 Task: For heading  Tahoma with underline.  font size for heading20,  'Change the font style of data to'Arial.  and font size to 12,  Change the alignment of both headline & data to Align left.  In the sheet  Alpha Sales 
Action: Mouse moved to (38, 136)
Screenshot: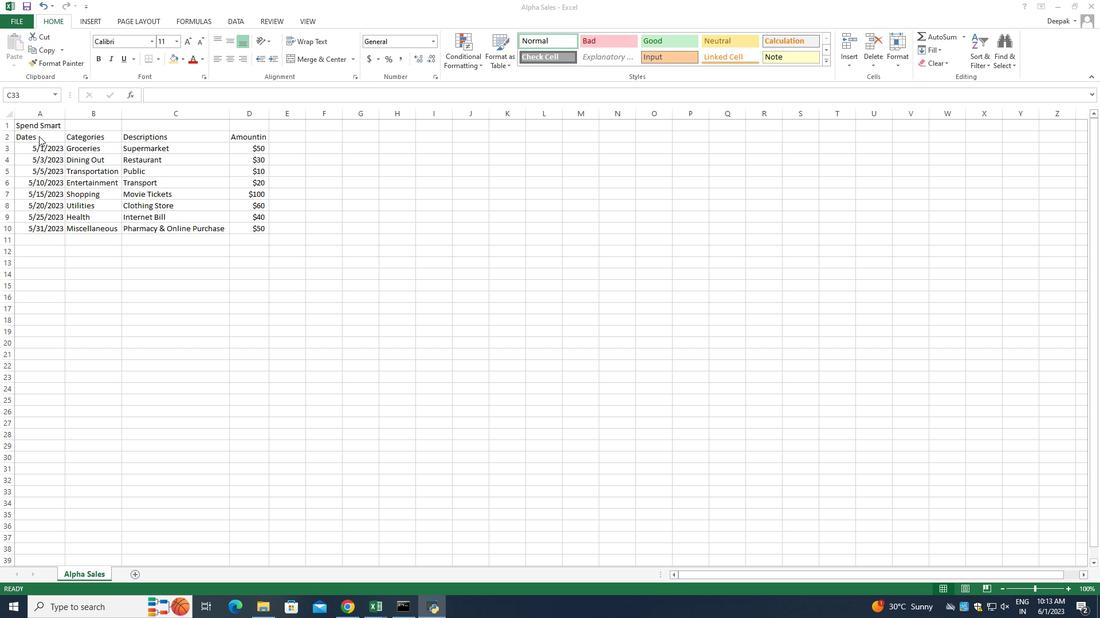 
Action: Mouse pressed left at (38, 136)
Screenshot: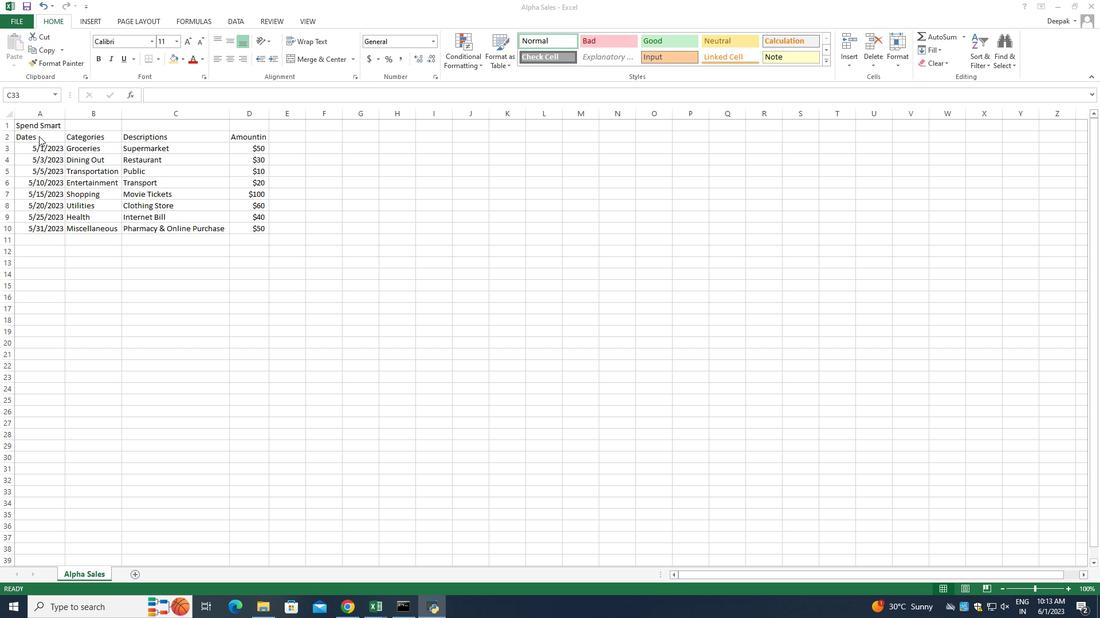 
Action: Mouse pressed left at (38, 136)
Screenshot: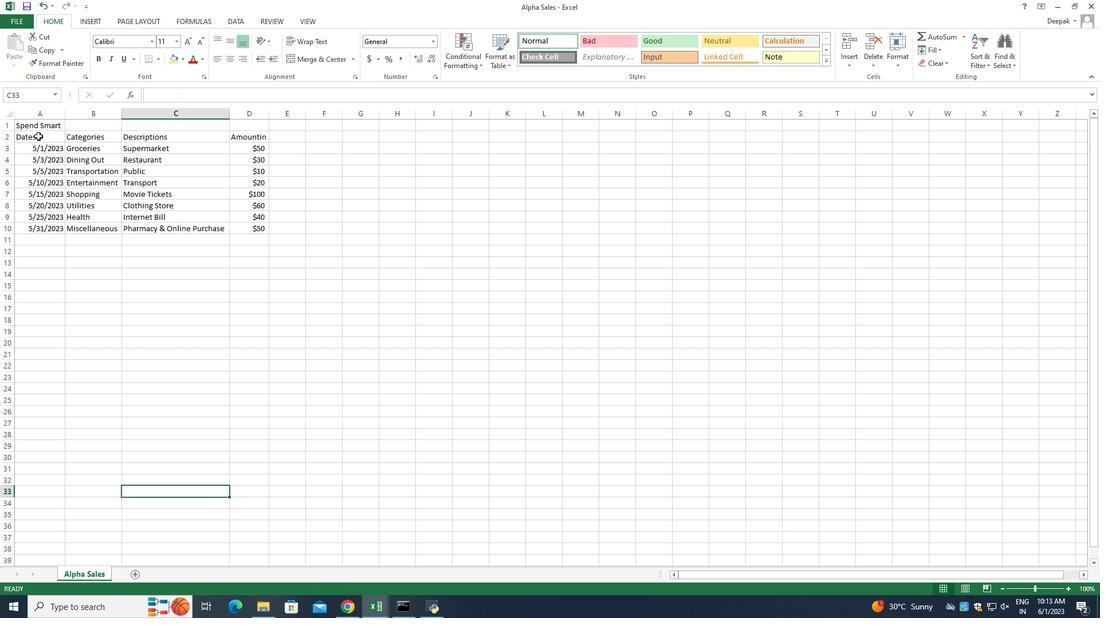 
Action: Mouse pressed left at (38, 136)
Screenshot: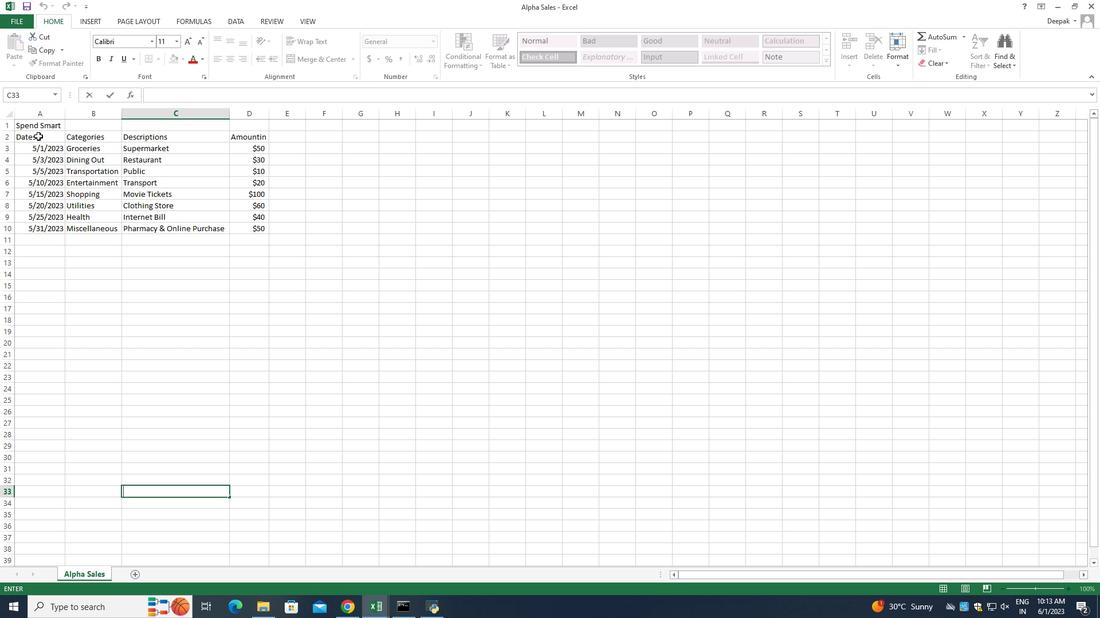
Action: Mouse pressed left at (38, 136)
Screenshot: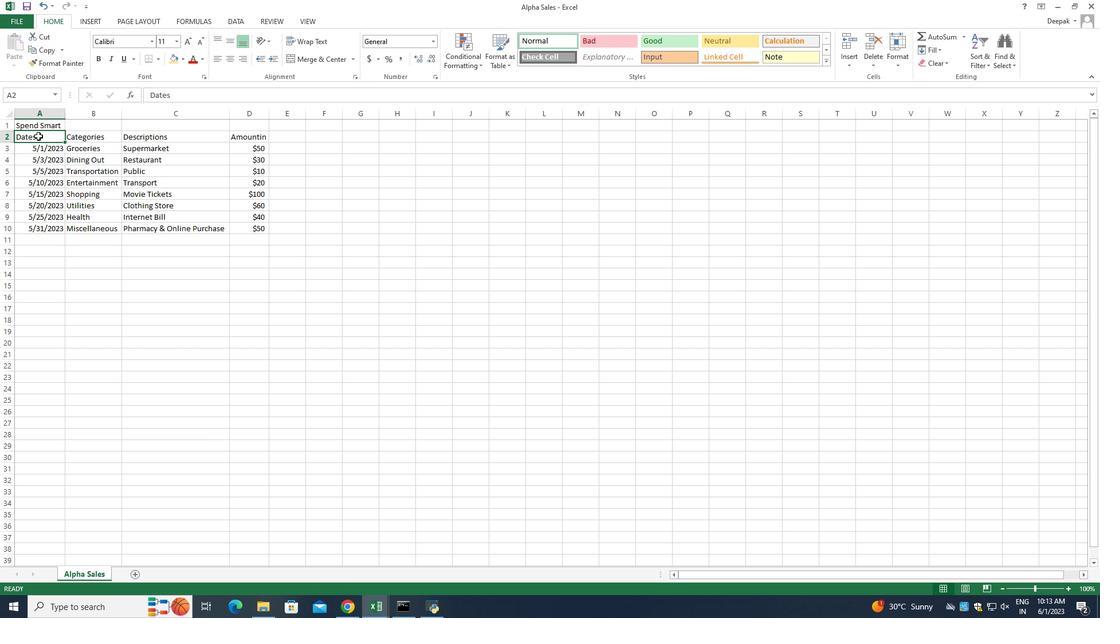 
Action: Mouse moved to (153, 42)
Screenshot: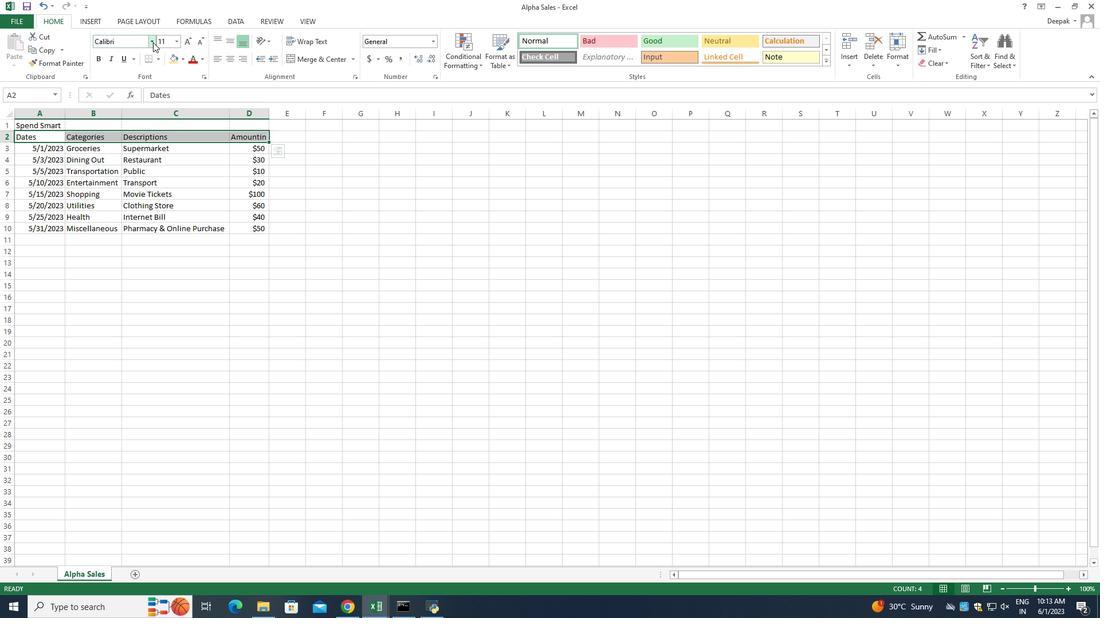 
Action: Mouse pressed left at (153, 42)
Screenshot: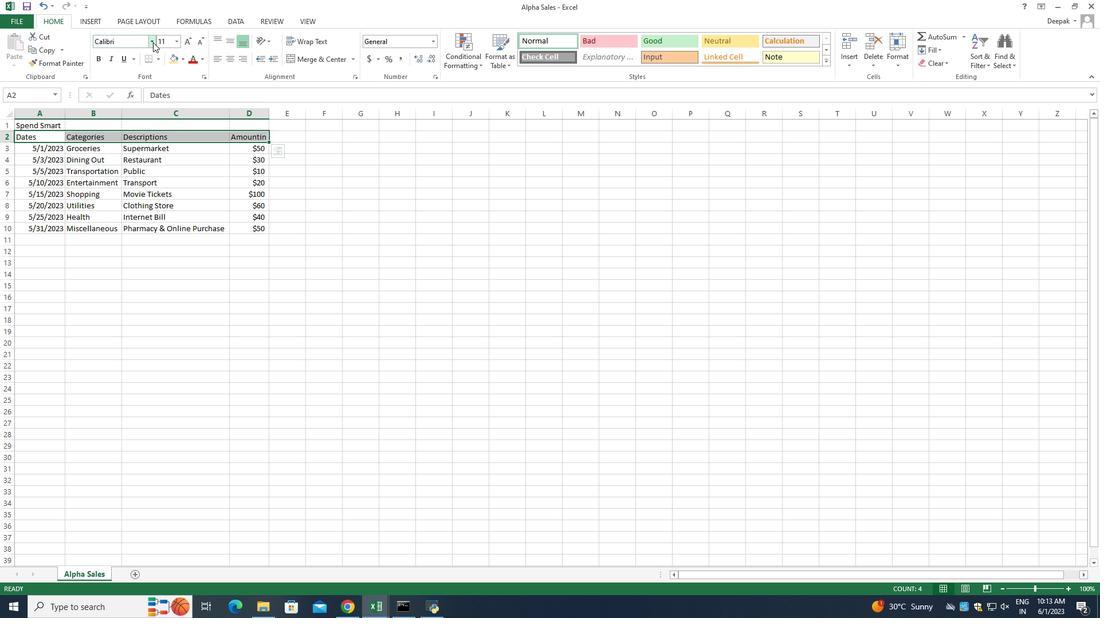 
Action: Mouse moved to (145, 286)
Screenshot: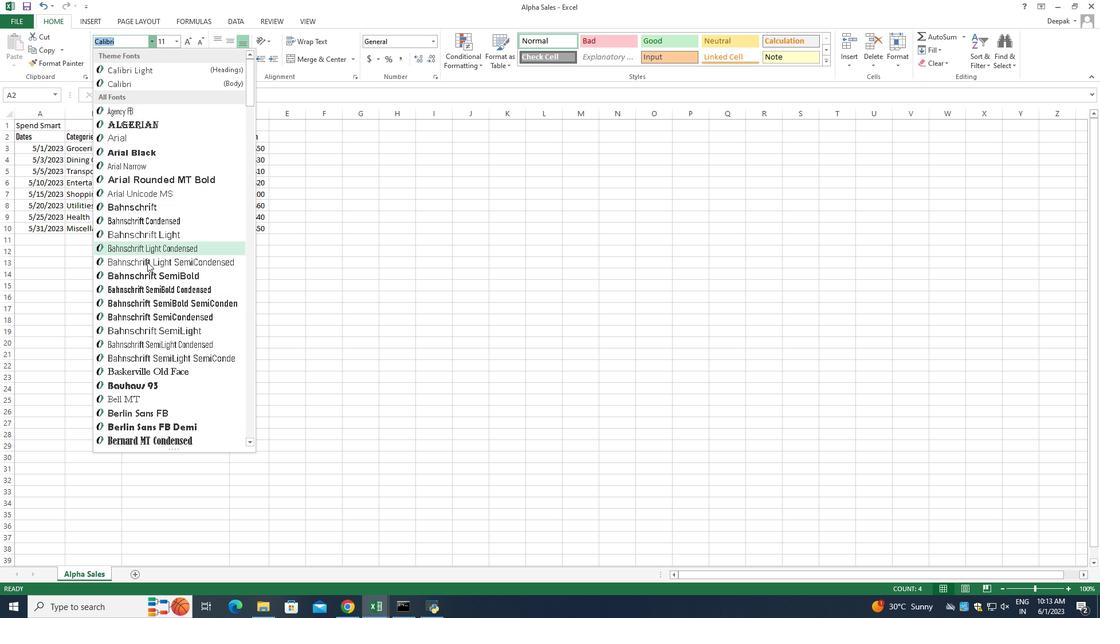 
Action: Mouse scrolled (145, 285) with delta (0, 0)
Screenshot: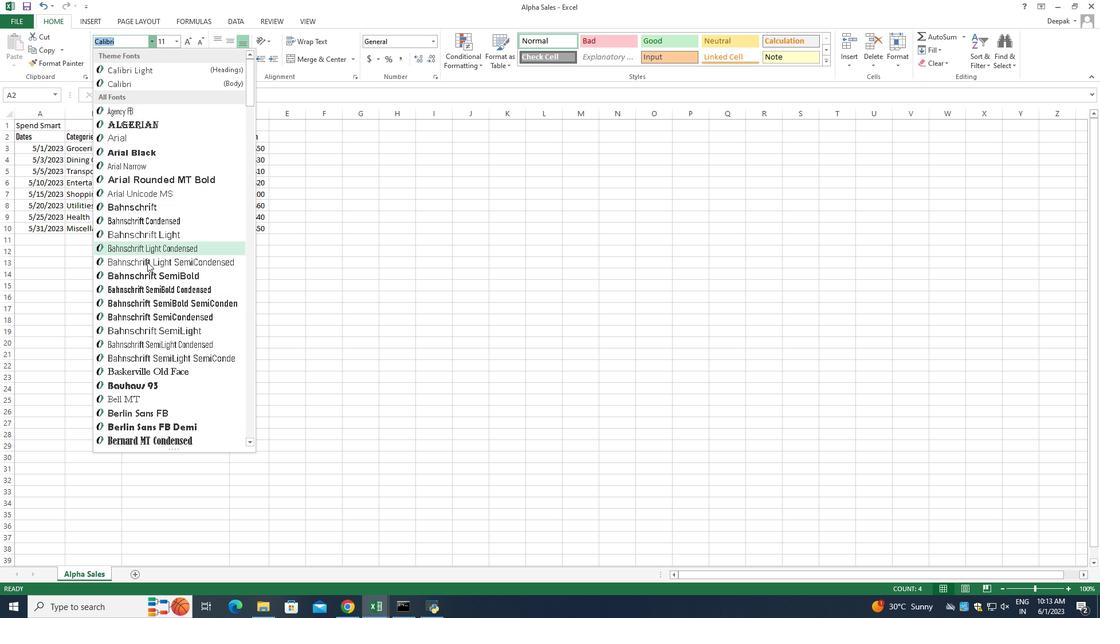 
Action: Mouse scrolled (145, 285) with delta (0, 0)
Screenshot: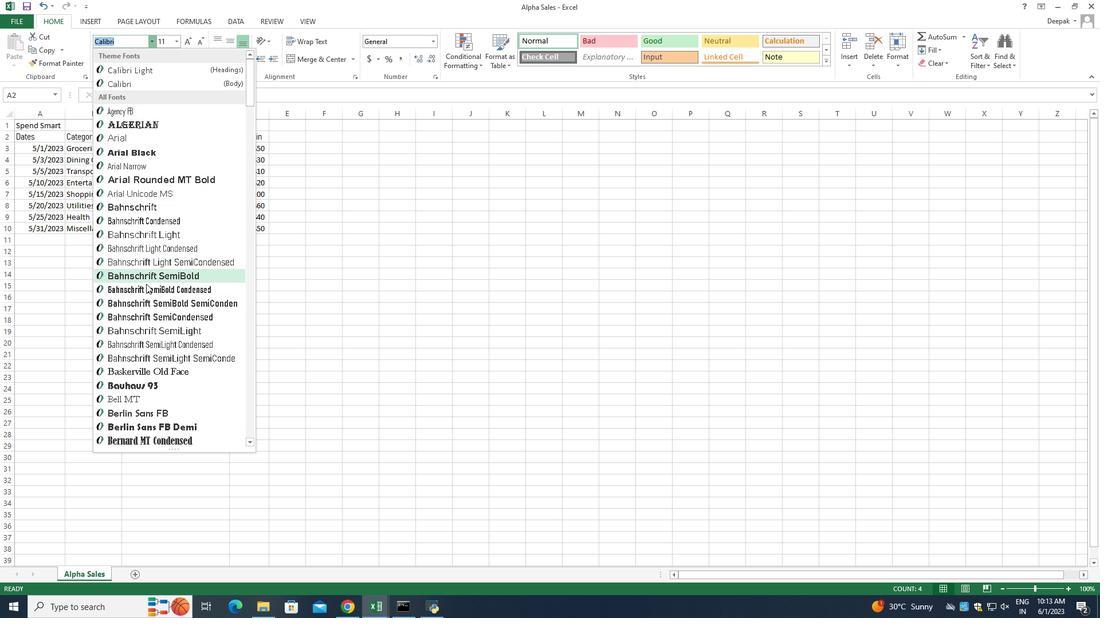 
Action: Mouse moved to (145, 286)
Screenshot: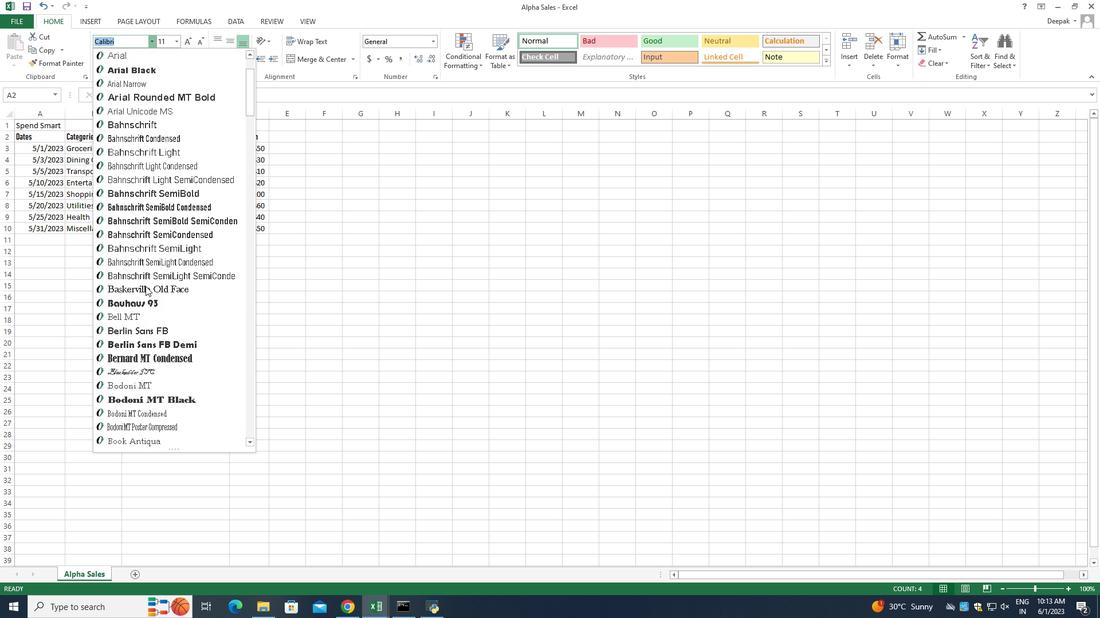 
Action: Mouse scrolled (145, 285) with delta (0, 0)
Screenshot: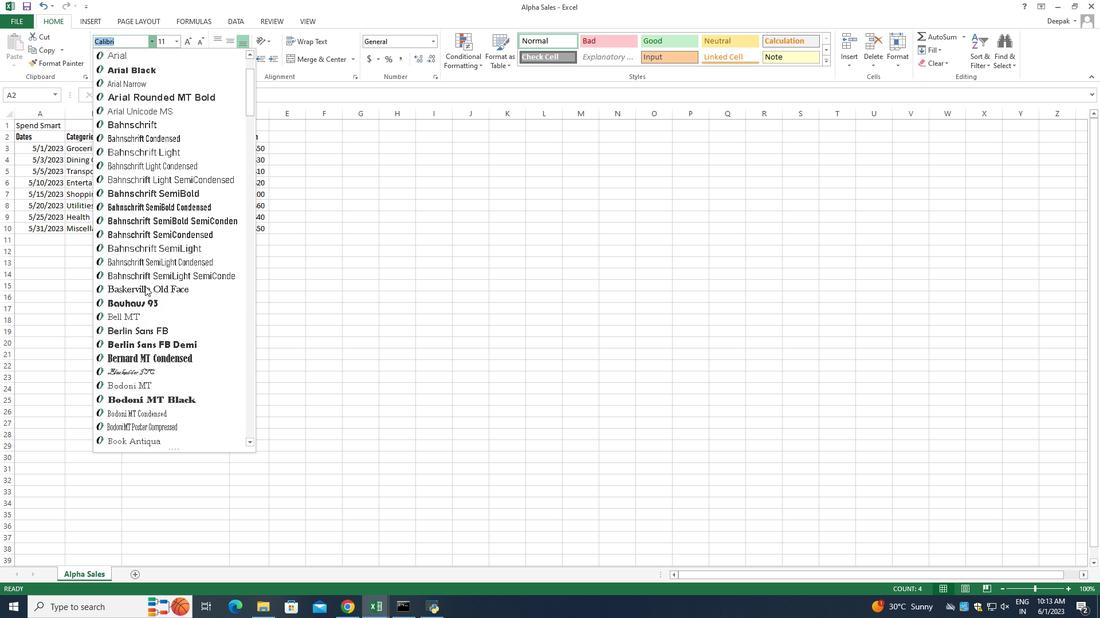 
Action: Mouse scrolled (145, 285) with delta (0, 0)
Screenshot: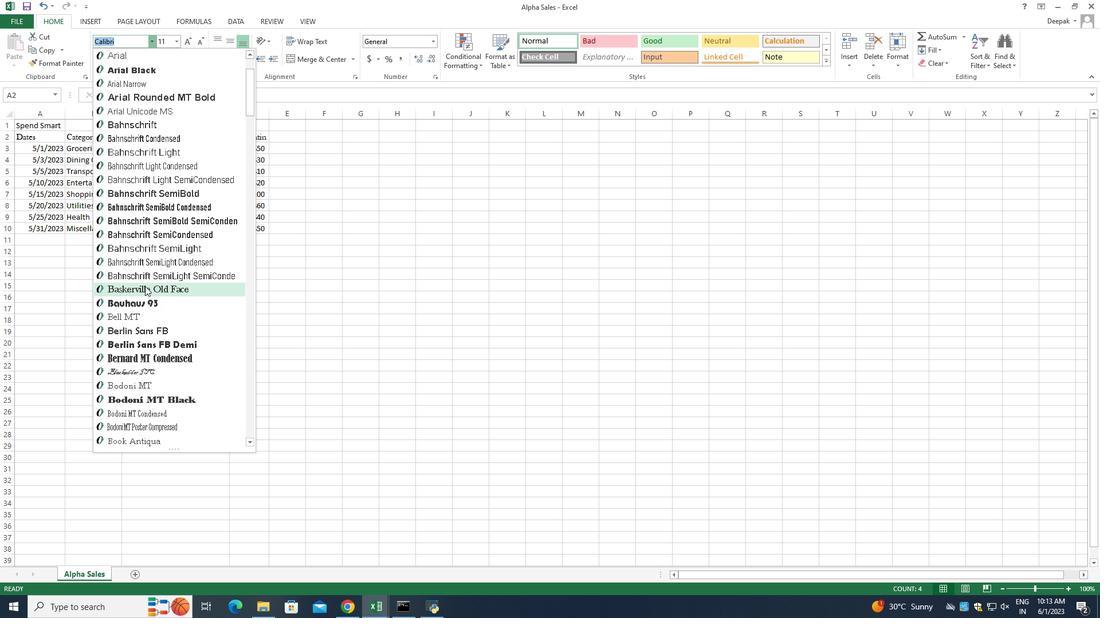 
Action: Mouse scrolled (145, 285) with delta (0, 0)
Screenshot: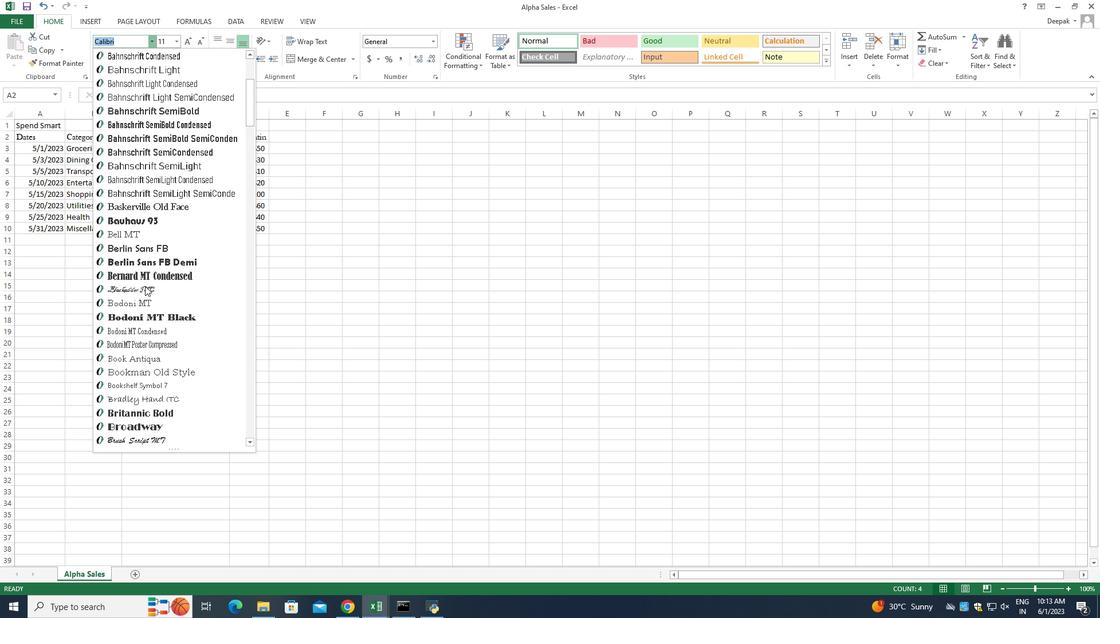 
Action: Mouse scrolled (145, 285) with delta (0, 0)
Screenshot: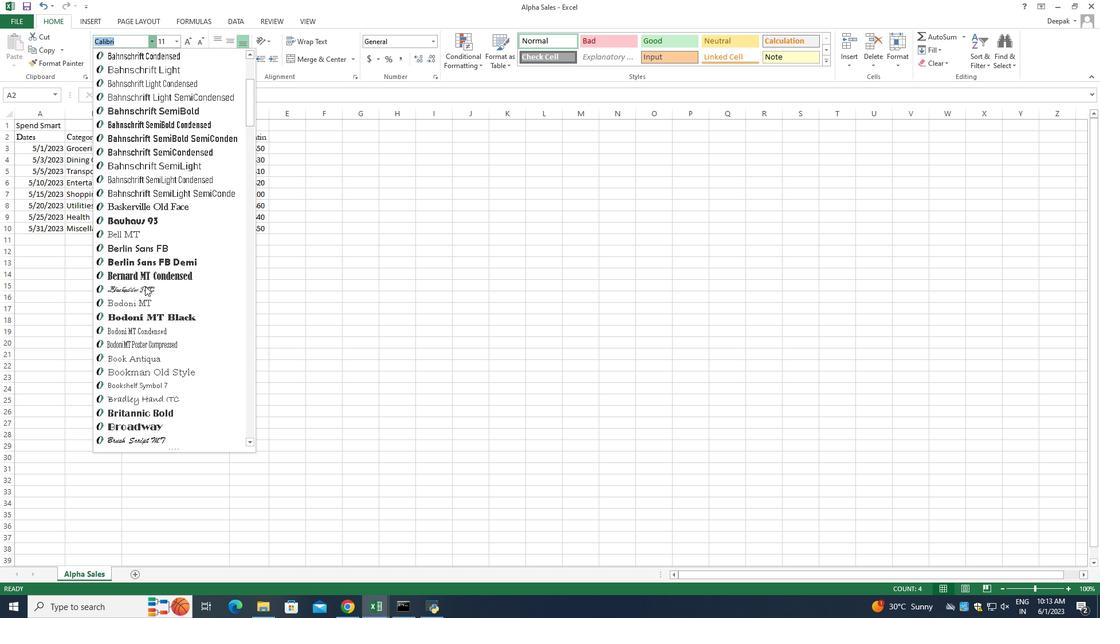 
Action: Mouse moved to (153, 291)
Screenshot: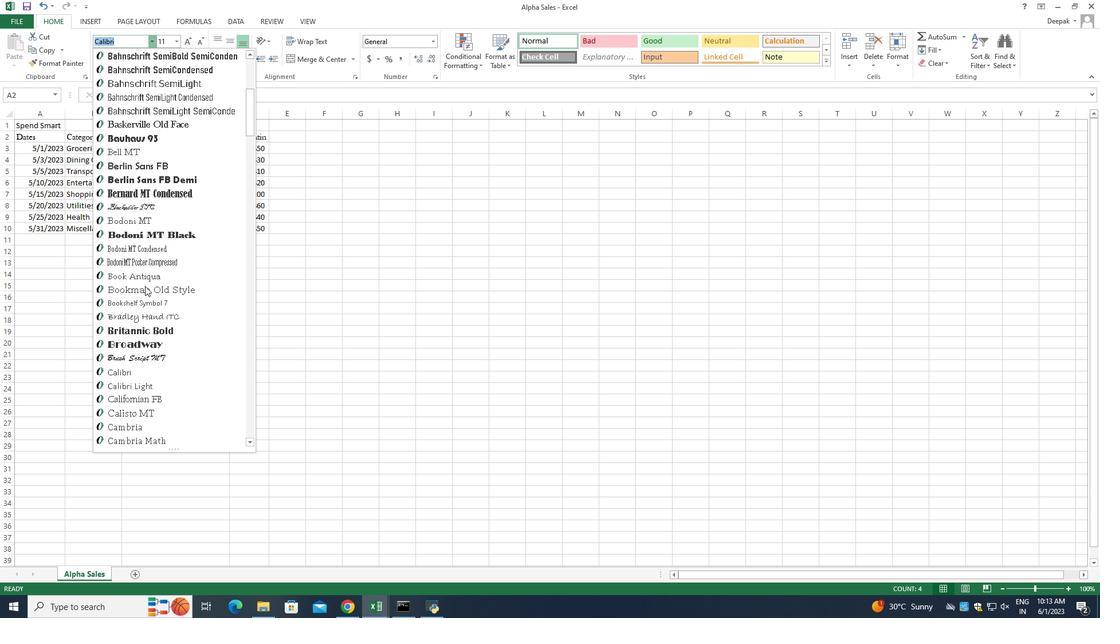 
Action: Mouse scrolled (153, 291) with delta (0, 0)
Screenshot: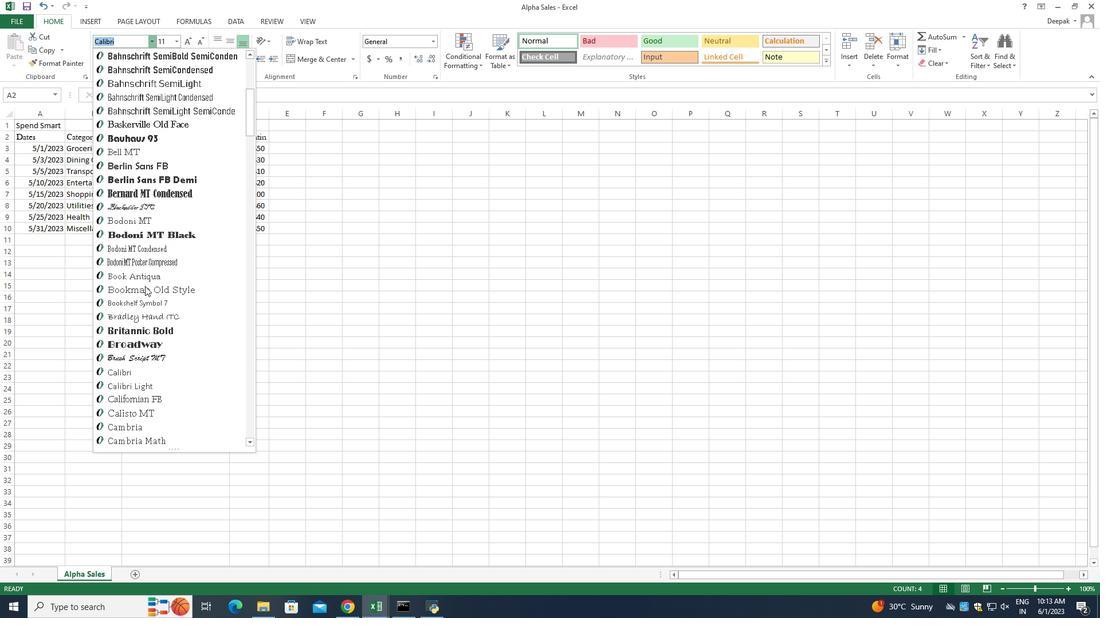 
Action: Mouse moved to (171, 286)
Screenshot: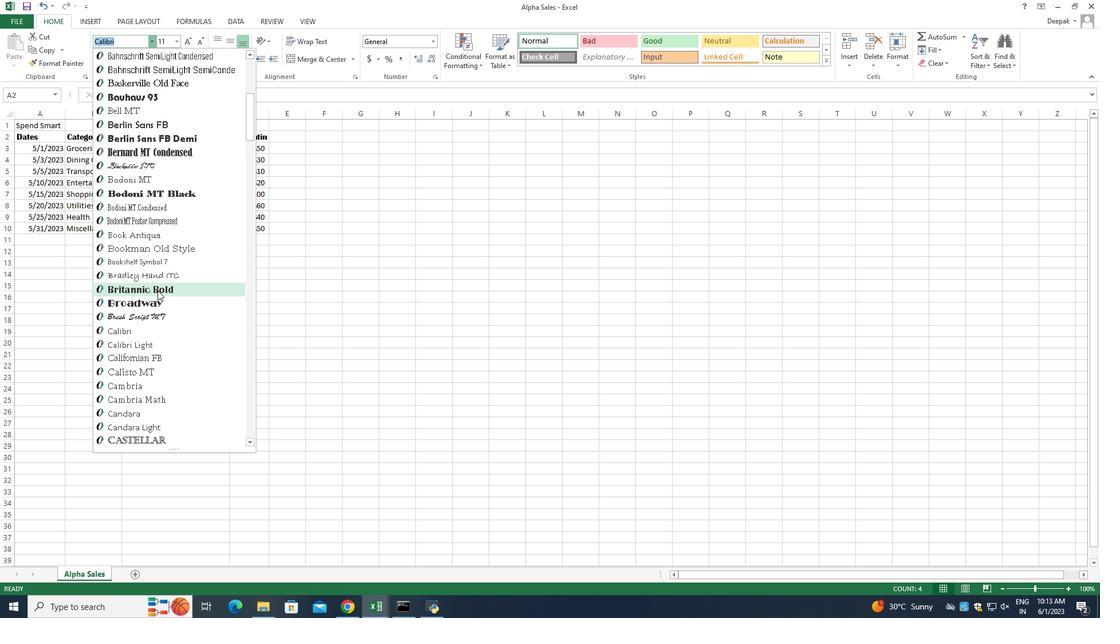 
Action: Mouse scrolled (171, 285) with delta (0, 0)
Screenshot: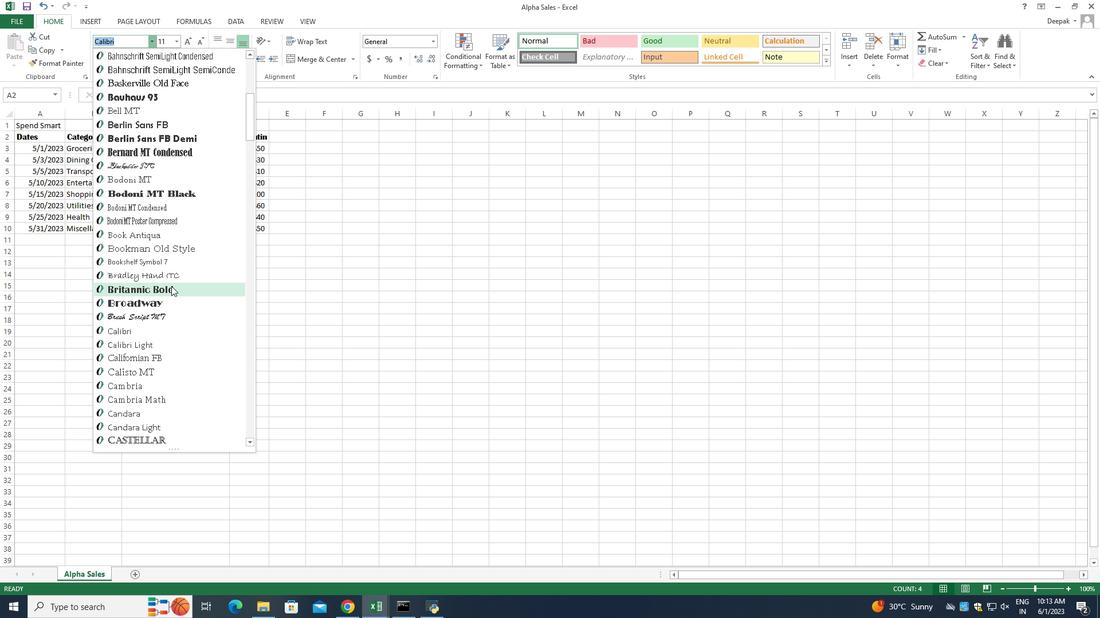 
Action: Mouse moved to (171, 285)
Screenshot: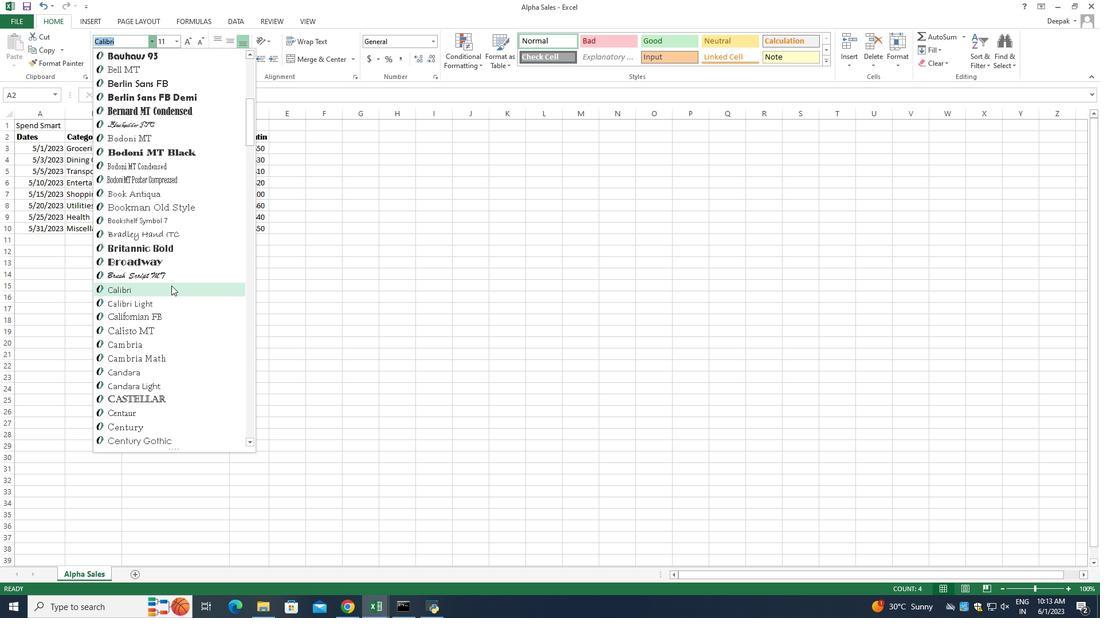 
Action: Mouse scrolled (171, 284) with delta (0, 0)
Screenshot: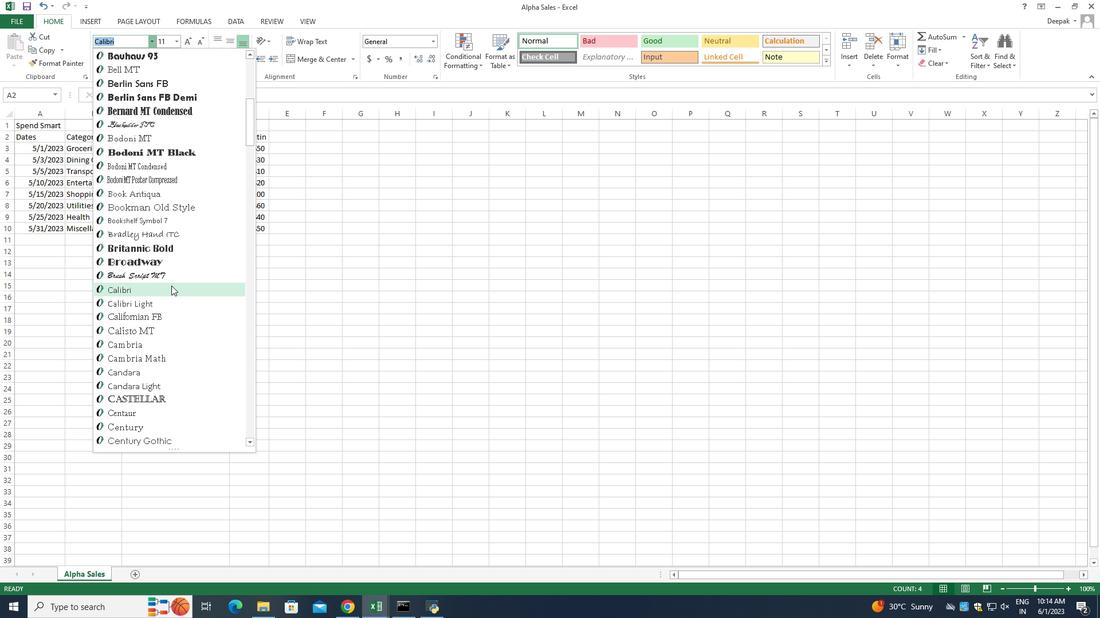 
Action: Mouse scrolled (171, 284) with delta (0, 0)
Screenshot: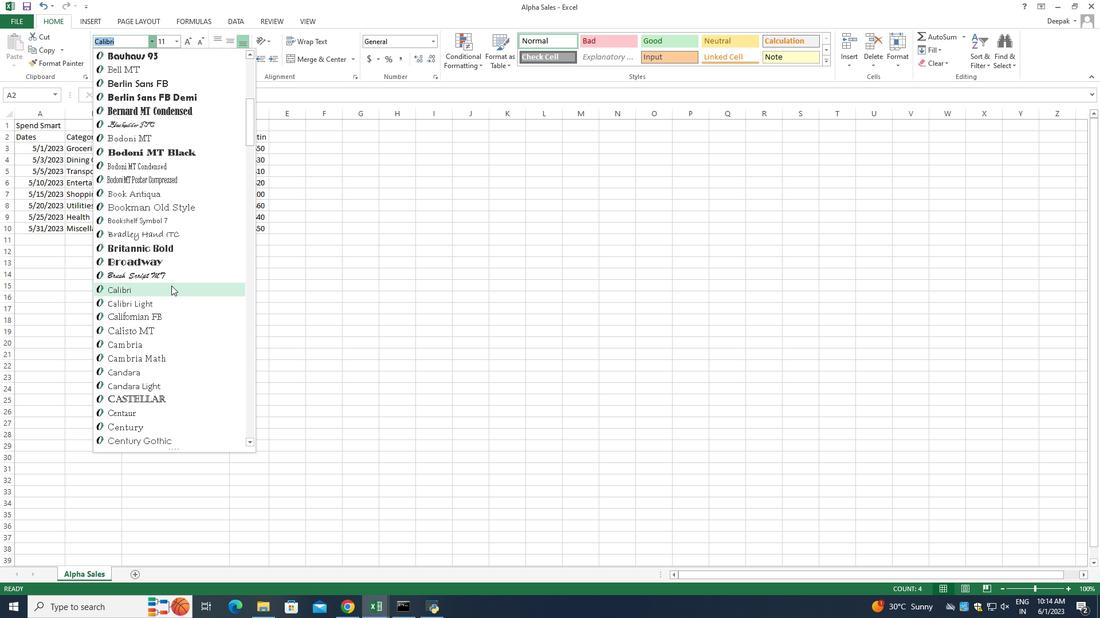 
Action: Mouse scrolled (171, 284) with delta (0, 0)
Screenshot: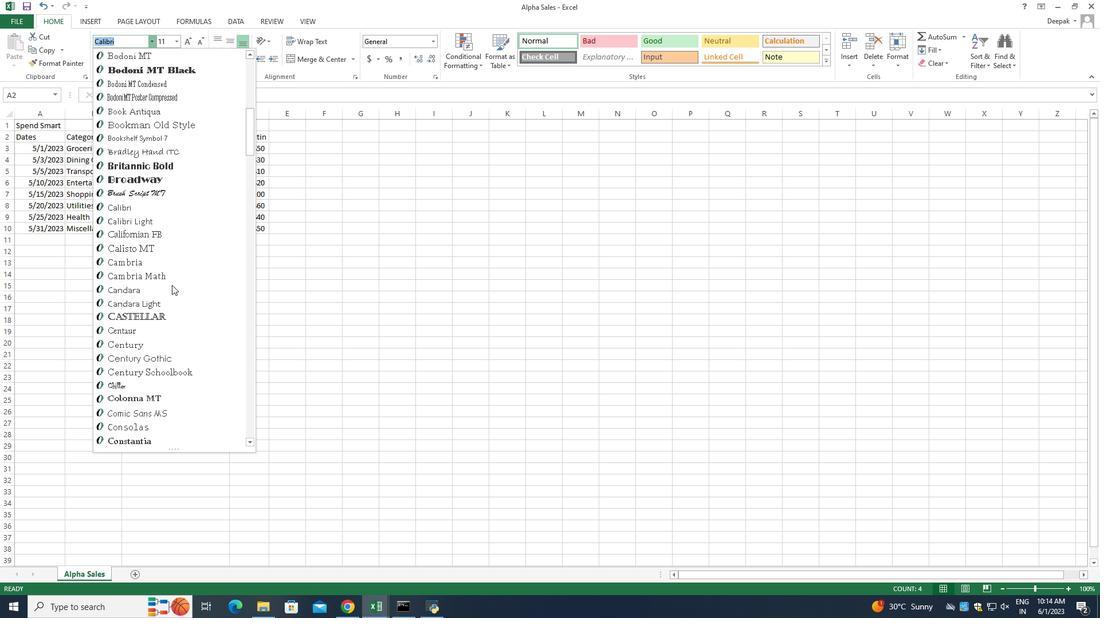
Action: Mouse moved to (173, 285)
Screenshot: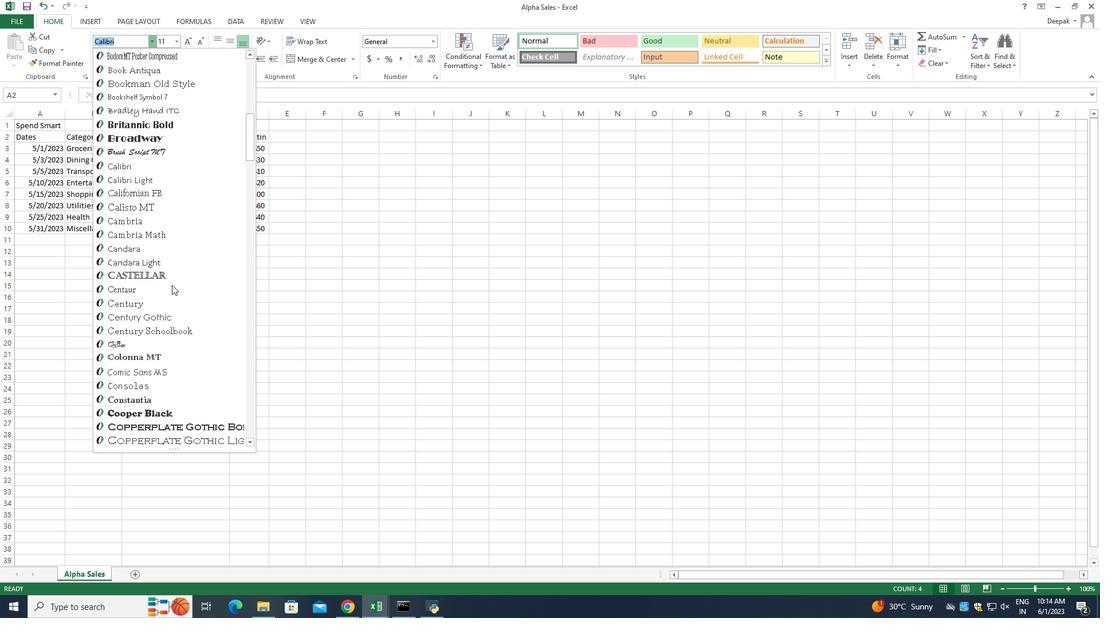 
Action: Mouse scrolled (173, 284) with delta (0, 0)
Screenshot: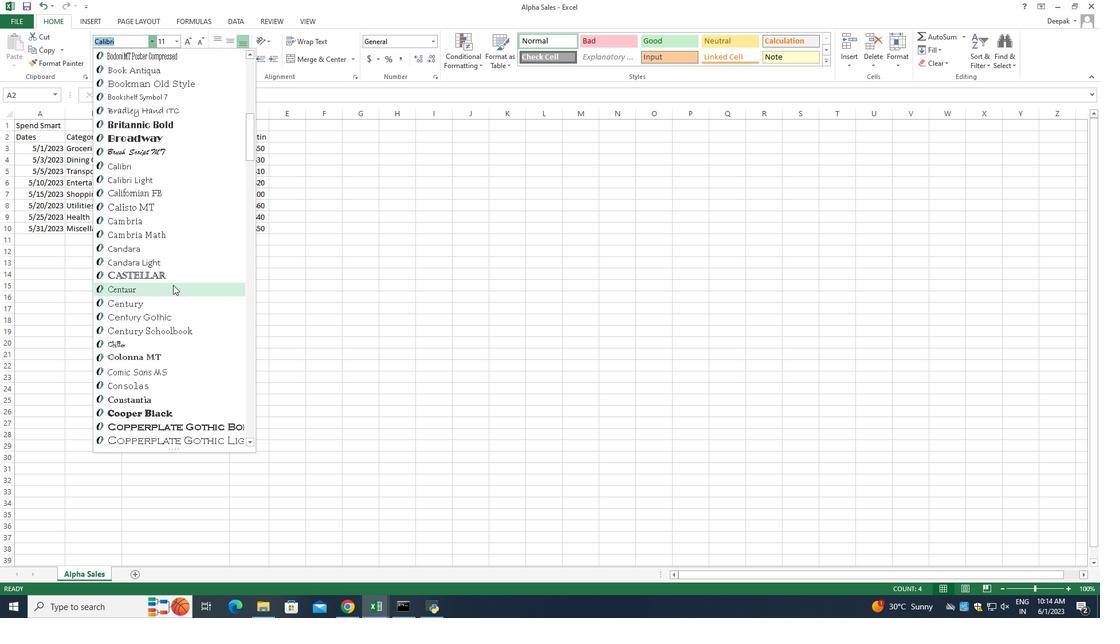 
Action: Mouse scrolled (173, 284) with delta (0, 0)
Screenshot: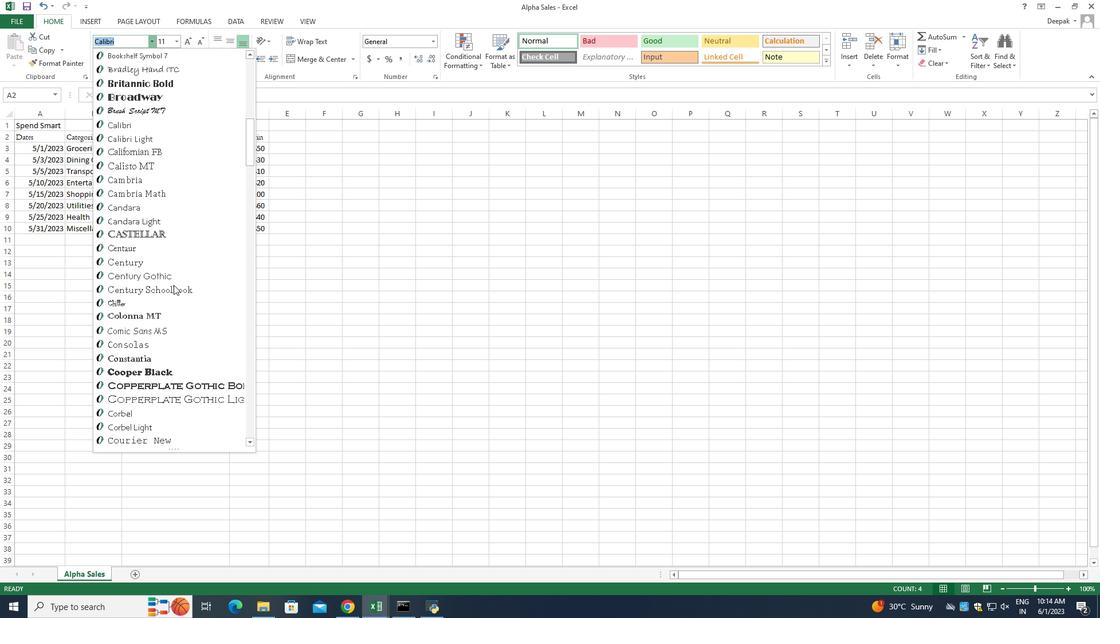
Action: Mouse scrolled (173, 284) with delta (0, 0)
Screenshot: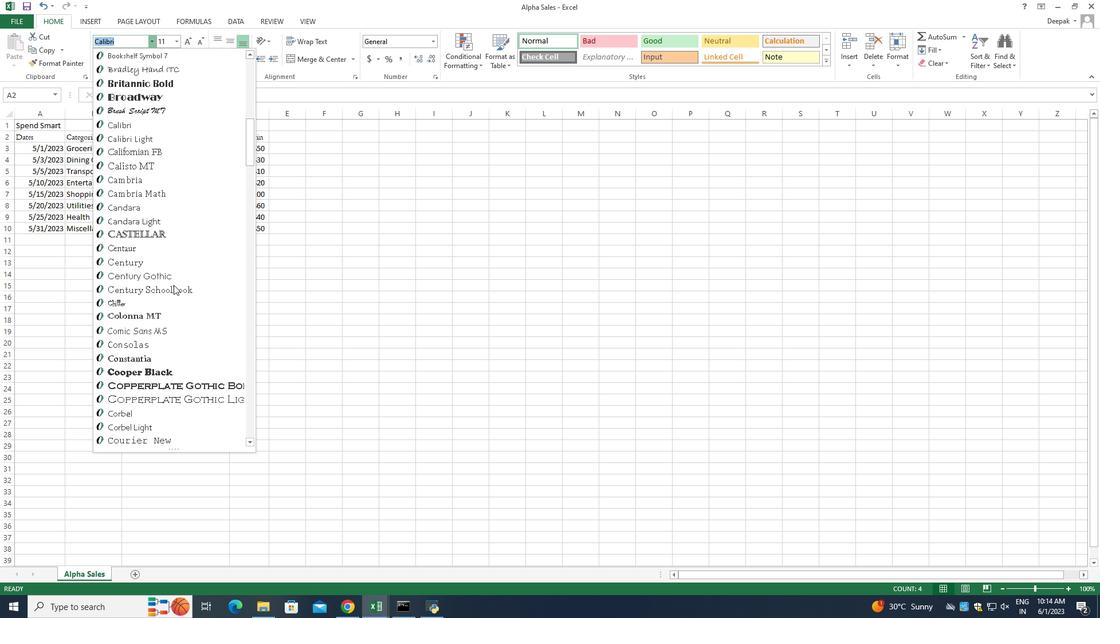 
Action: Mouse scrolled (173, 284) with delta (0, 0)
Screenshot: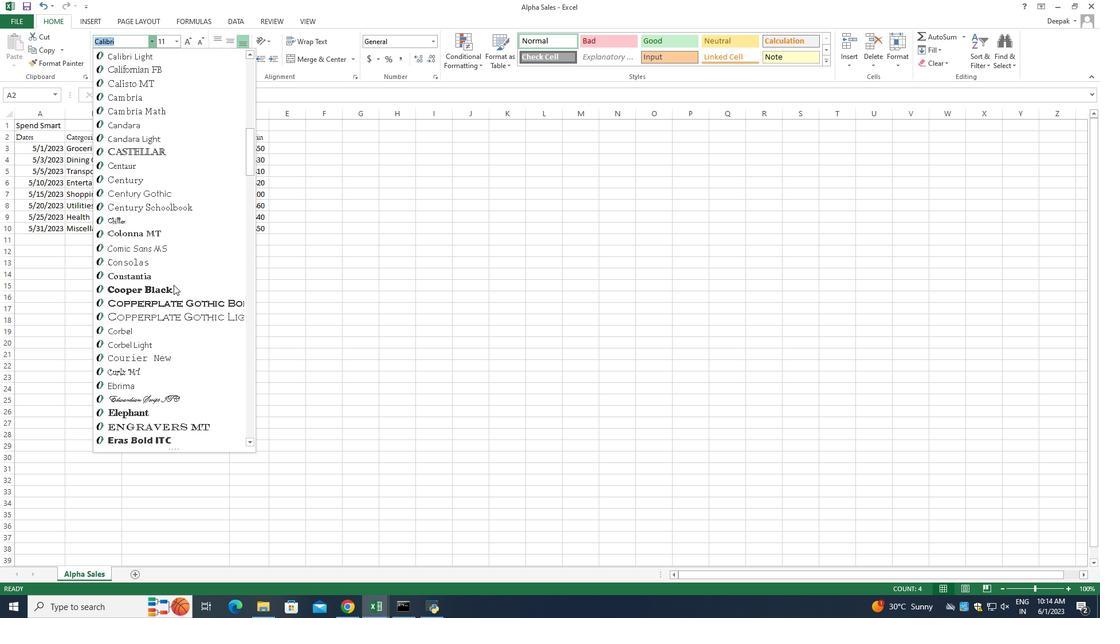 
Action: Mouse scrolled (173, 284) with delta (0, 0)
Screenshot: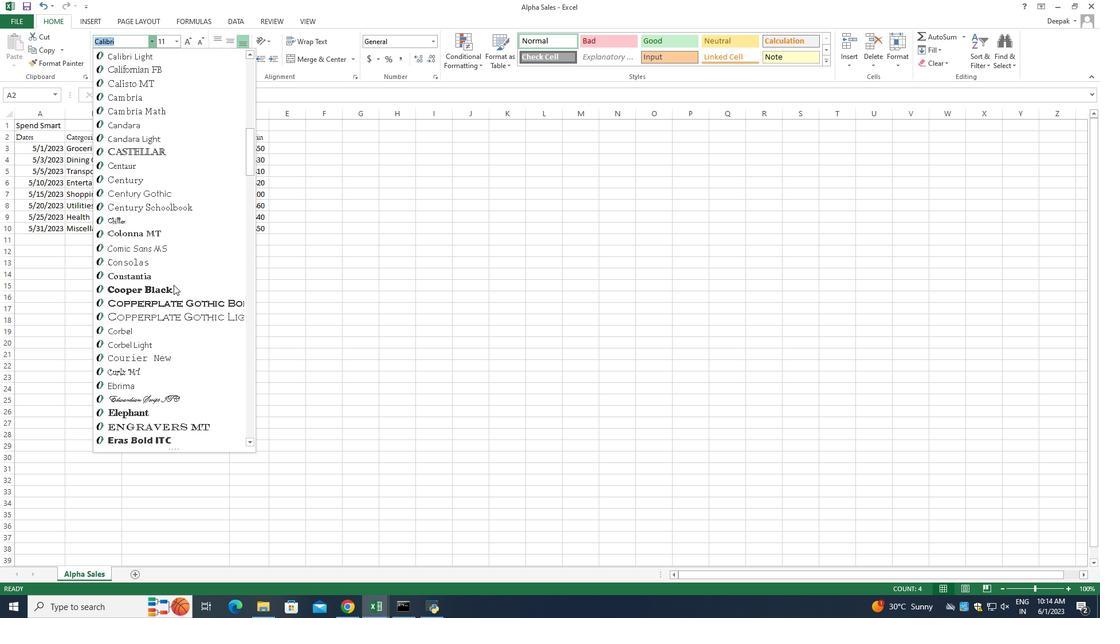 
Action: Mouse scrolled (173, 284) with delta (0, 0)
Screenshot: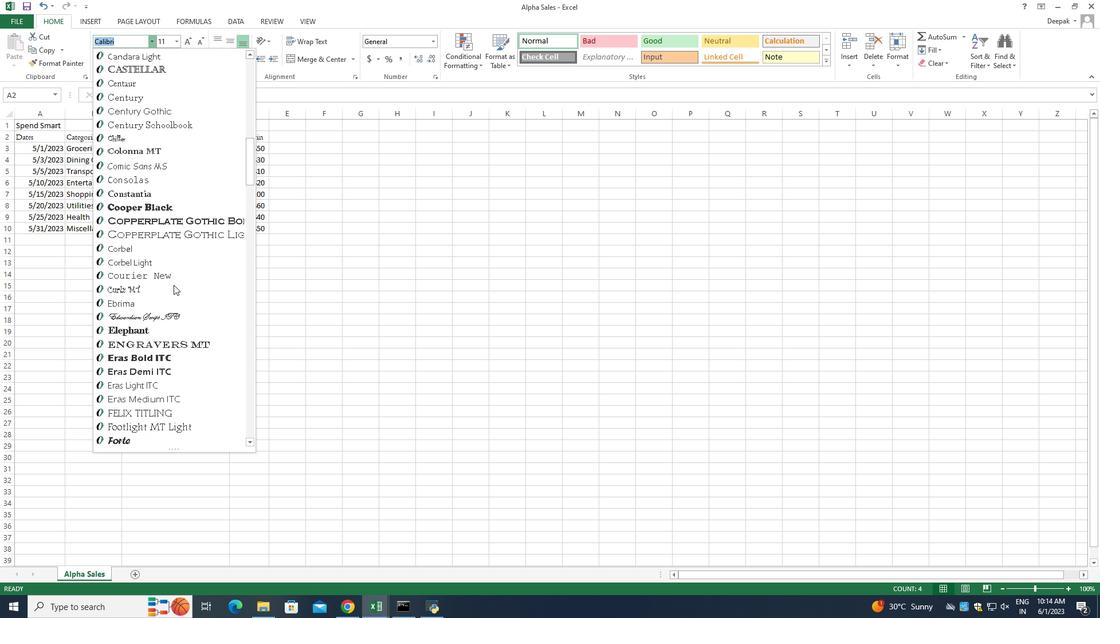 
Action: Mouse scrolled (173, 284) with delta (0, 0)
Screenshot: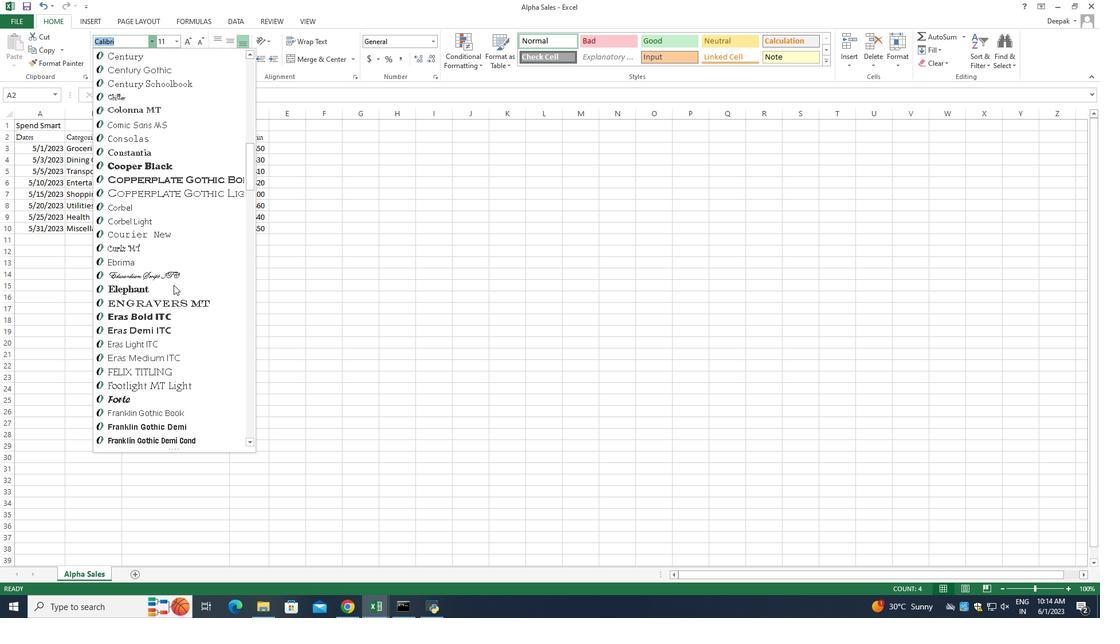 
Action: Mouse scrolled (173, 284) with delta (0, 0)
Screenshot: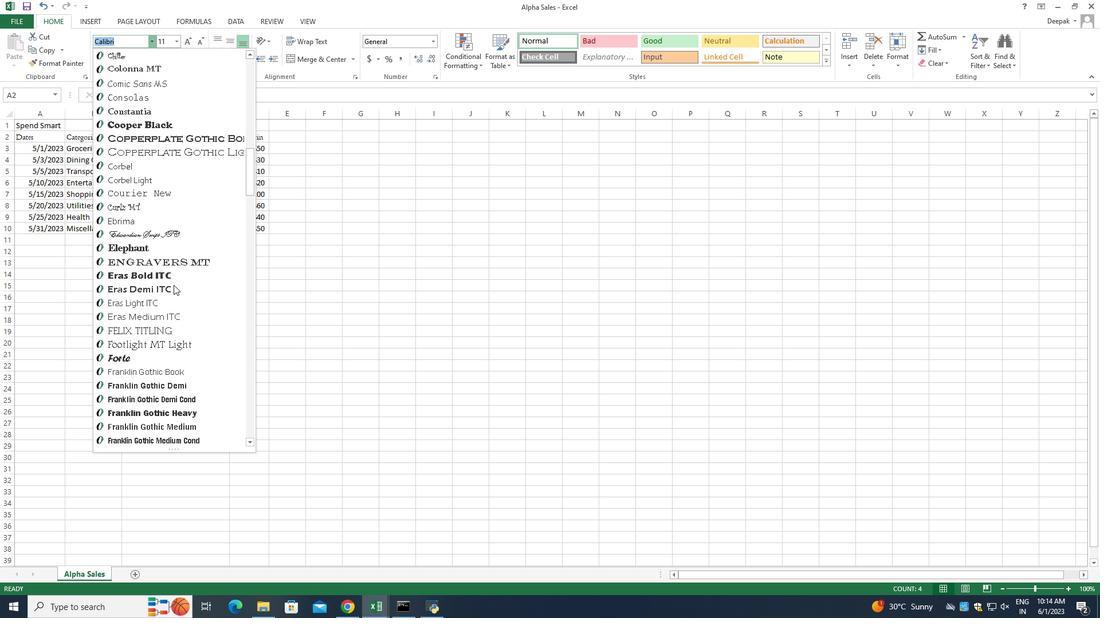 
Action: Mouse scrolled (173, 284) with delta (0, 0)
Screenshot: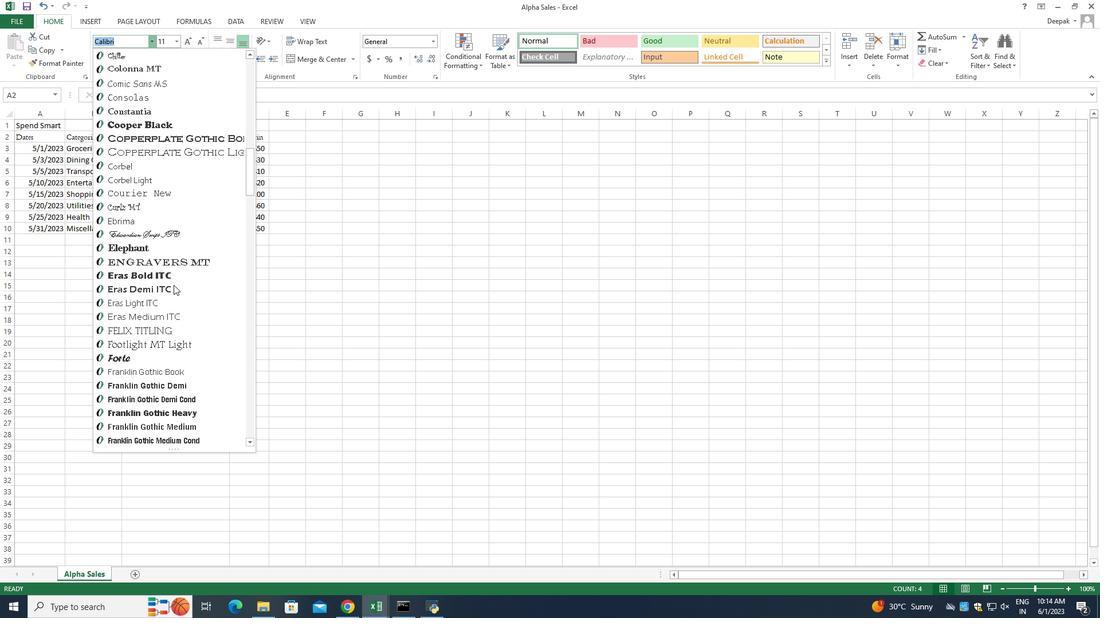 
Action: Mouse scrolled (173, 284) with delta (0, 0)
Screenshot: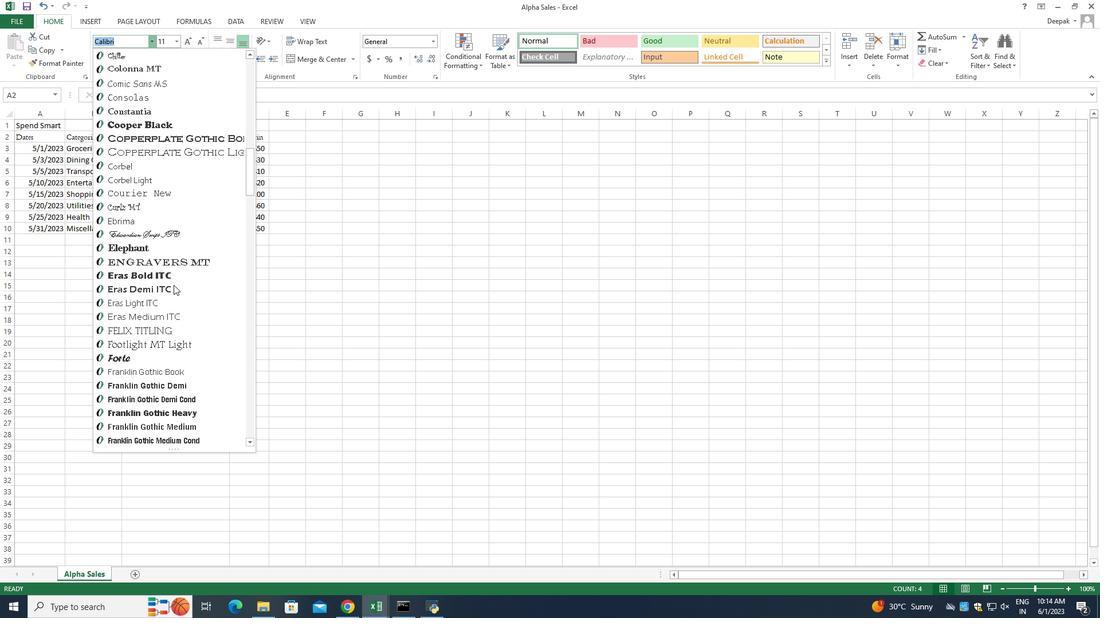 
Action: Mouse scrolled (173, 284) with delta (0, 0)
Screenshot: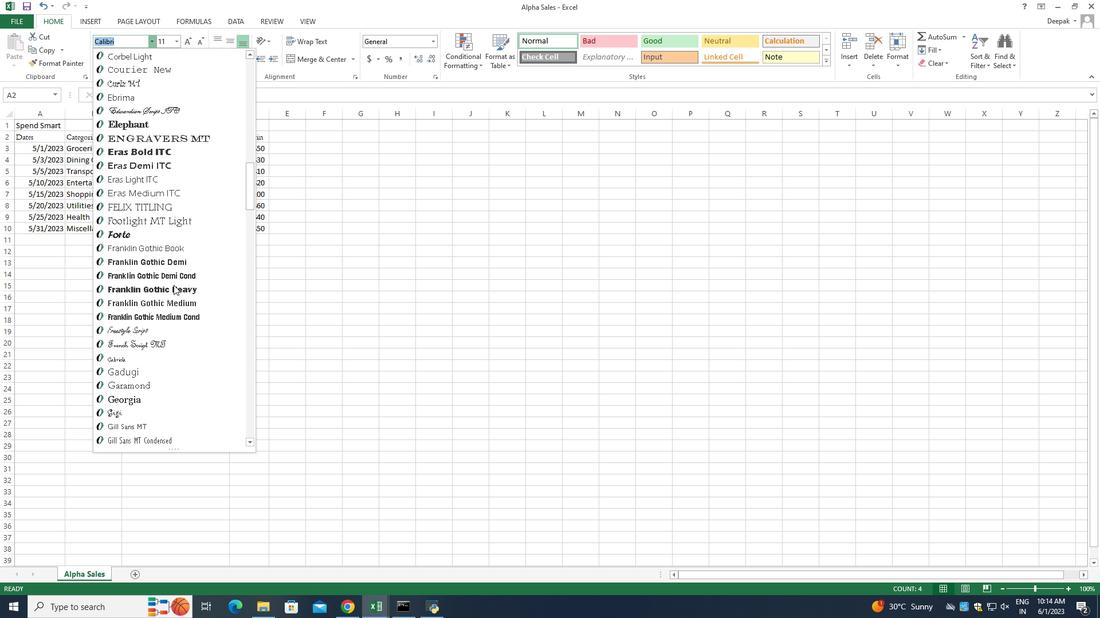 
Action: Mouse scrolled (173, 284) with delta (0, 0)
Screenshot: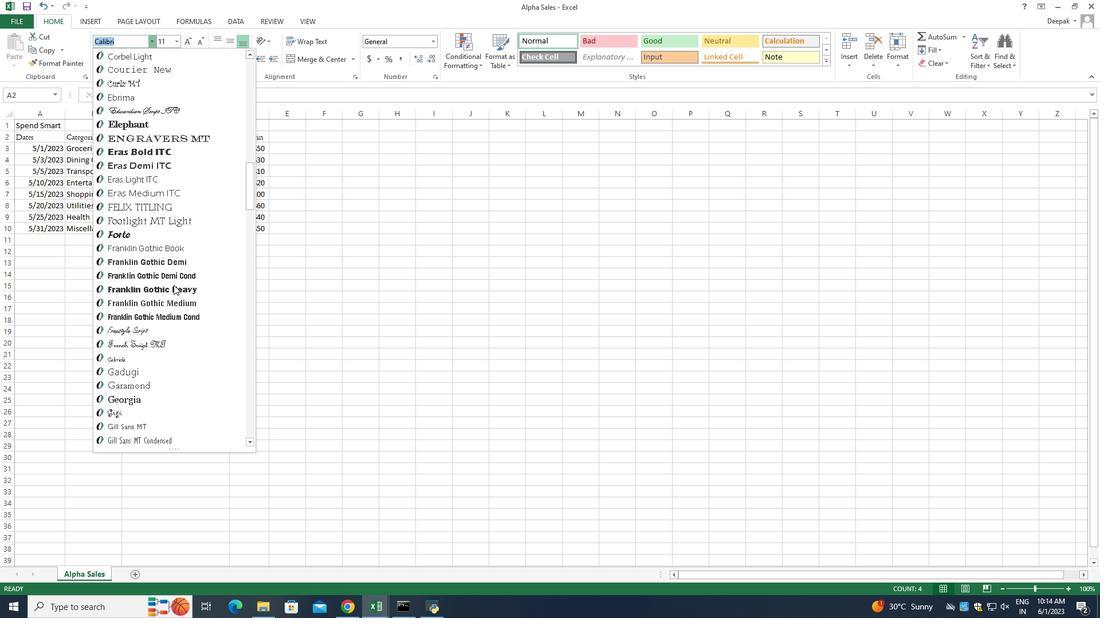 
Action: Mouse scrolled (173, 284) with delta (0, 0)
Screenshot: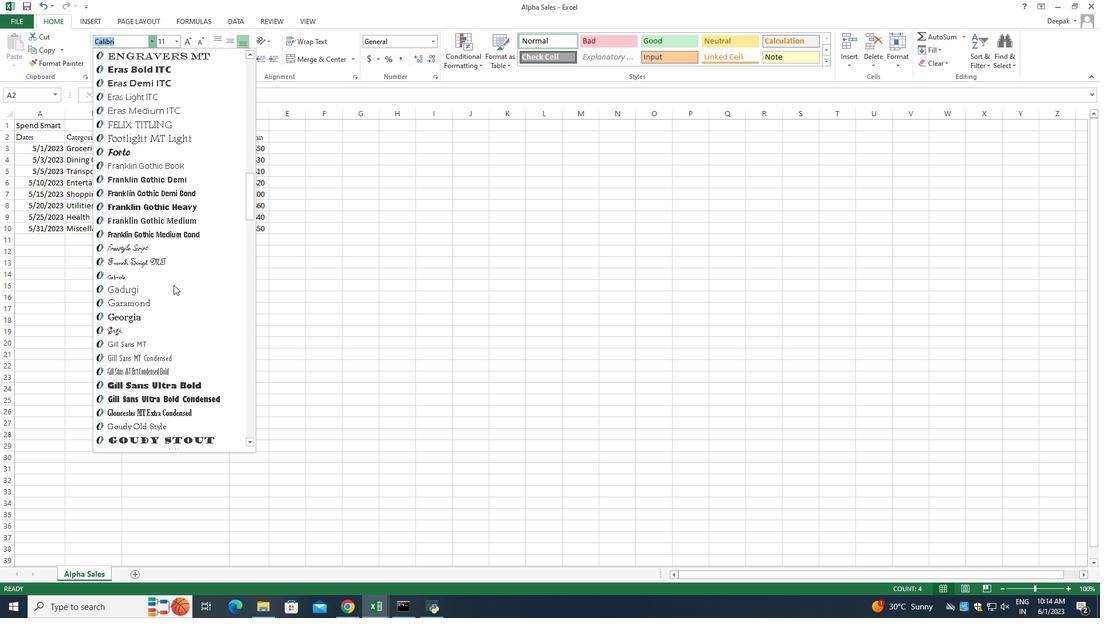 
Action: Mouse scrolled (173, 284) with delta (0, 0)
Screenshot: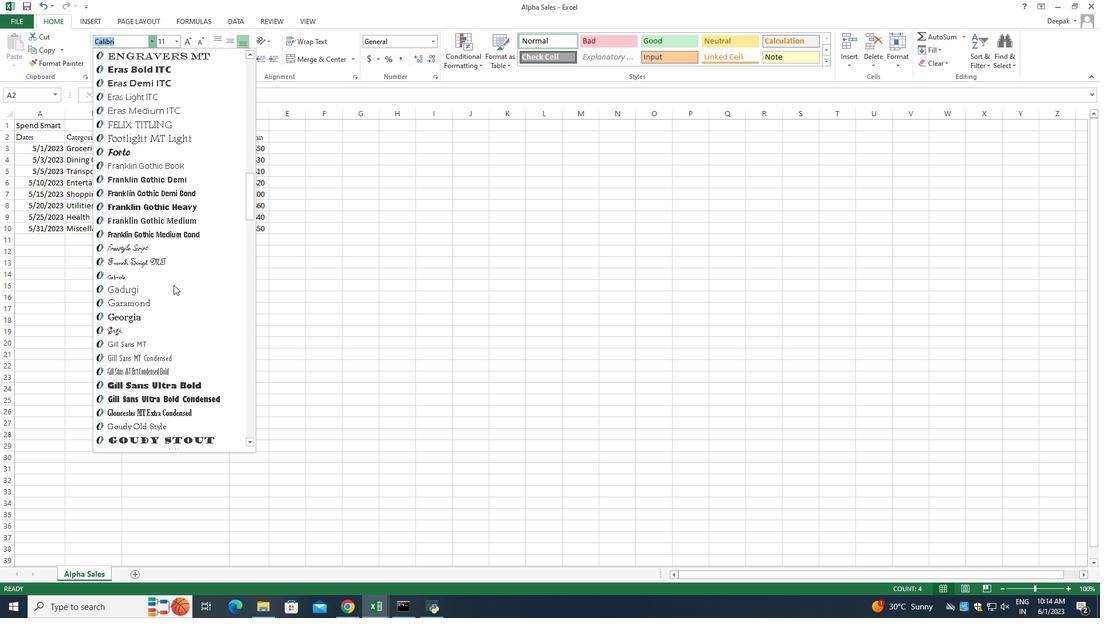 
Action: Mouse scrolled (173, 284) with delta (0, 0)
Screenshot: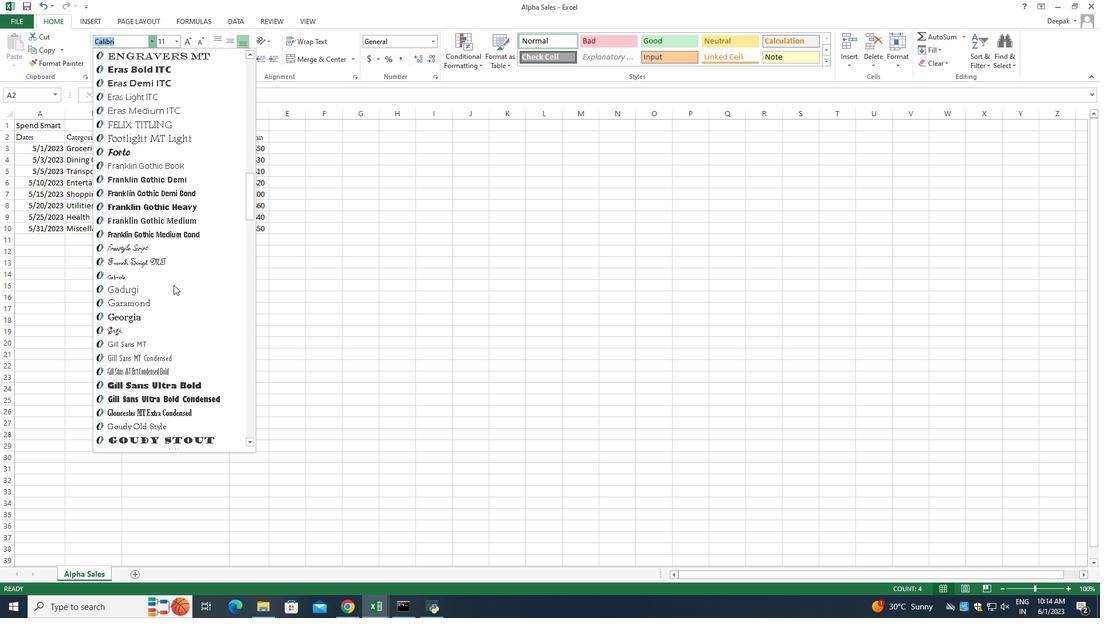 
Action: Mouse scrolled (173, 284) with delta (0, 0)
Screenshot: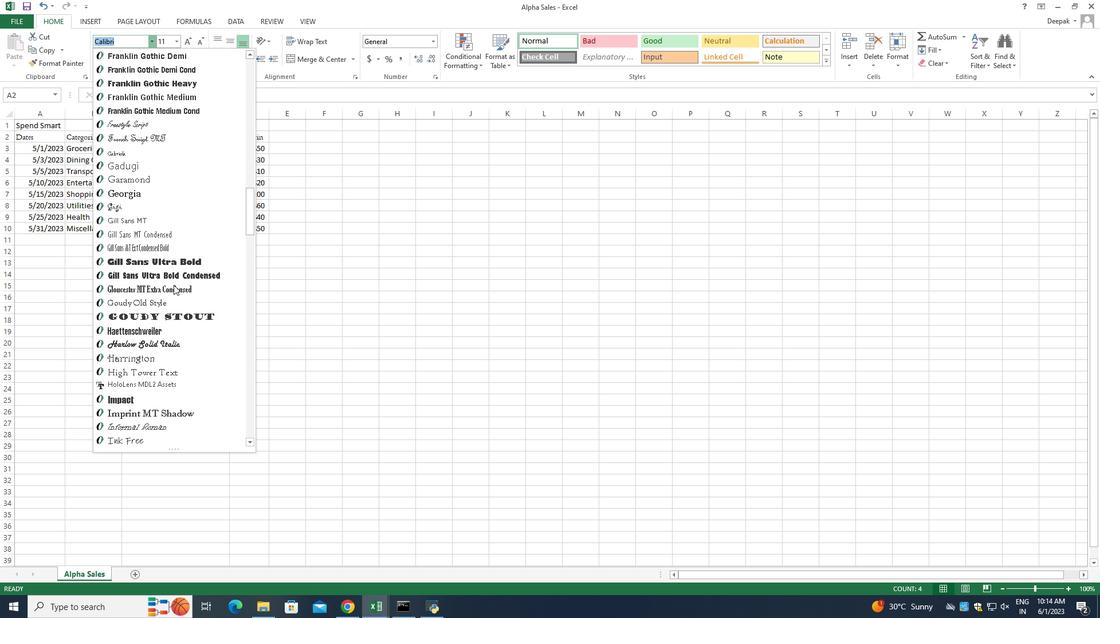 
Action: Mouse scrolled (173, 284) with delta (0, 0)
Screenshot: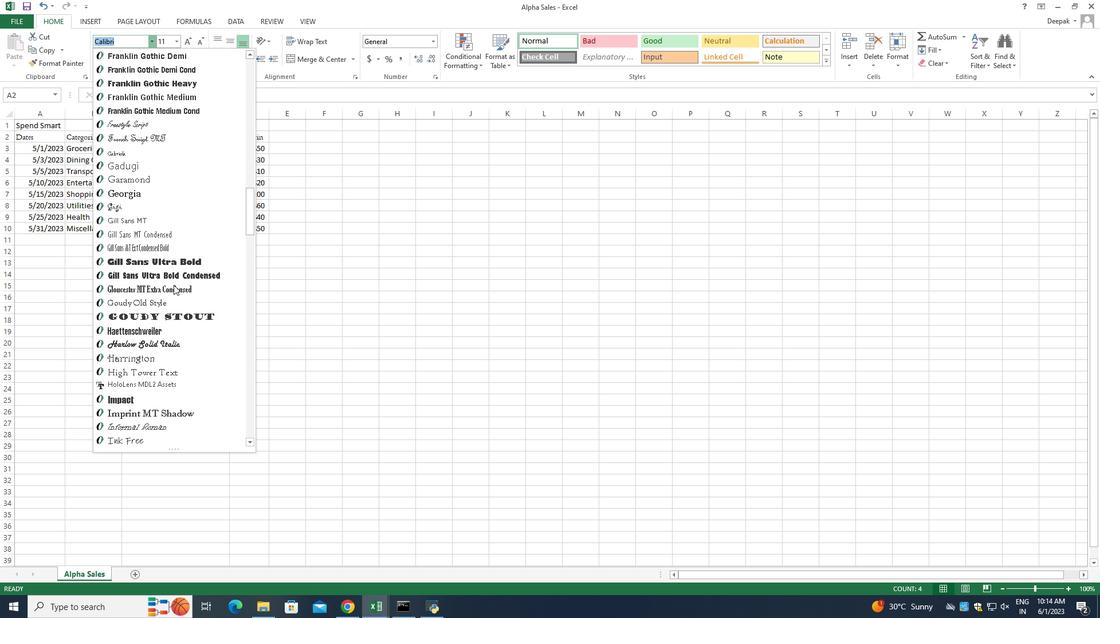 
Action: Mouse scrolled (173, 284) with delta (0, 0)
Screenshot: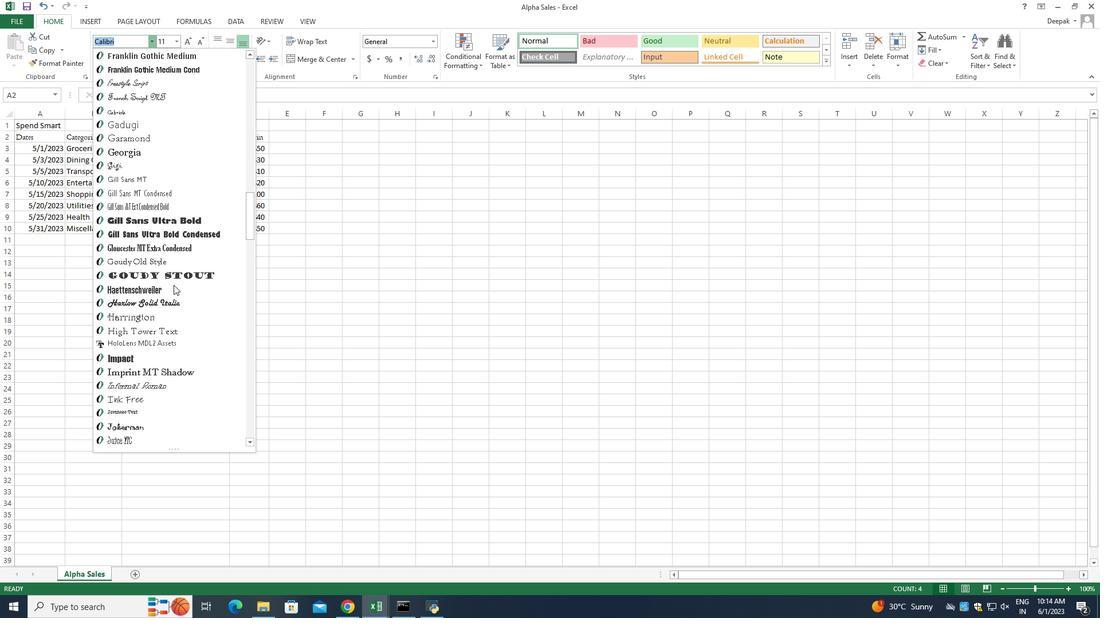 
Action: Mouse scrolled (173, 284) with delta (0, 0)
Screenshot: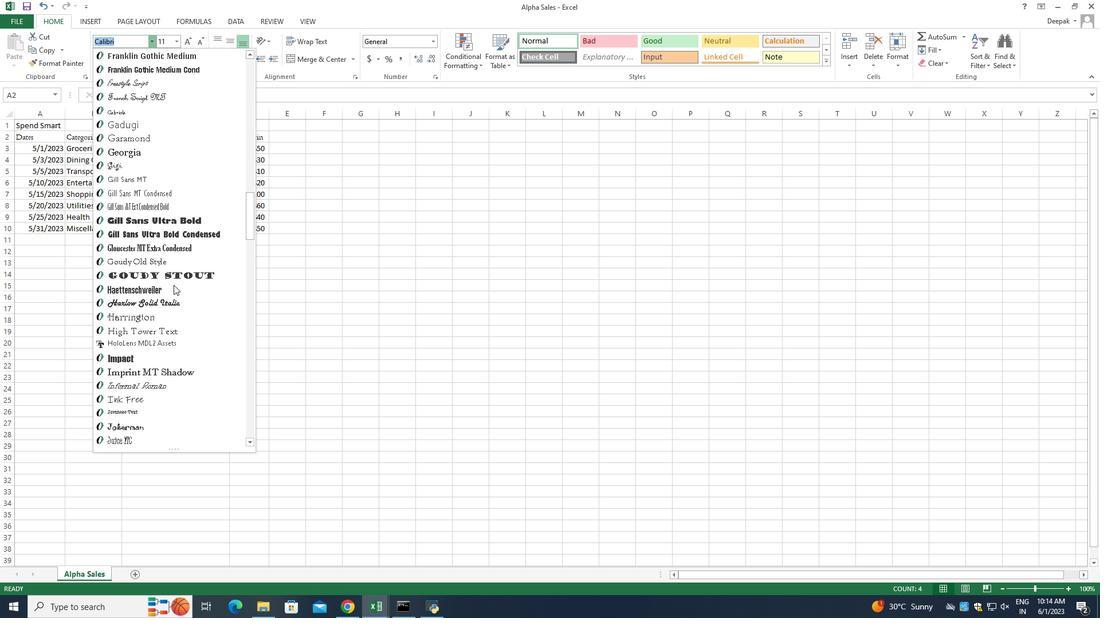 
Action: Mouse scrolled (173, 284) with delta (0, 0)
Screenshot: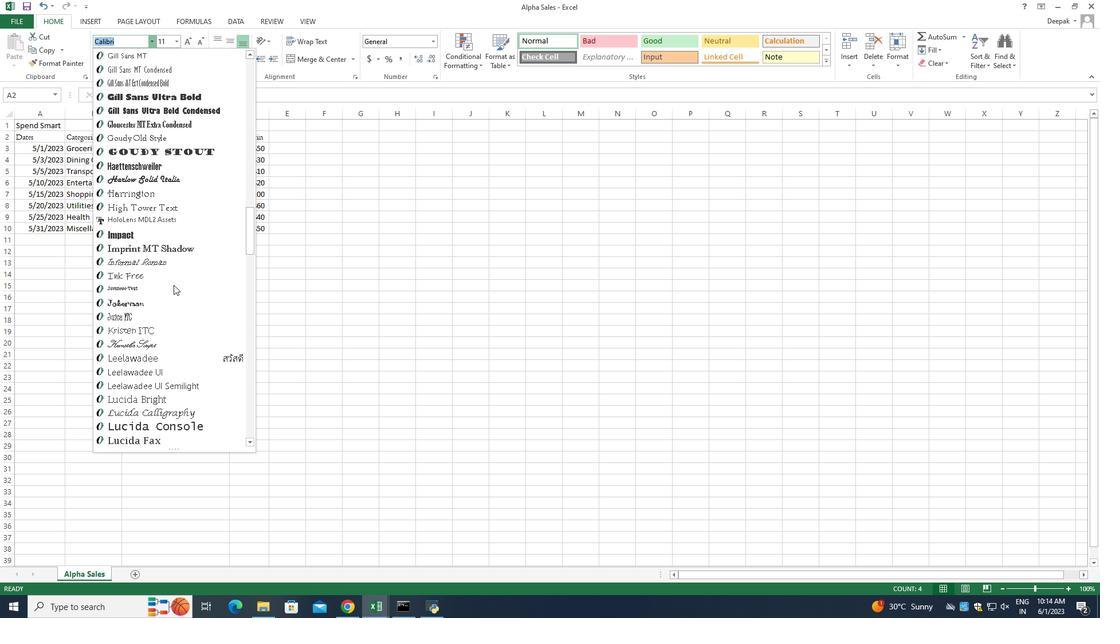 
Action: Mouse scrolled (173, 284) with delta (0, 0)
Screenshot: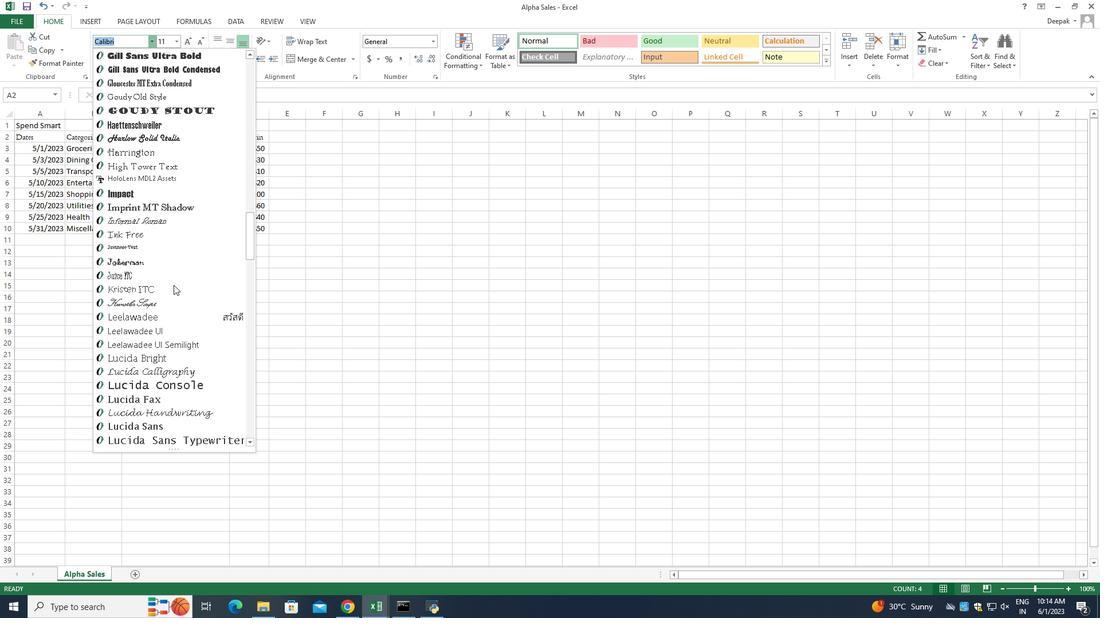 
Action: Mouse scrolled (173, 284) with delta (0, 0)
Screenshot: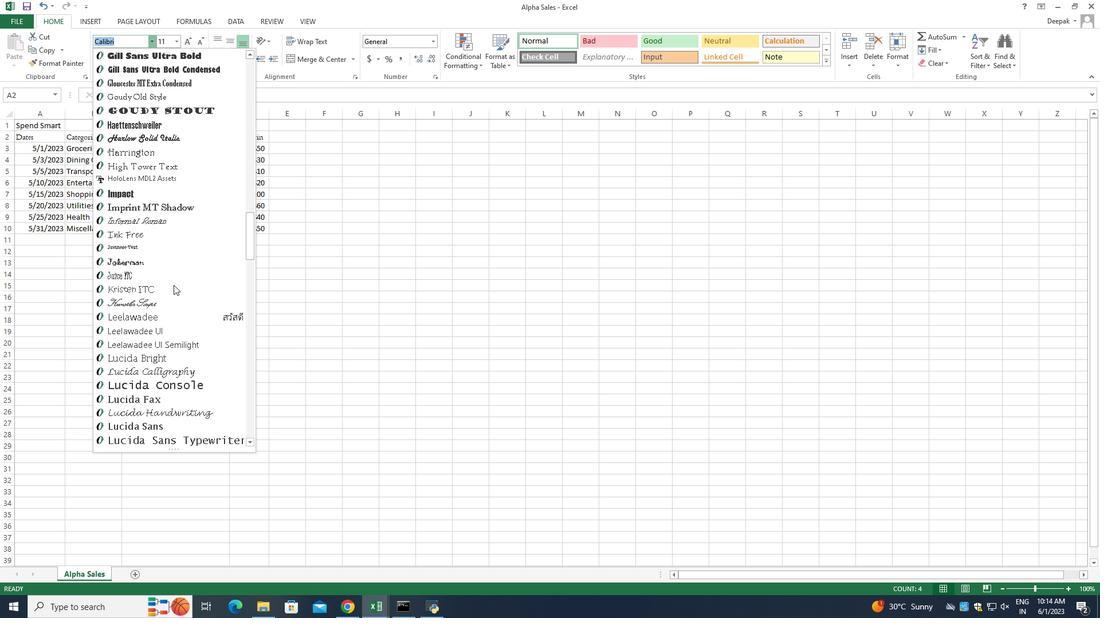 
Action: Mouse scrolled (173, 284) with delta (0, 0)
Screenshot: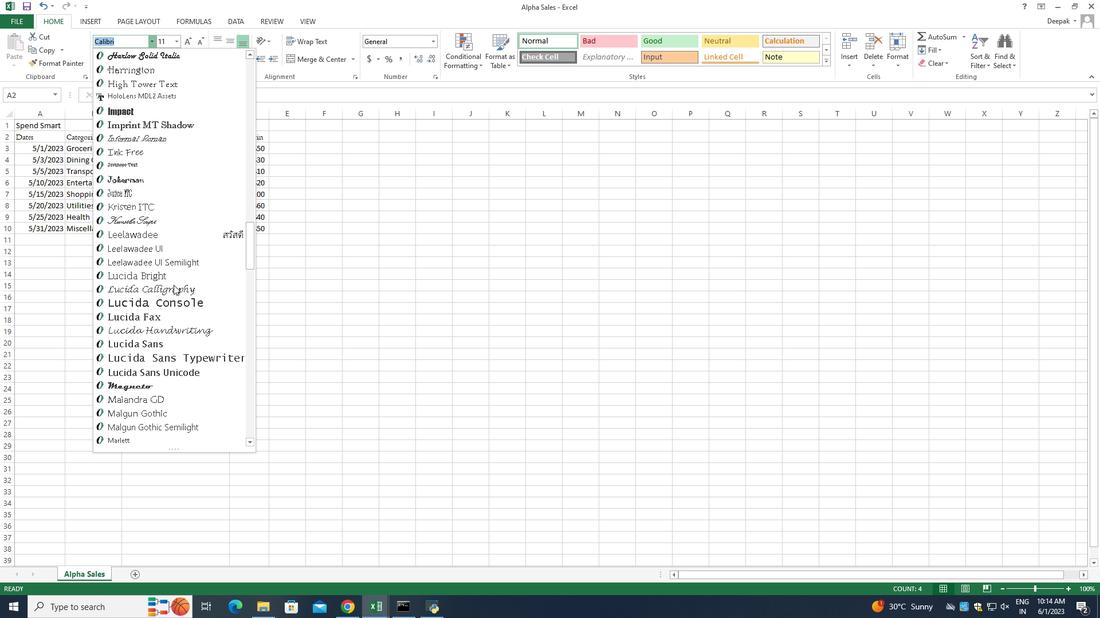 
Action: Mouse scrolled (173, 284) with delta (0, 0)
Screenshot: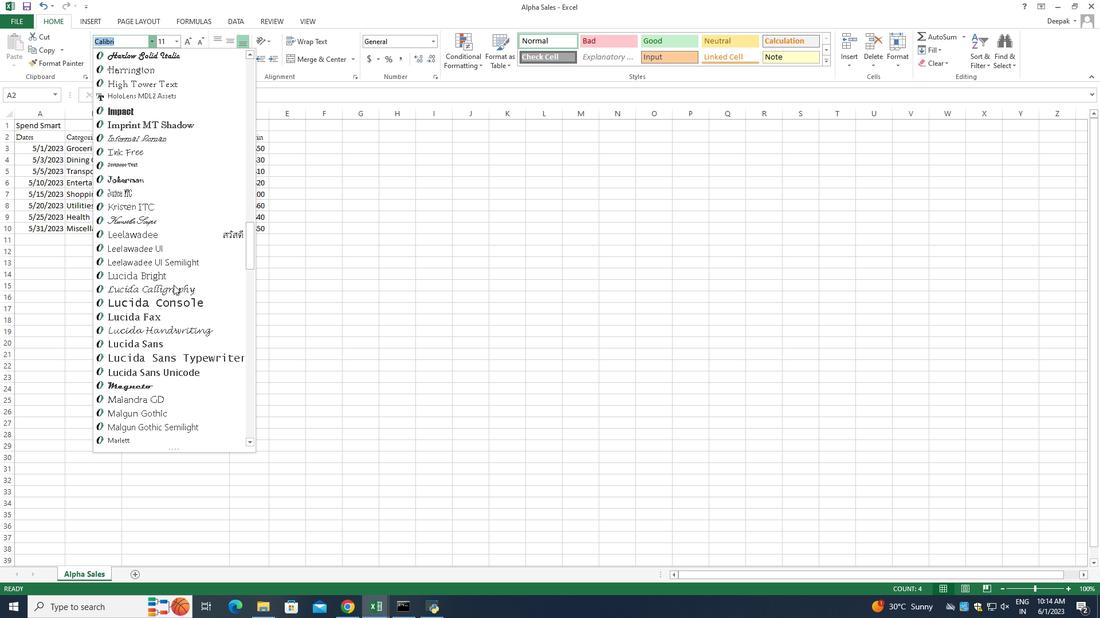 
Action: Mouse scrolled (173, 284) with delta (0, 0)
Screenshot: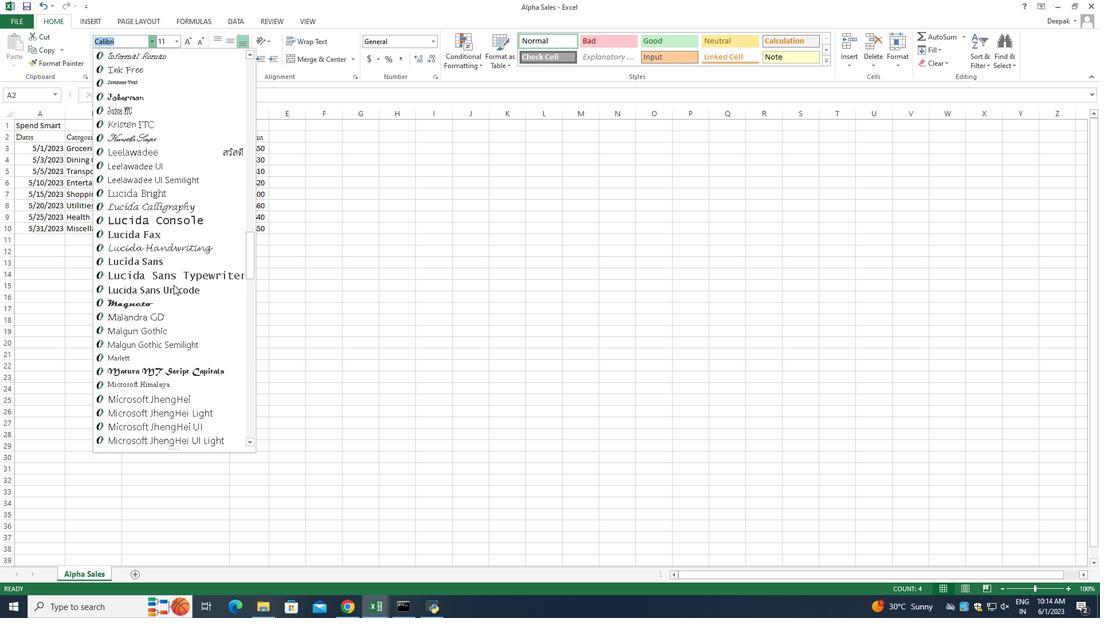 
Action: Mouse scrolled (173, 284) with delta (0, 0)
Screenshot: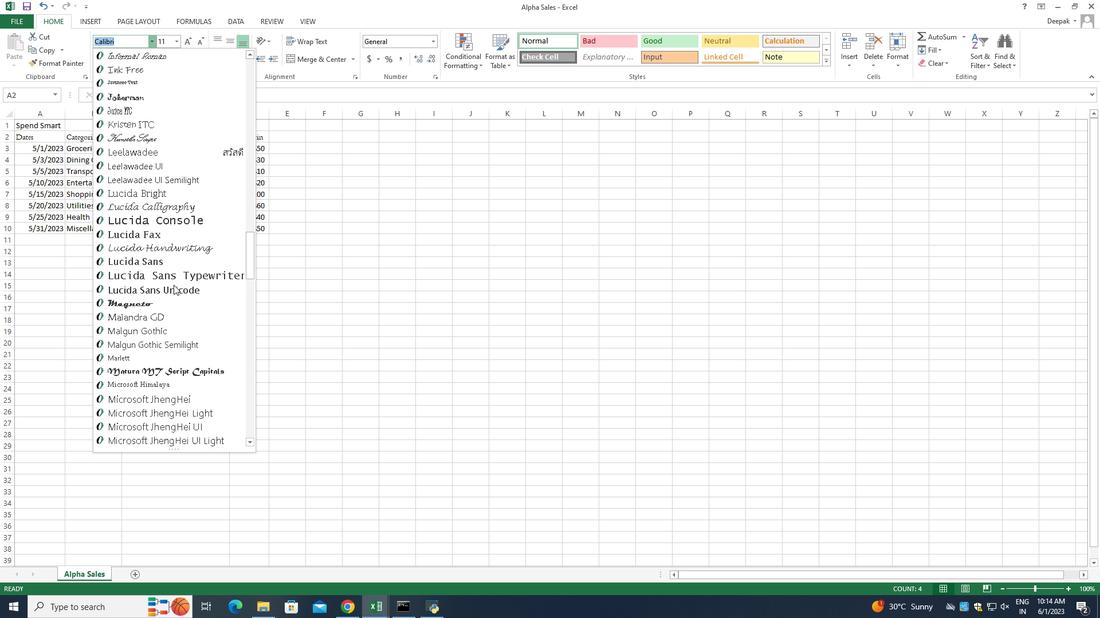
Action: Mouse scrolled (173, 284) with delta (0, 0)
Screenshot: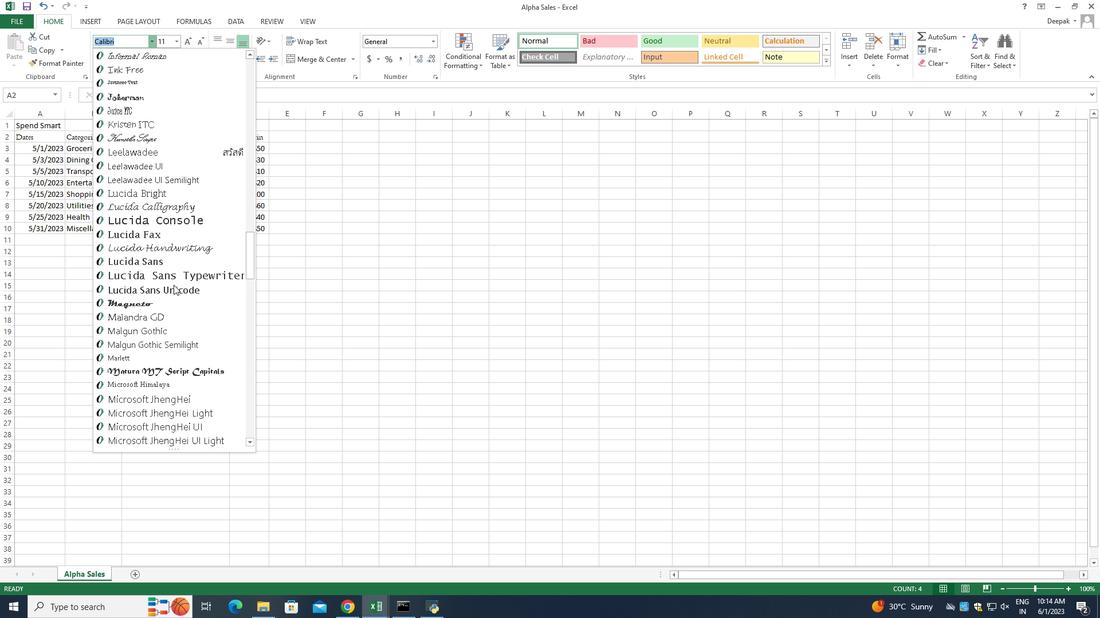 
Action: Mouse scrolled (173, 284) with delta (0, 0)
Screenshot: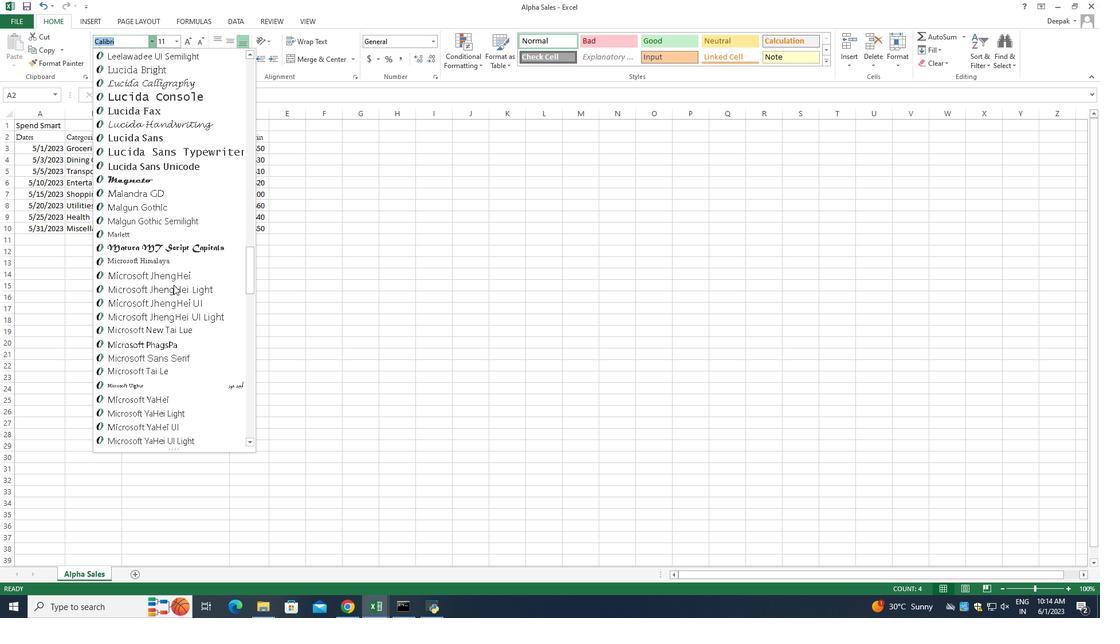 
Action: Mouse scrolled (173, 284) with delta (0, 0)
Screenshot: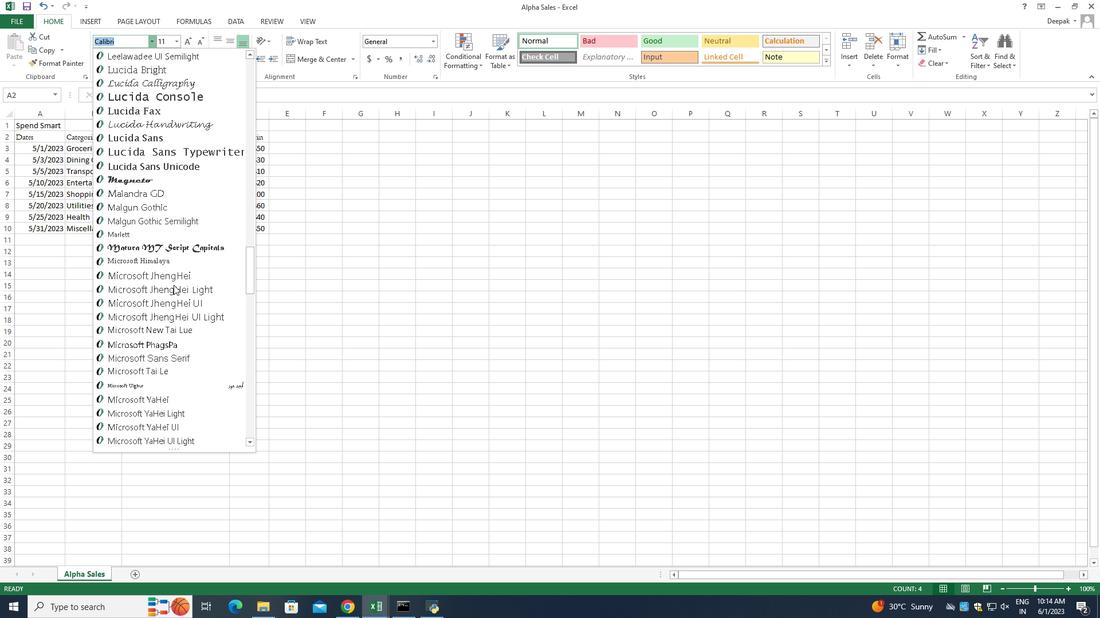 
Action: Mouse scrolled (173, 284) with delta (0, 0)
Screenshot: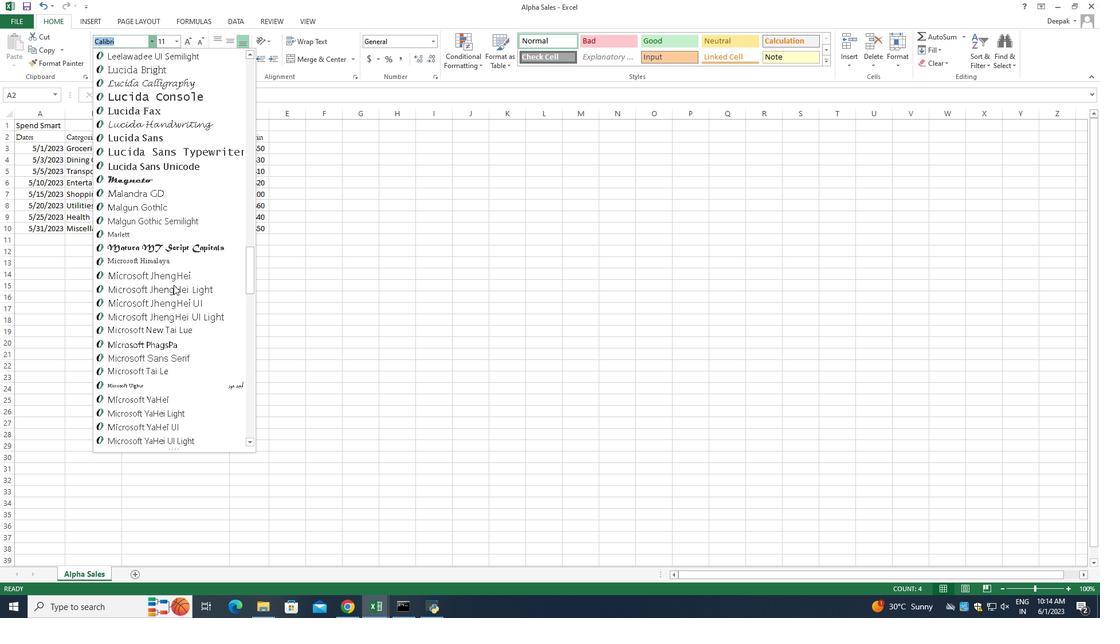 
Action: Mouse scrolled (173, 284) with delta (0, 0)
Screenshot: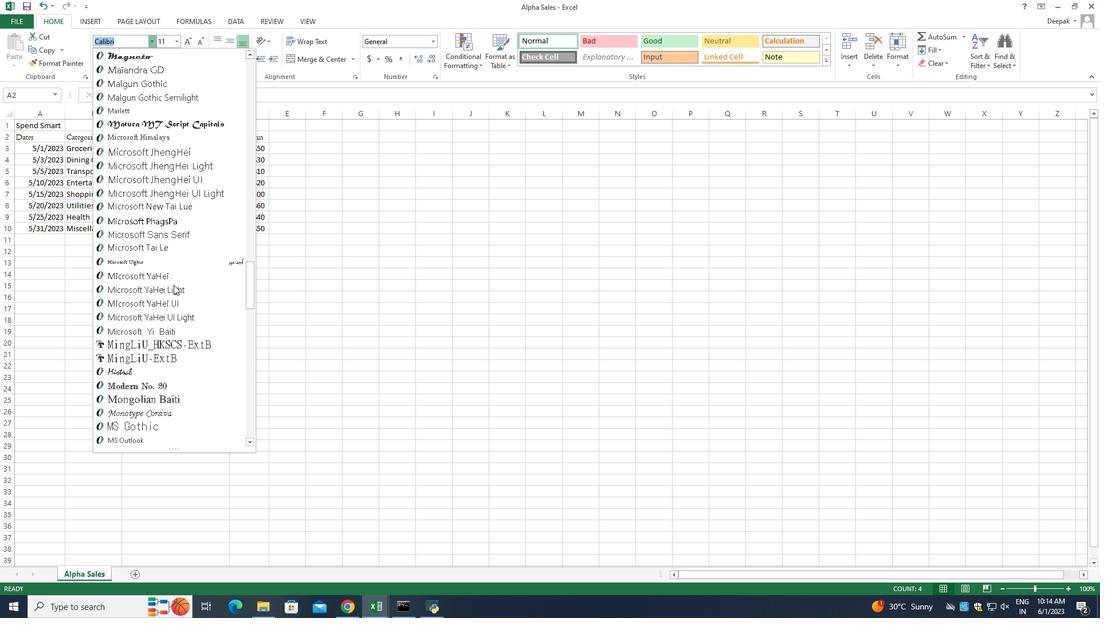 
Action: Mouse scrolled (173, 284) with delta (0, 0)
Screenshot: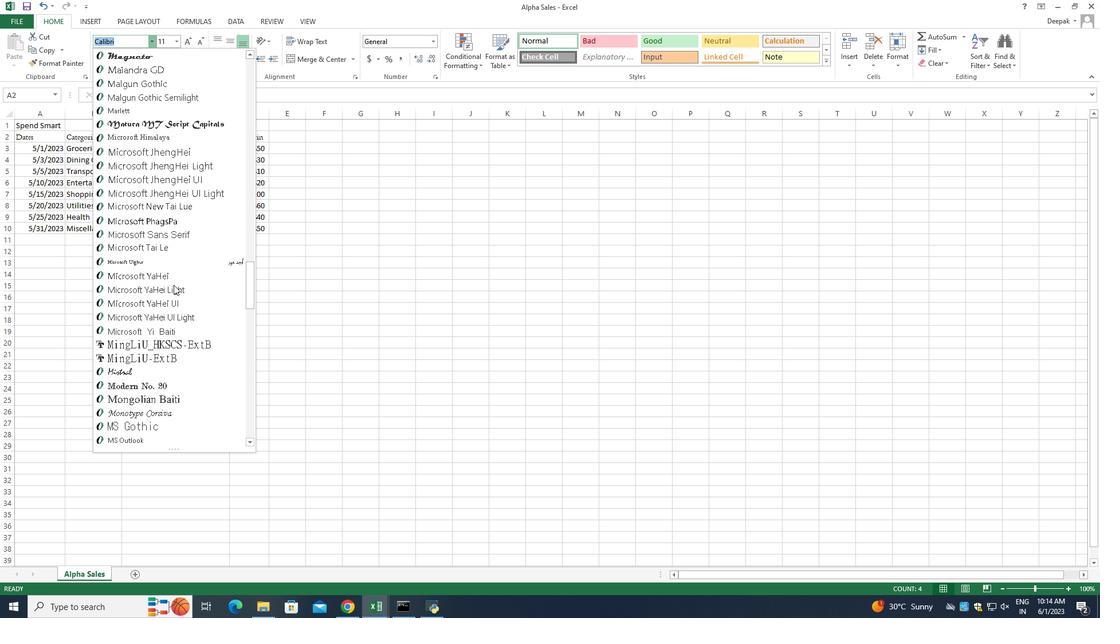 
Action: Mouse scrolled (173, 284) with delta (0, 0)
Screenshot: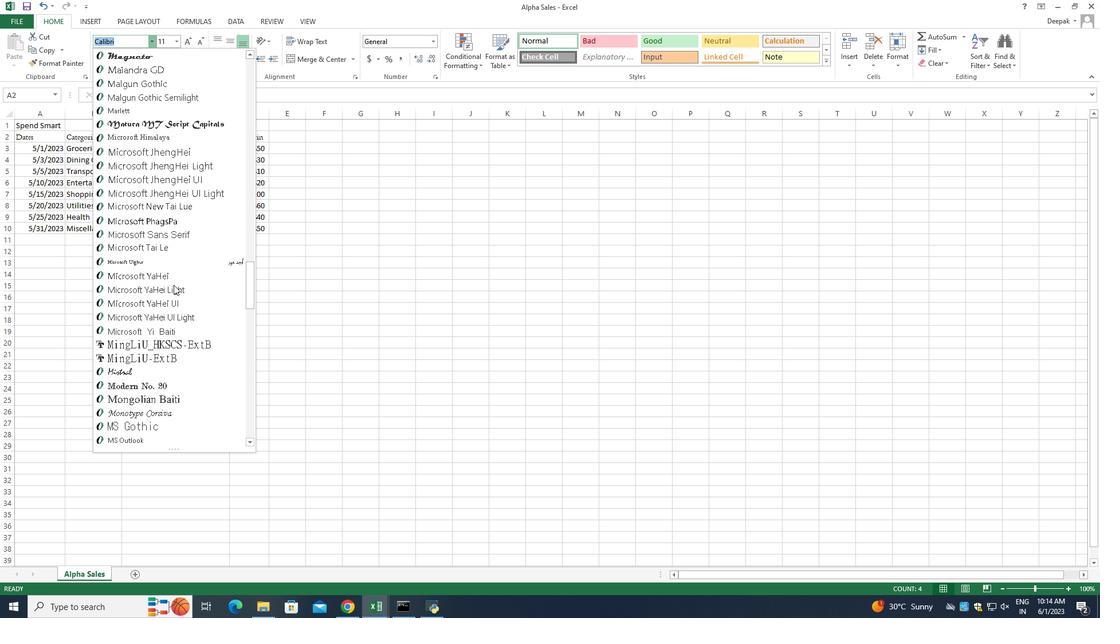 
Action: Mouse scrolled (173, 284) with delta (0, 0)
Screenshot: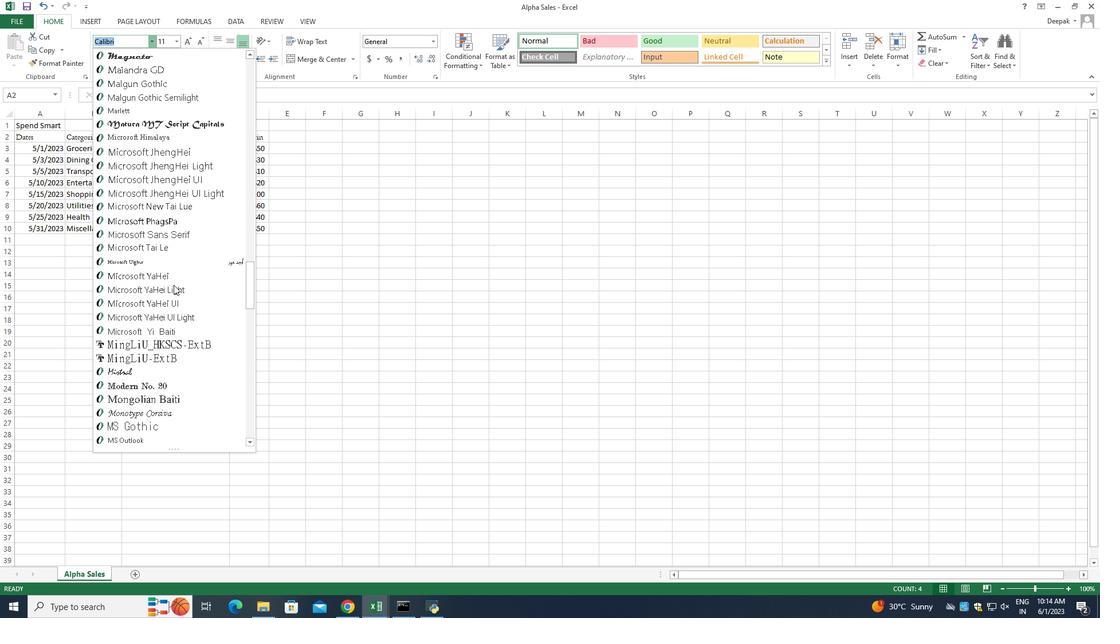 
Action: Mouse scrolled (173, 284) with delta (0, 0)
Screenshot: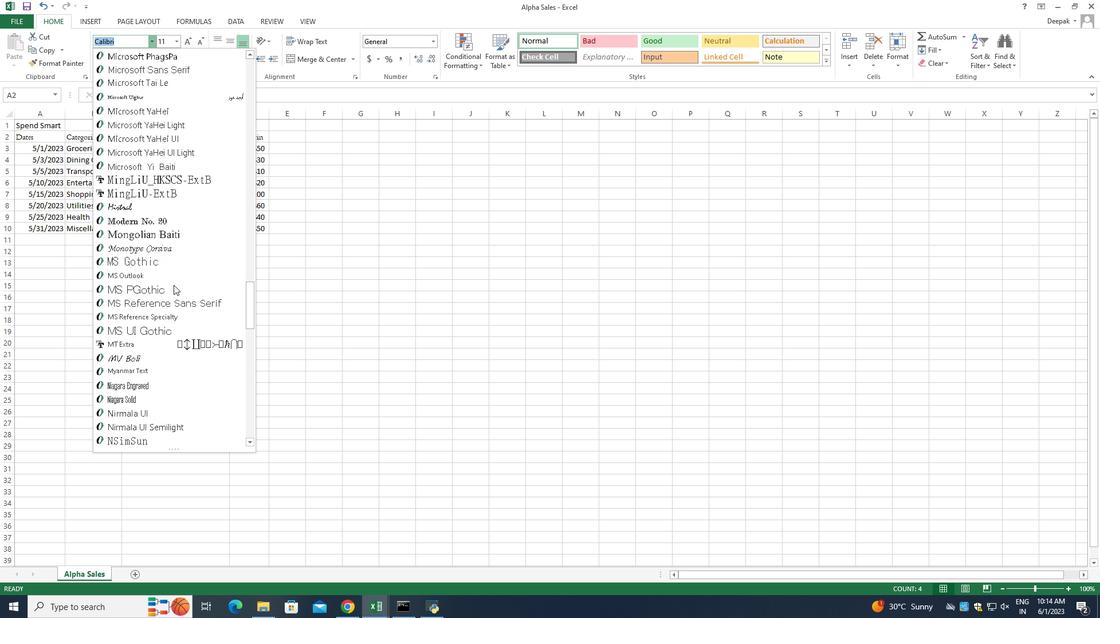 
Action: Mouse scrolled (173, 284) with delta (0, 0)
Screenshot: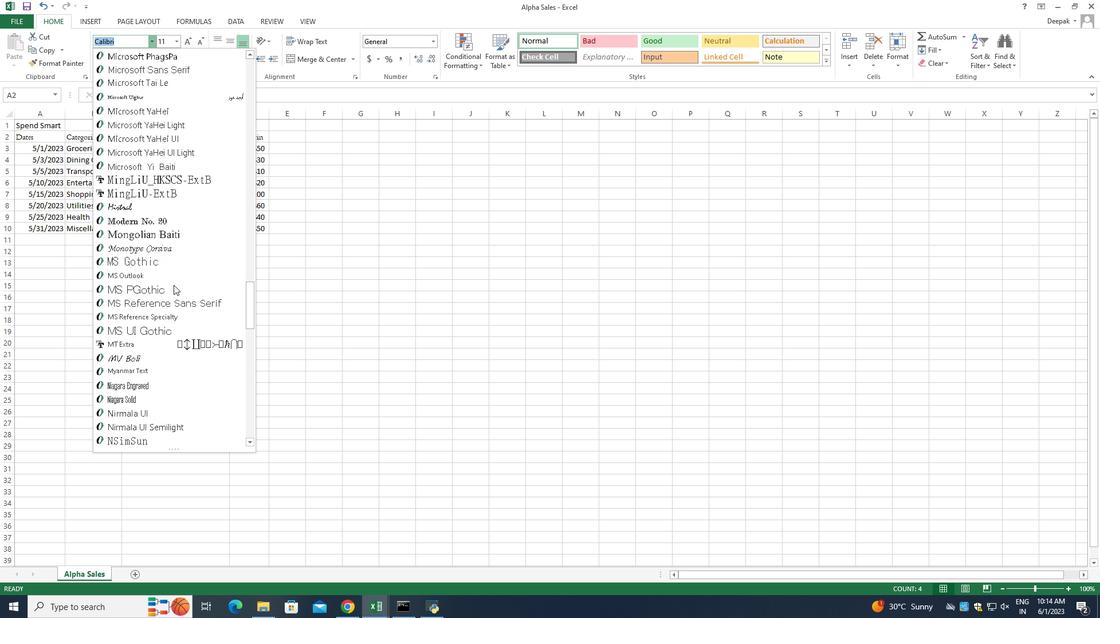 
Action: Mouse scrolled (173, 284) with delta (0, 0)
Screenshot: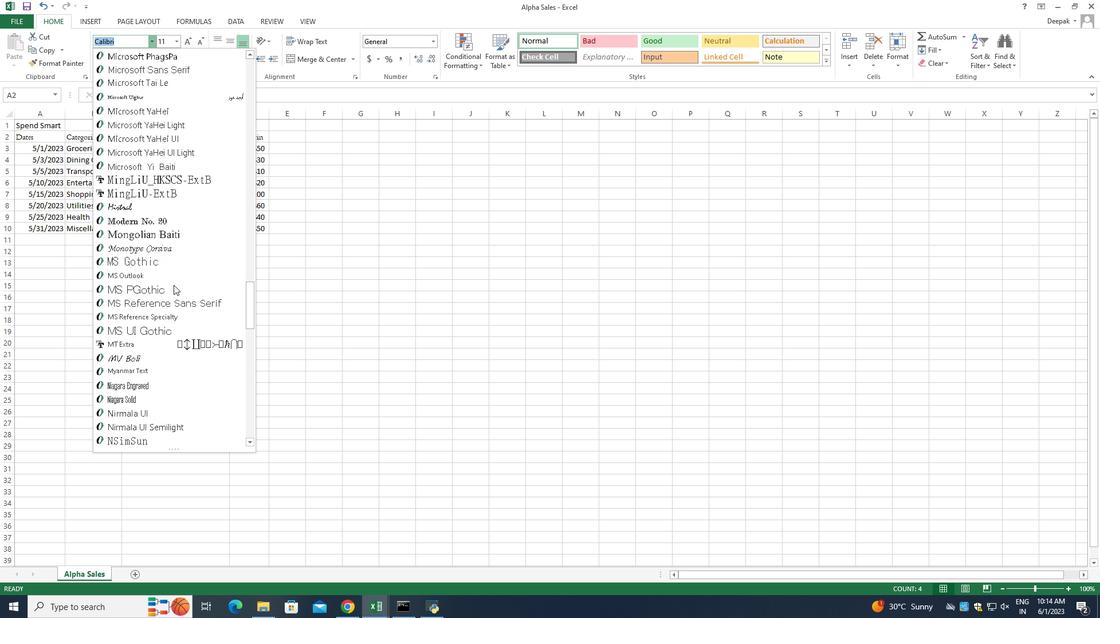 
Action: Mouse scrolled (173, 284) with delta (0, 0)
Screenshot: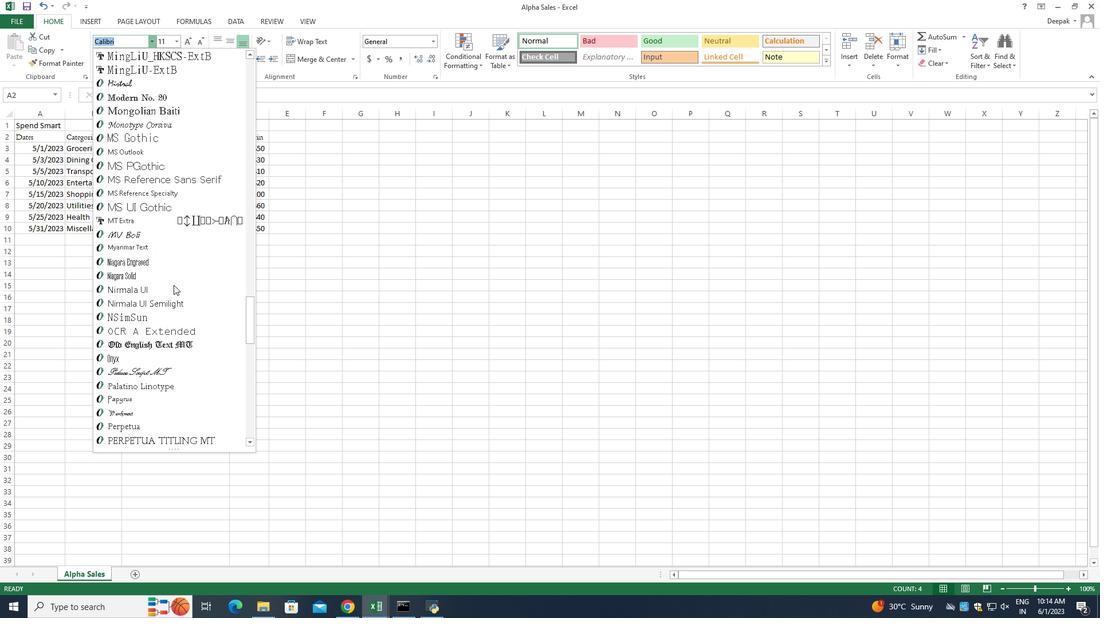 
Action: Mouse scrolled (173, 284) with delta (0, 0)
Screenshot: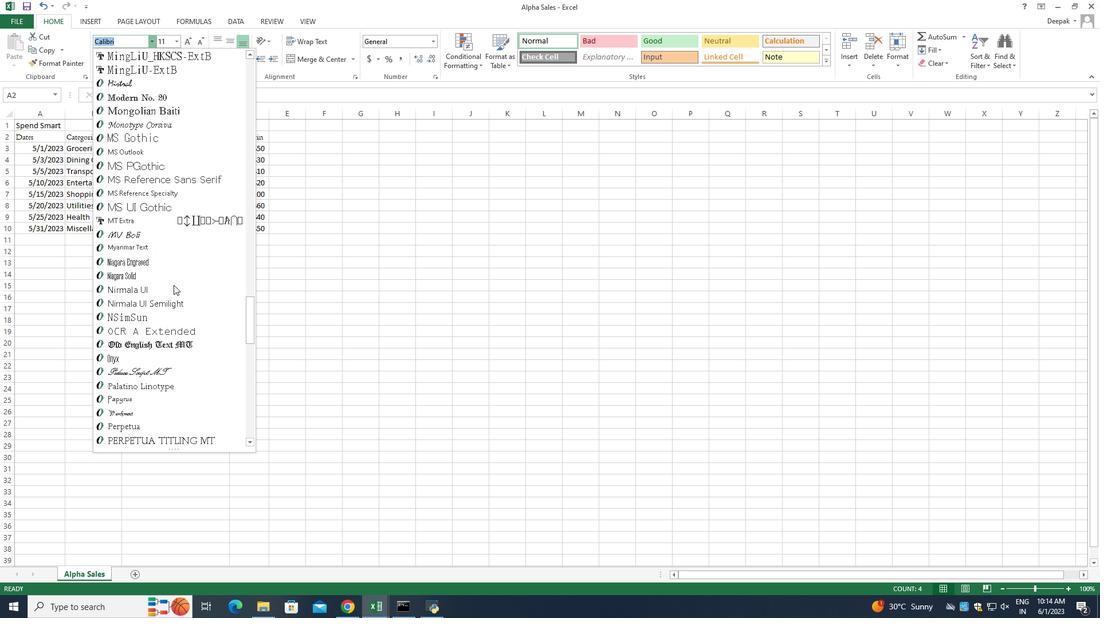 
Action: Mouse moved to (177, 284)
Screenshot: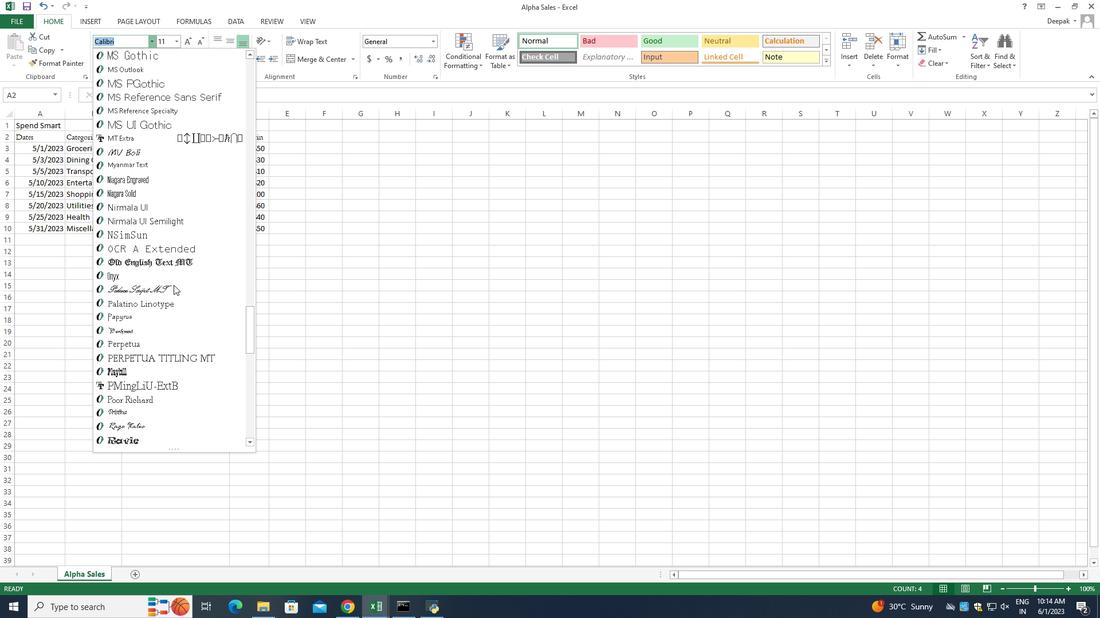 
Action: Mouse scrolled (177, 284) with delta (0, 0)
Screenshot: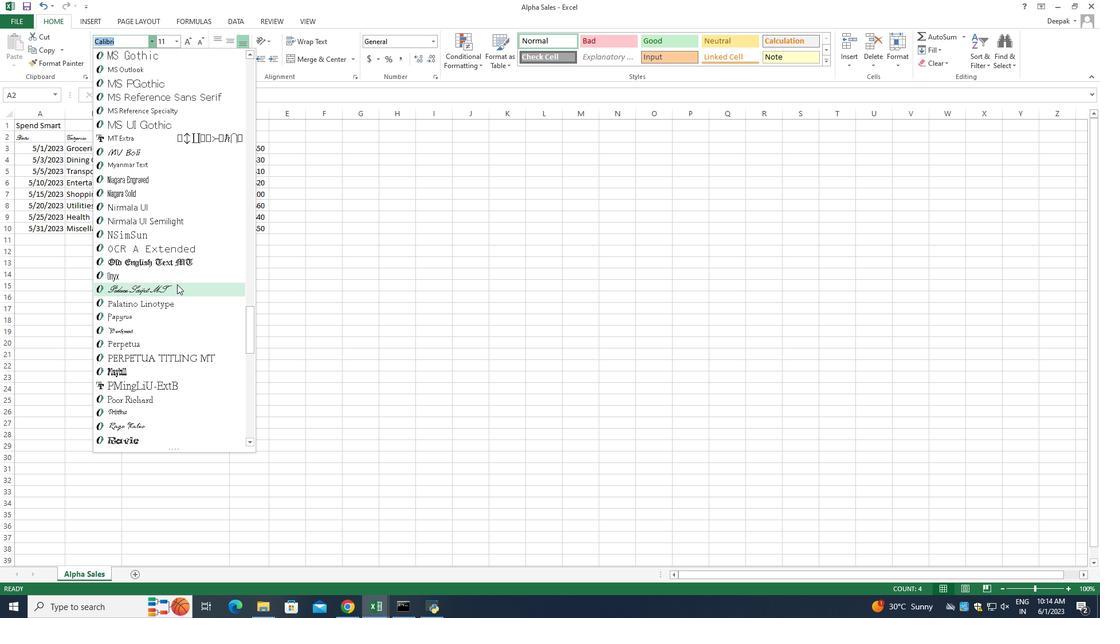 
Action: Mouse scrolled (177, 284) with delta (0, 0)
Screenshot: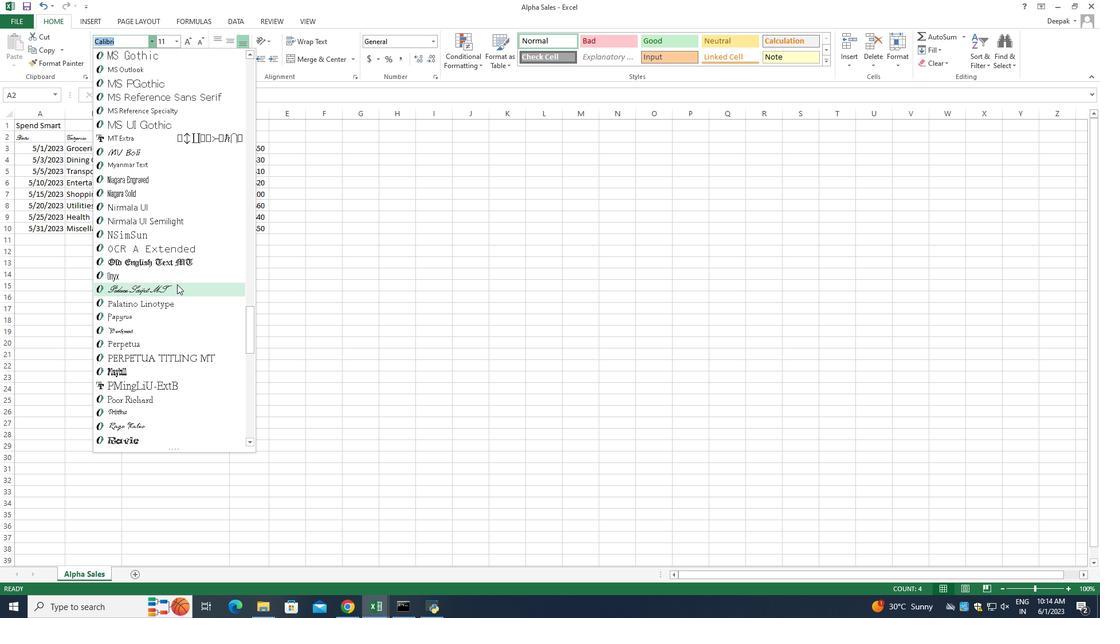 
Action: Mouse scrolled (177, 284) with delta (0, 0)
Screenshot: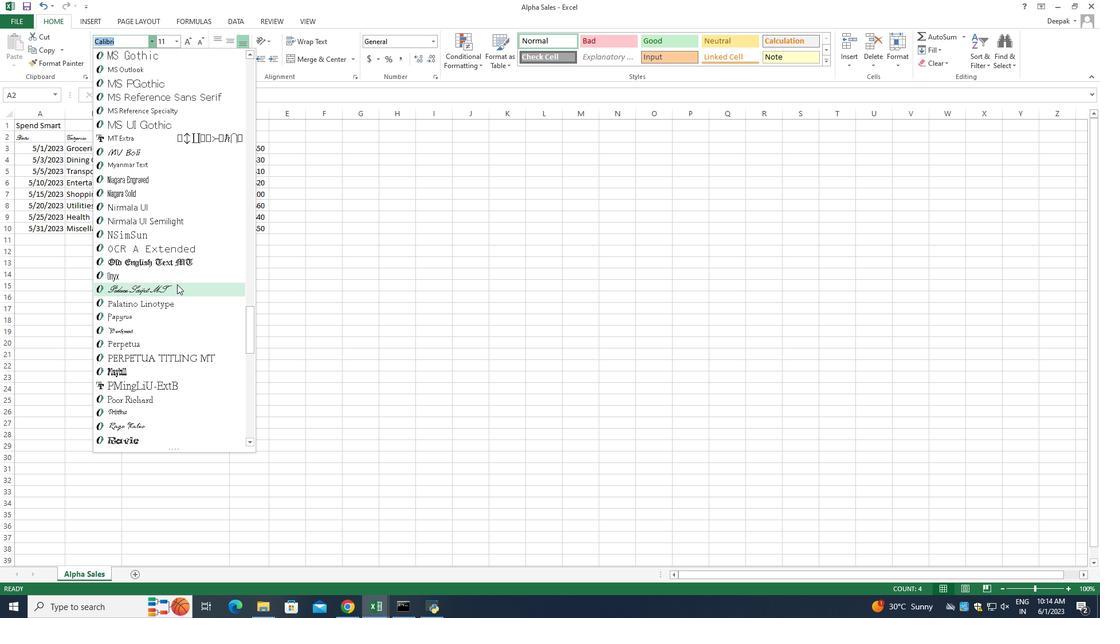 
Action: Mouse scrolled (177, 284) with delta (0, 0)
Screenshot: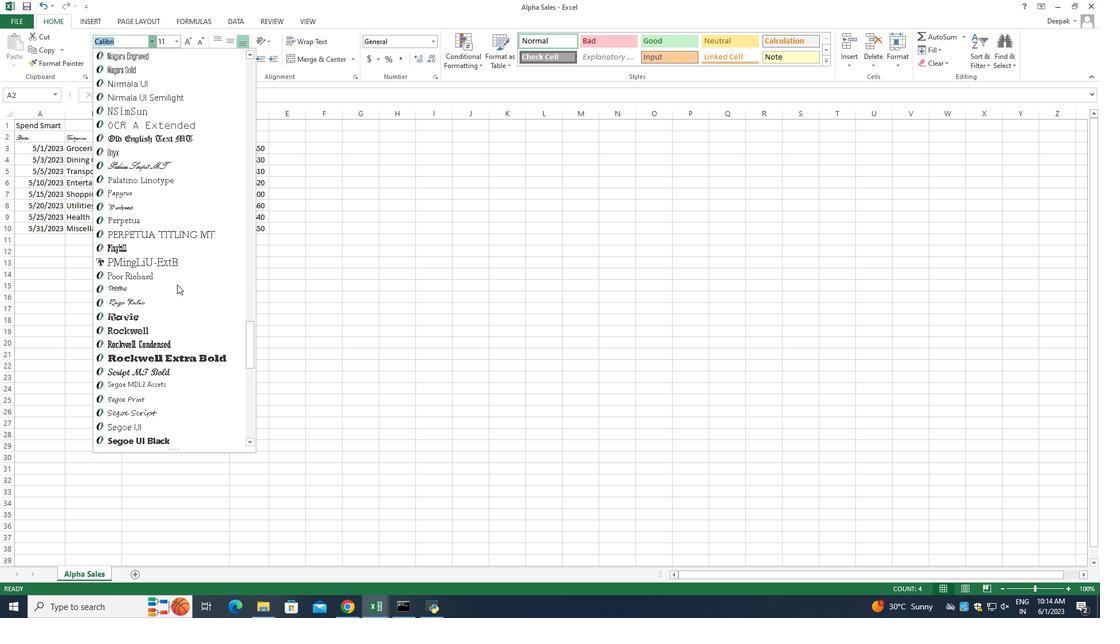 
Action: Mouse scrolled (177, 284) with delta (0, 0)
Screenshot: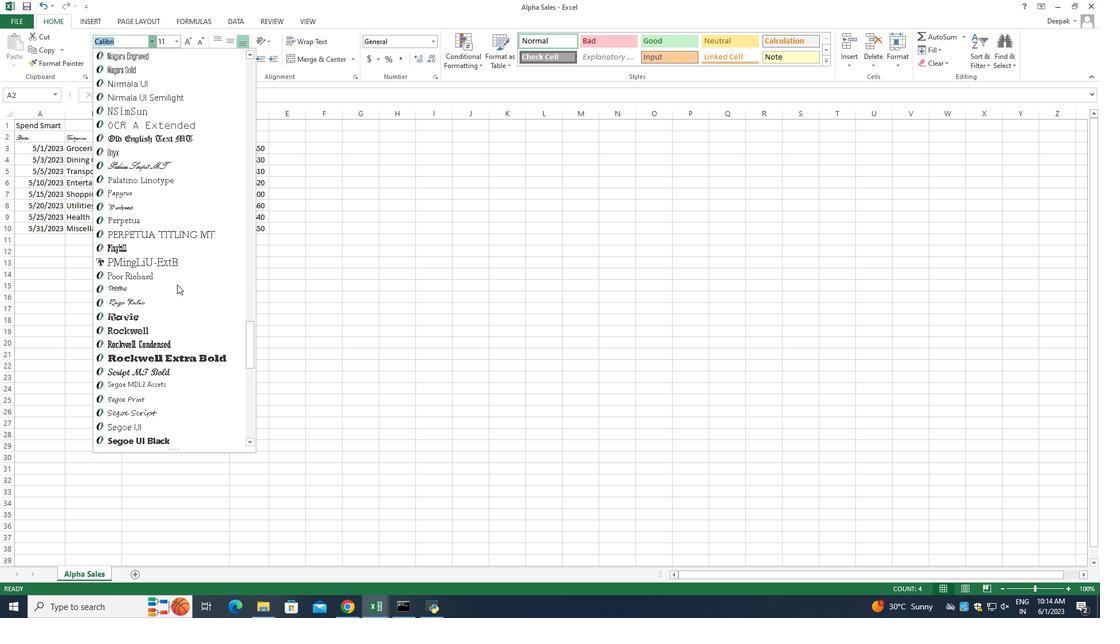 
Action: Mouse scrolled (177, 284) with delta (0, 0)
Screenshot: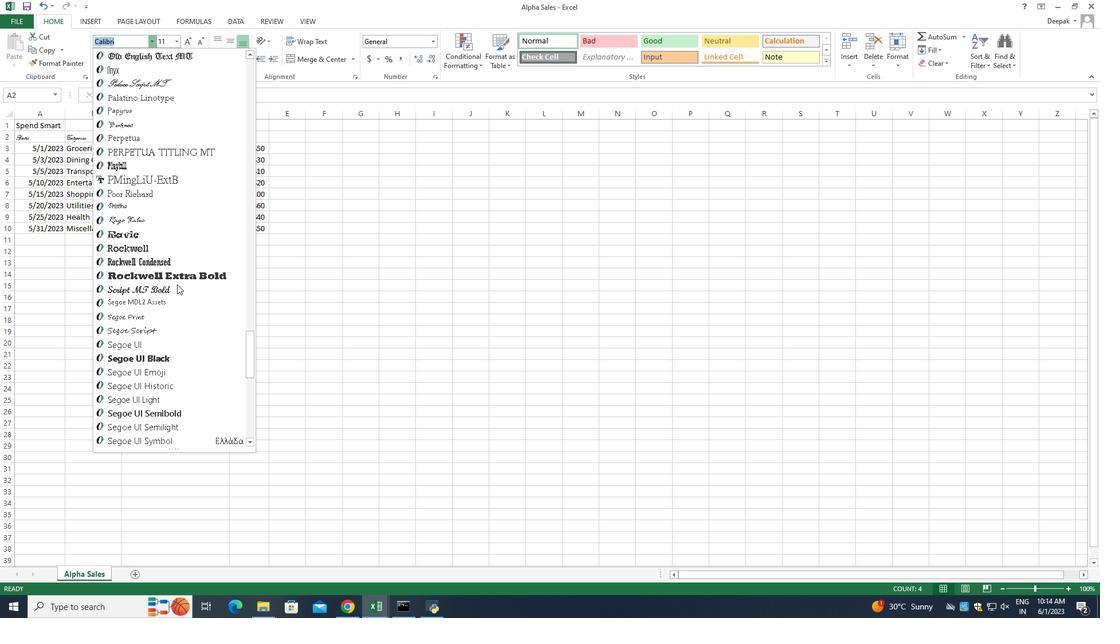 
Action: Mouse scrolled (177, 284) with delta (0, 0)
Screenshot: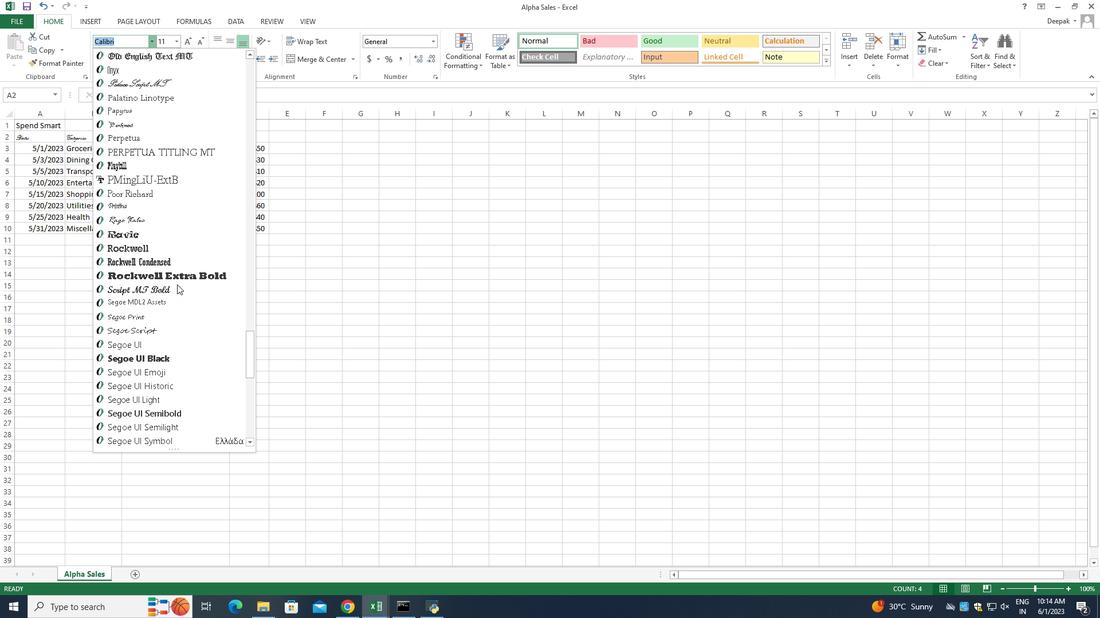 
Action: Mouse scrolled (177, 284) with delta (0, 0)
Screenshot: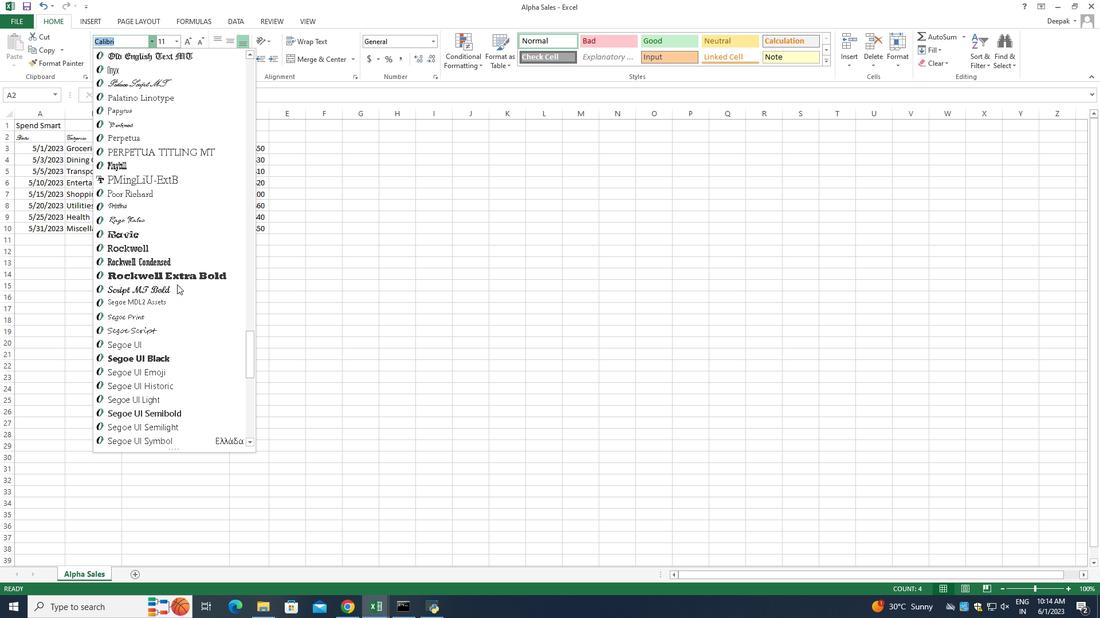 
Action: Mouse scrolled (177, 284) with delta (0, 0)
Screenshot: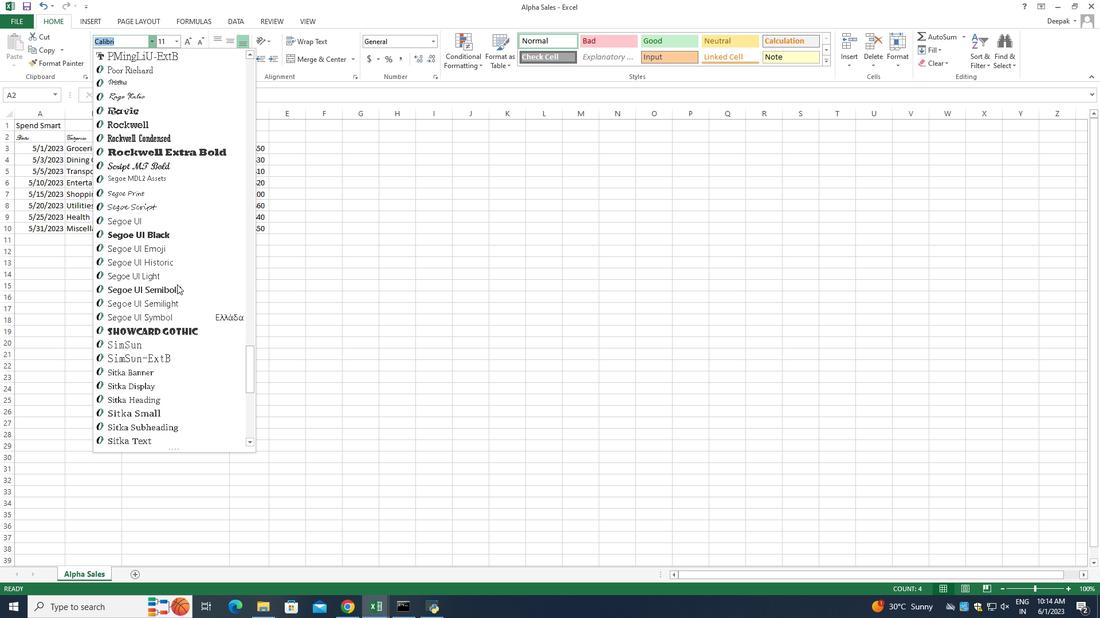 
Action: Mouse scrolled (177, 284) with delta (0, 0)
Screenshot: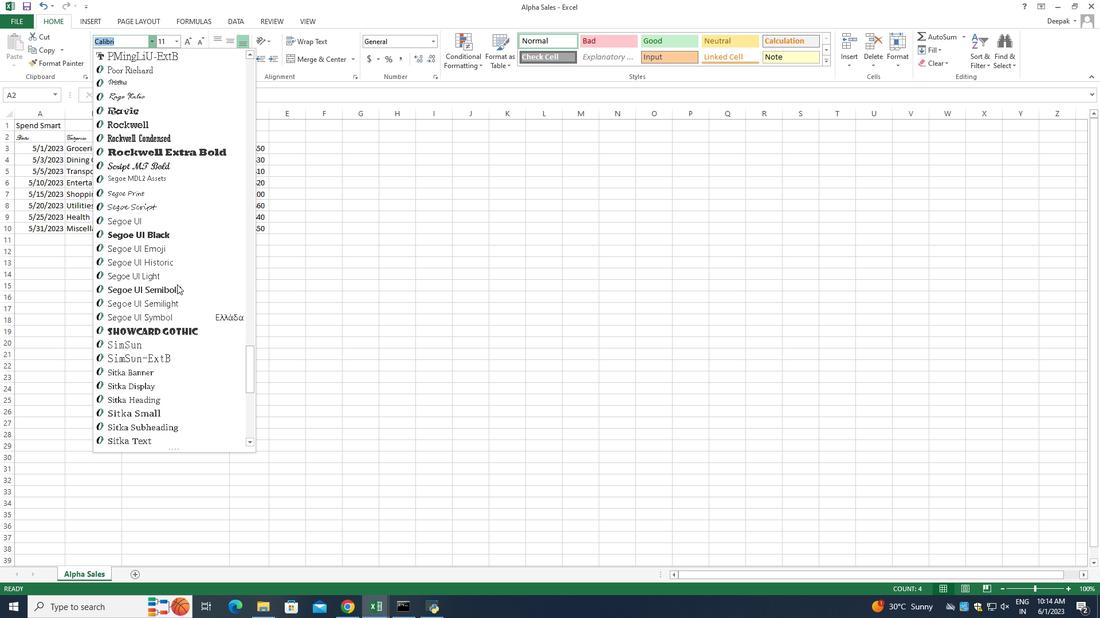 
Action: Mouse scrolled (177, 284) with delta (0, 0)
Screenshot: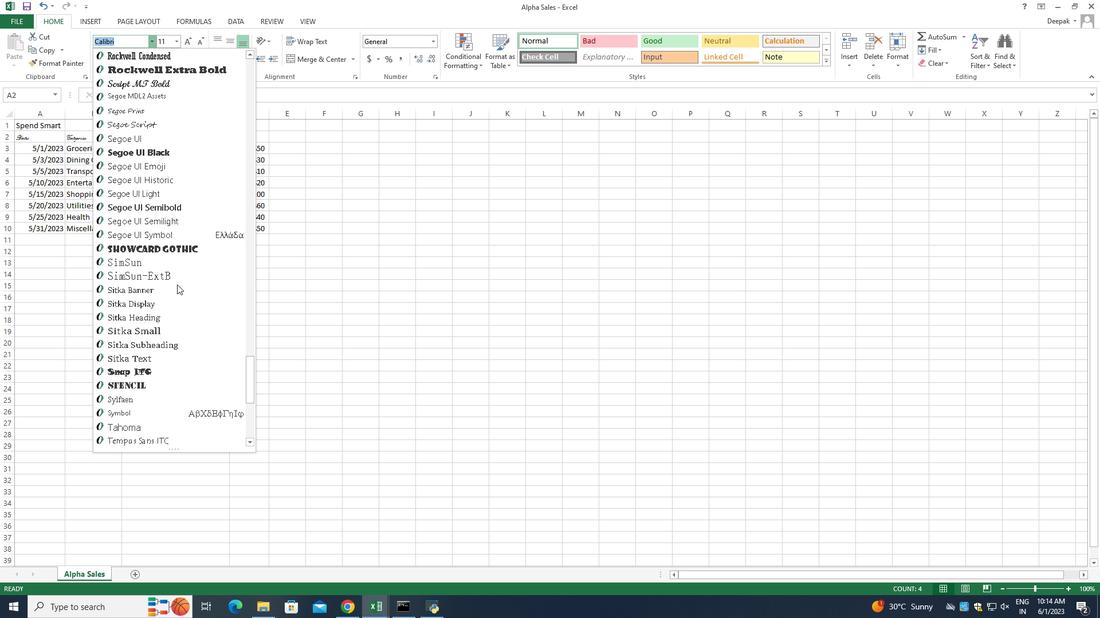
Action: Mouse moved to (161, 387)
Screenshot: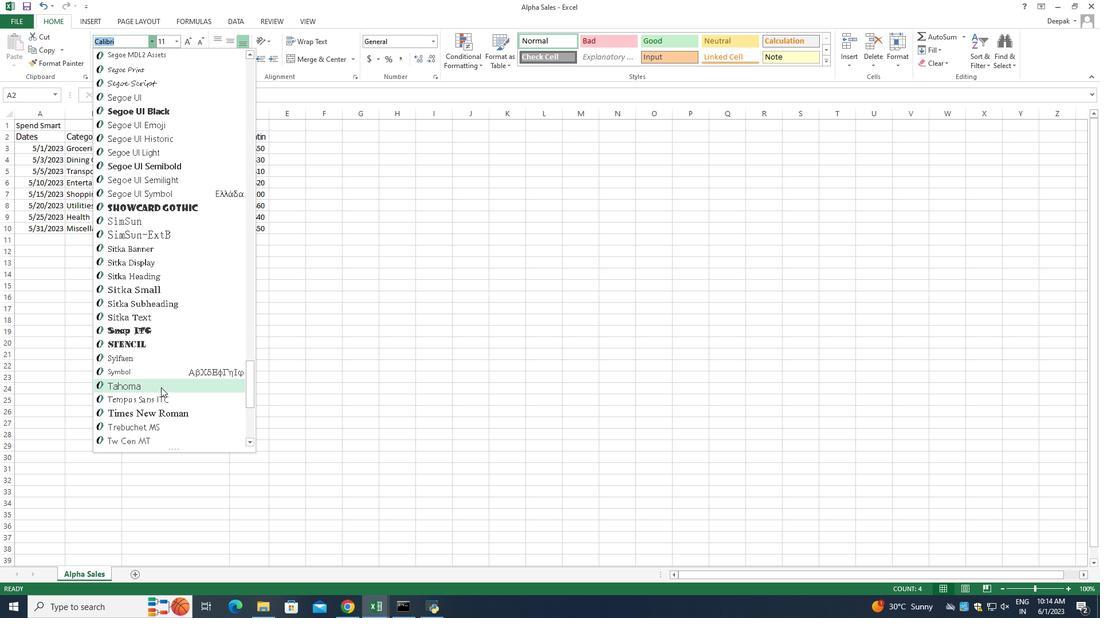 
Action: Mouse pressed left at (161, 387)
Screenshot: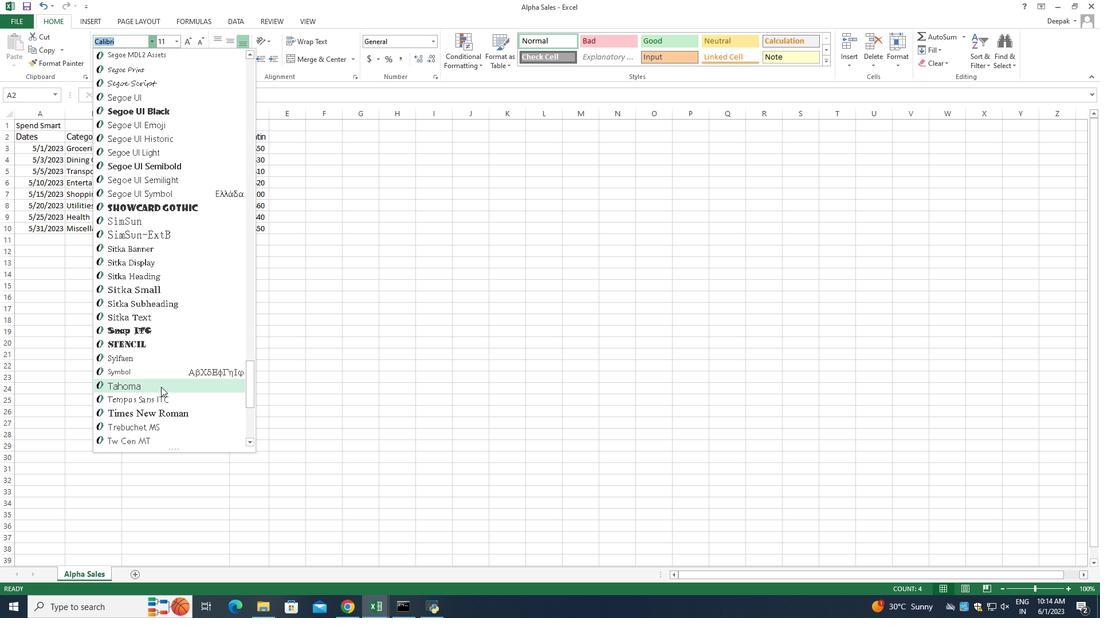 
Action: Mouse moved to (126, 61)
Screenshot: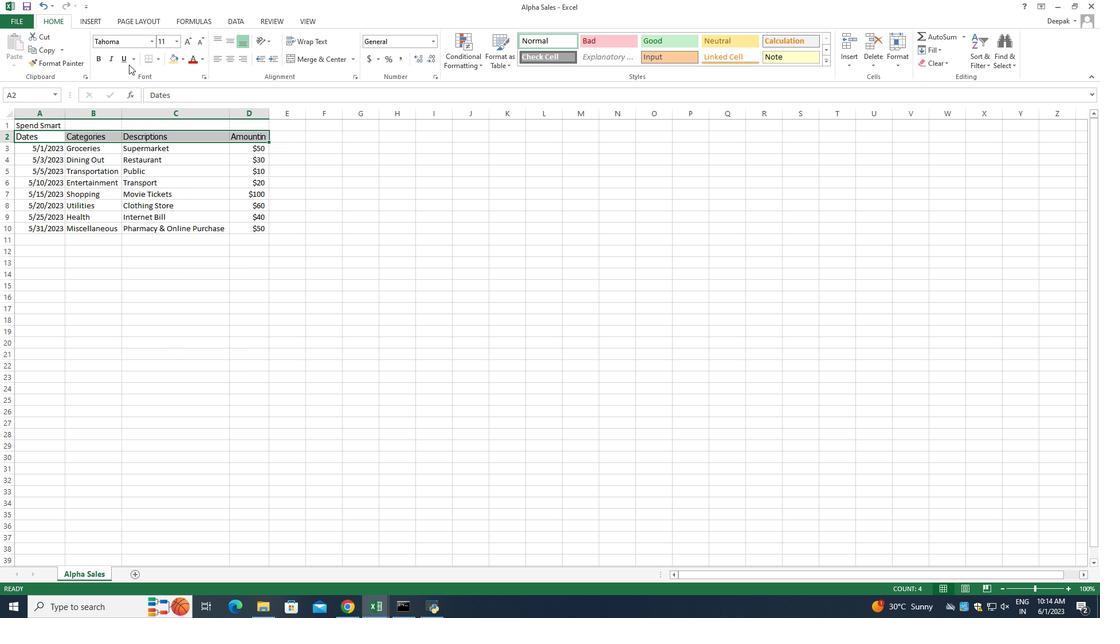 
Action: Mouse pressed left at (126, 61)
Screenshot: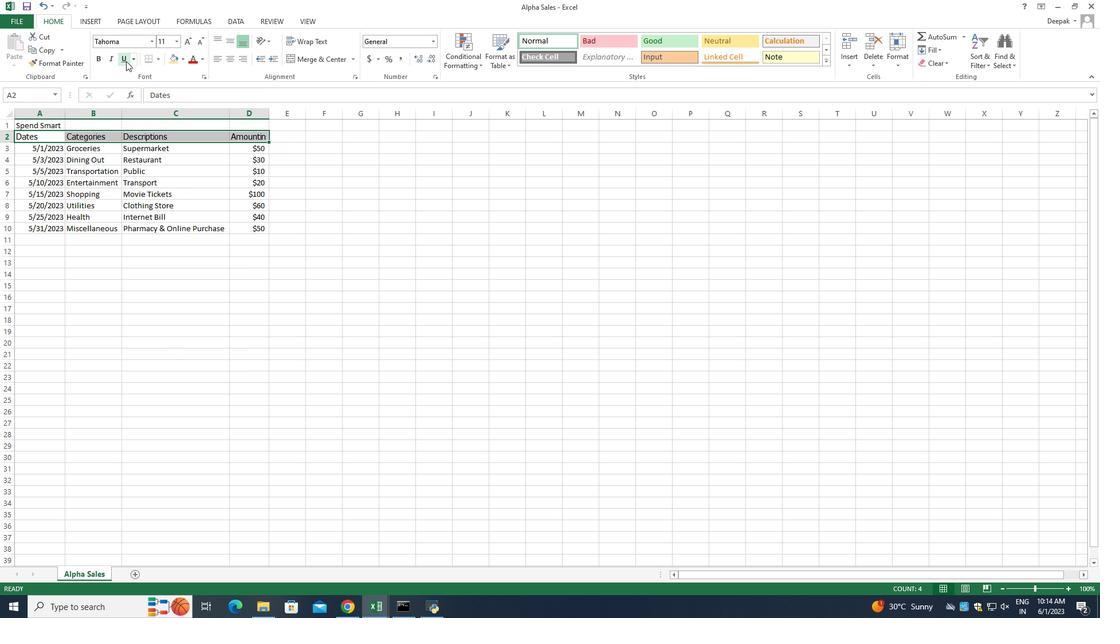 
Action: Mouse moved to (175, 37)
Screenshot: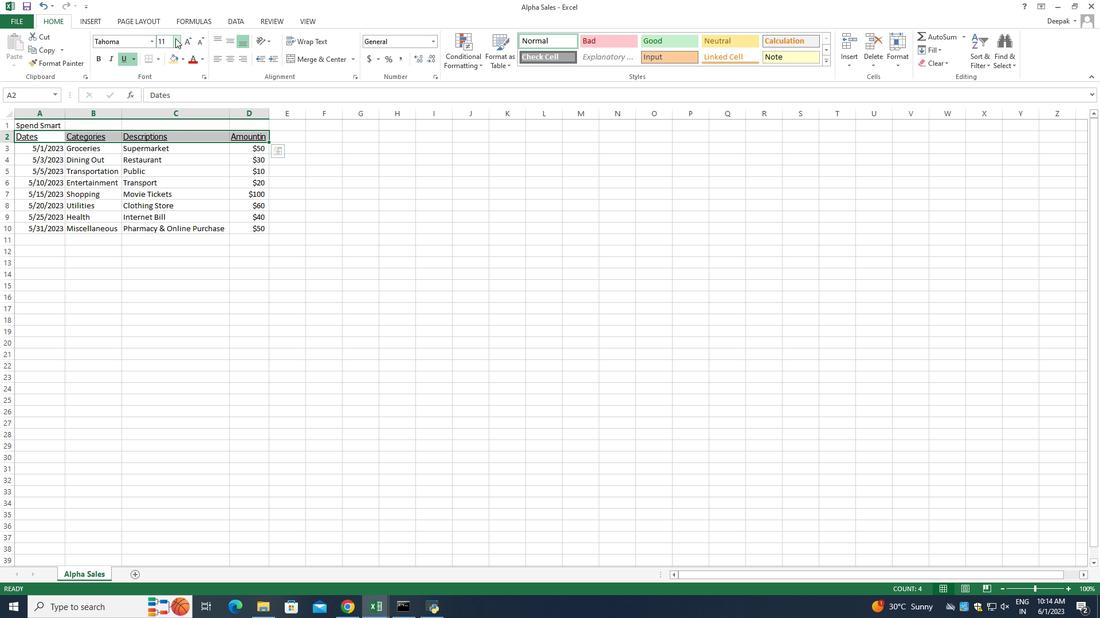 
Action: Mouse pressed left at (175, 37)
Screenshot: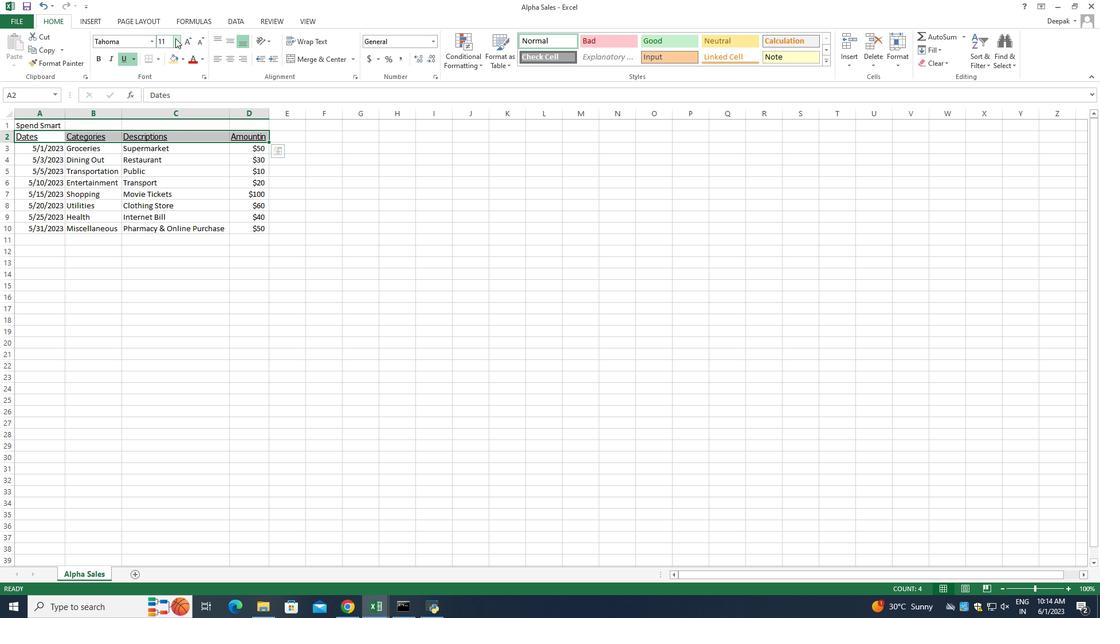 
Action: Mouse moved to (163, 140)
Screenshot: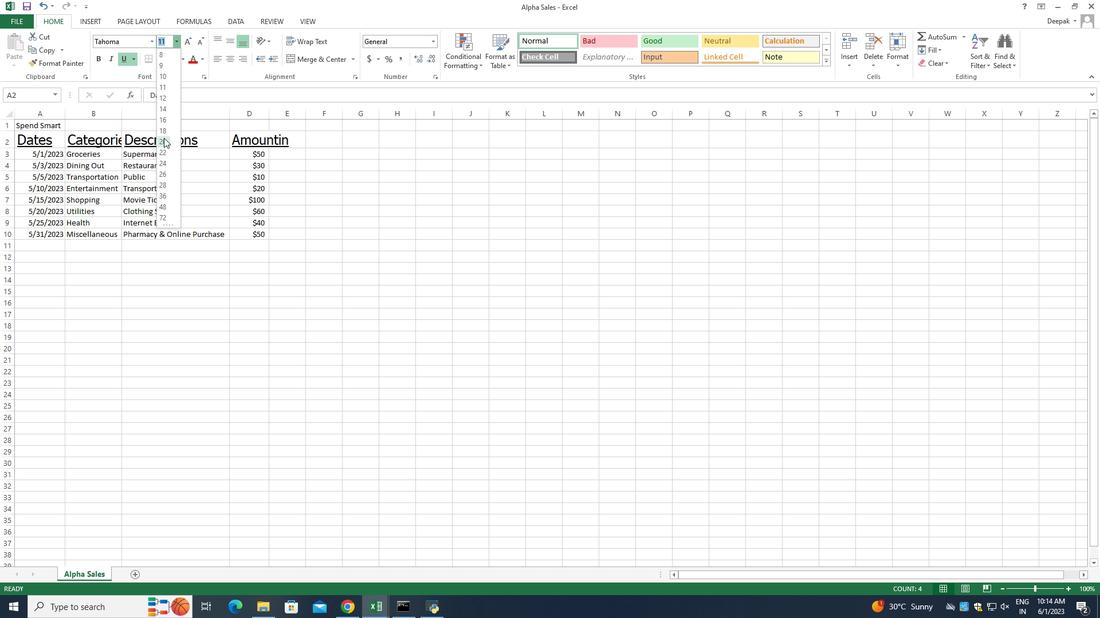 
Action: Mouse pressed left at (163, 140)
Screenshot: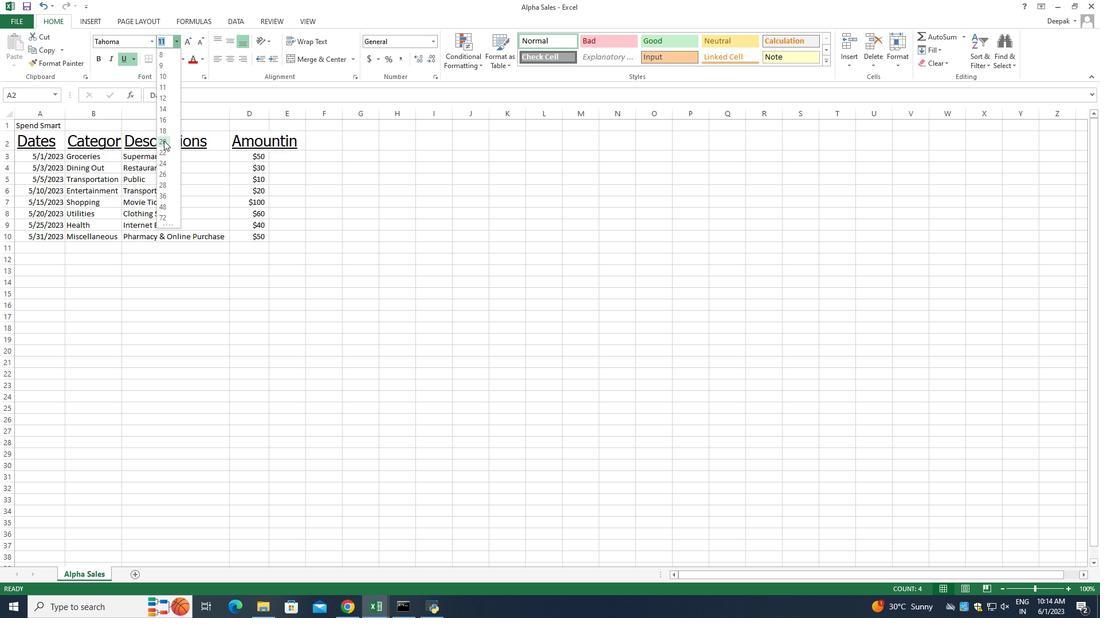 
Action: Mouse moved to (26, 157)
Screenshot: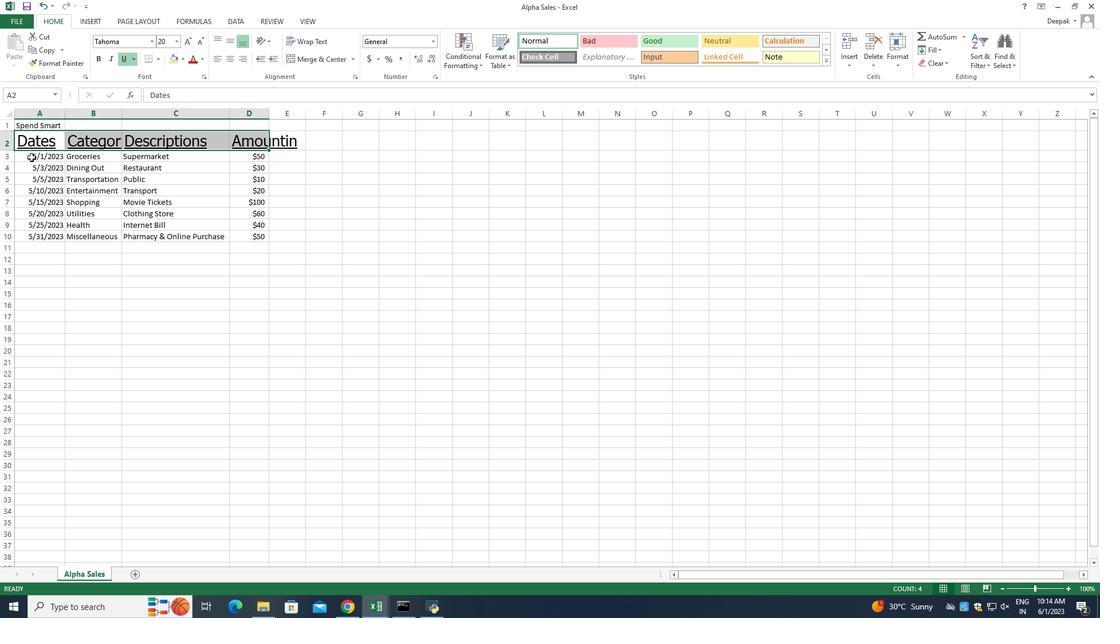
Action: Mouse pressed left at (26, 157)
Screenshot: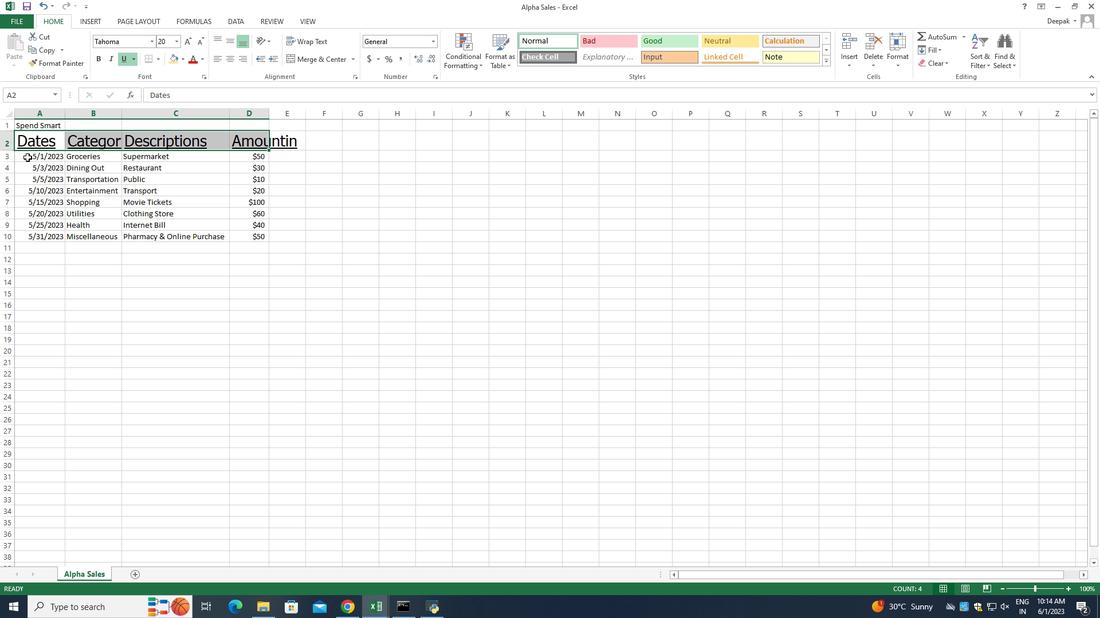 
Action: Mouse pressed left at (26, 157)
Screenshot: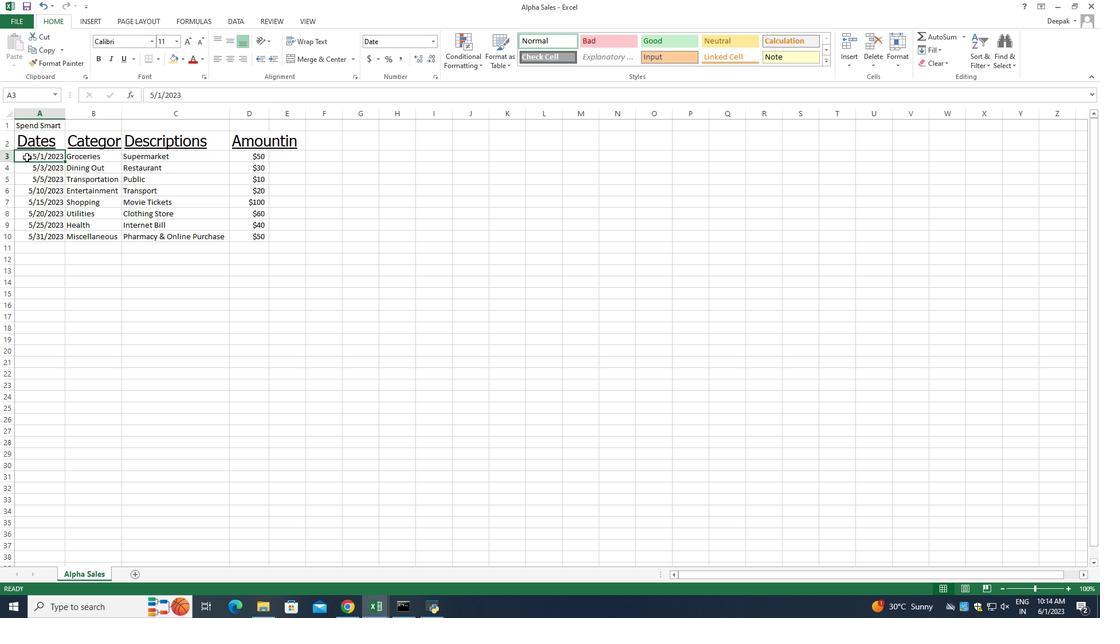 
Action: Mouse moved to (150, 44)
Screenshot: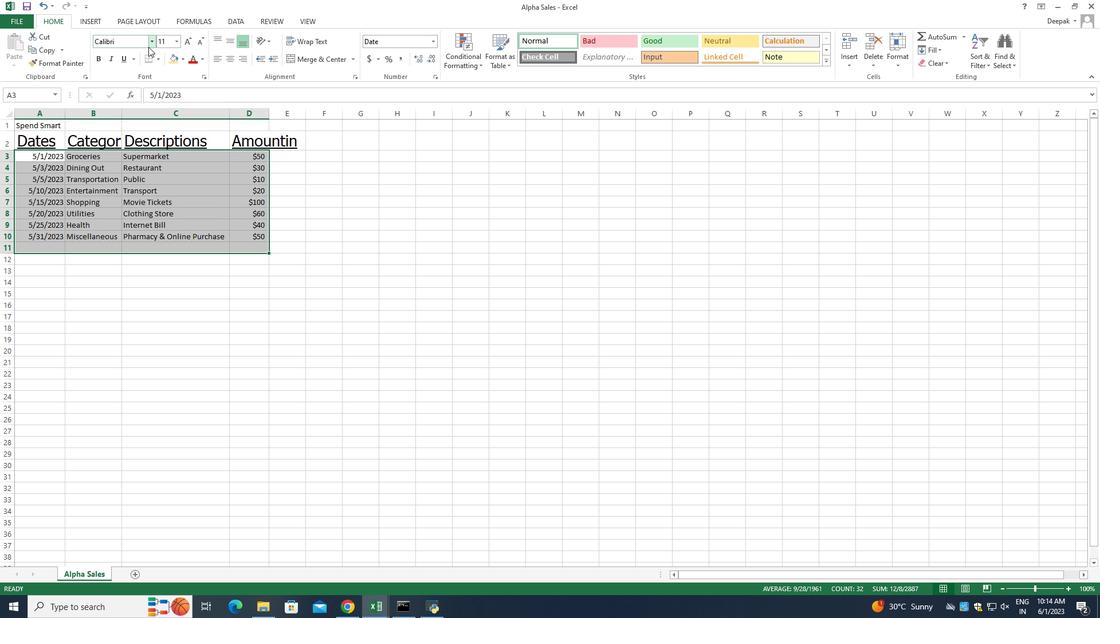 
Action: Mouse pressed left at (150, 44)
Screenshot: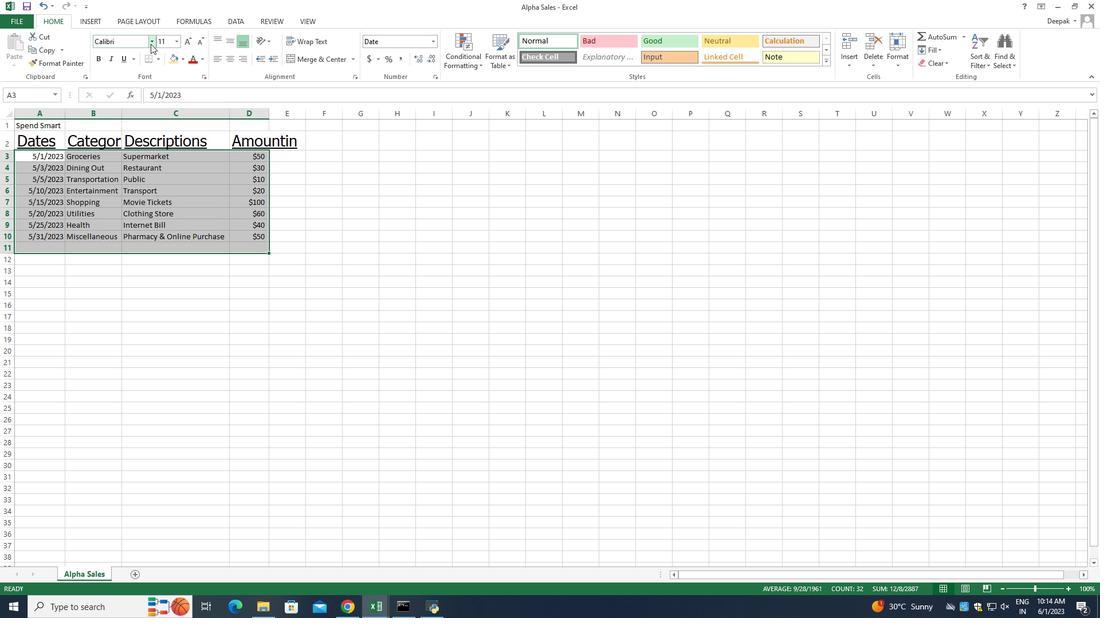 
Action: Mouse moved to (152, 137)
Screenshot: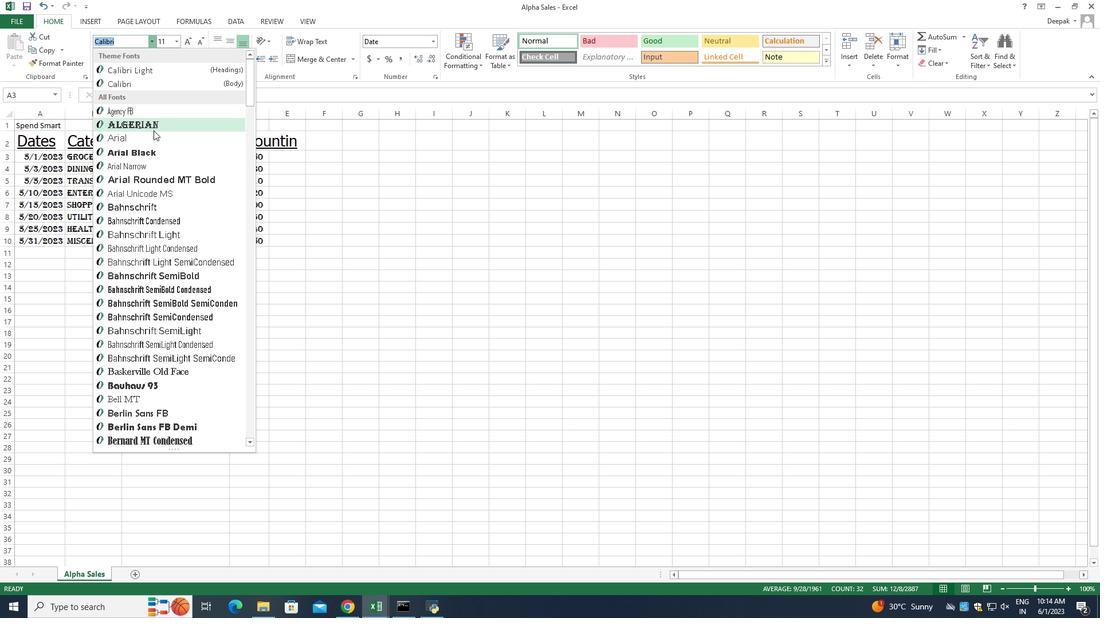 
Action: Mouse pressed left at (152, 137)
Screenshot: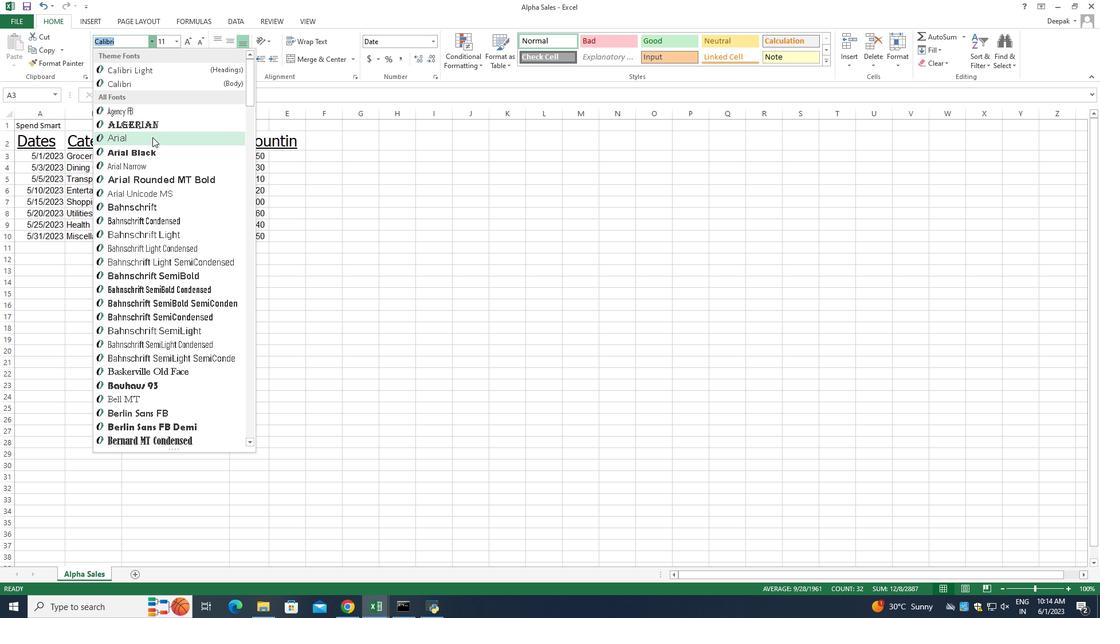 
Action: Mouse moved to (178, 42)
Screenshot: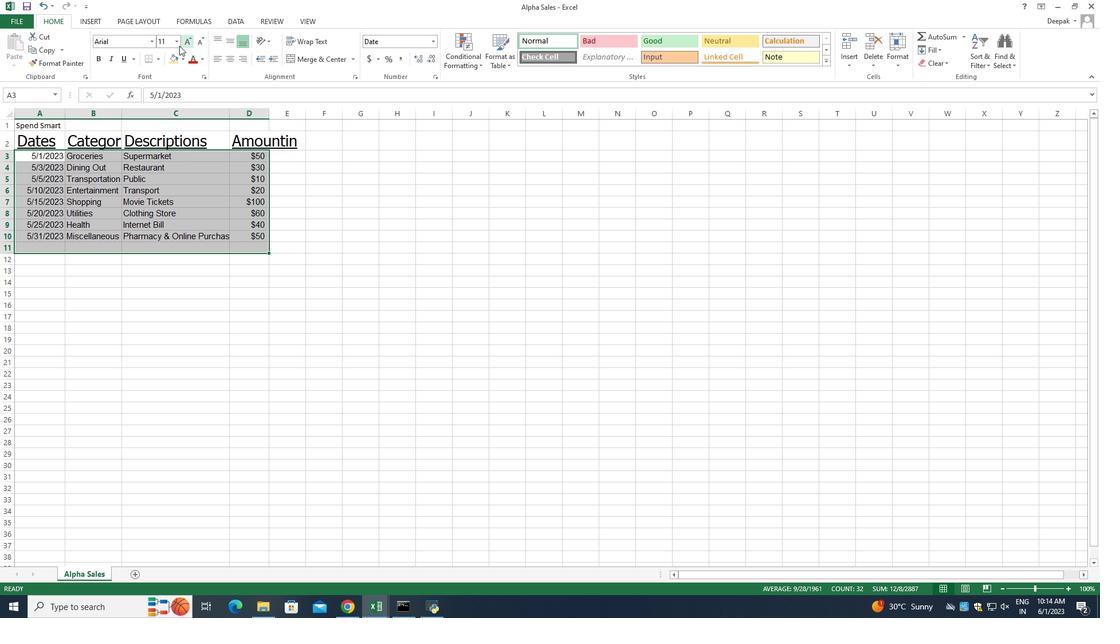 
Action: Mouse pressed left at (178, 42)
Screenshot: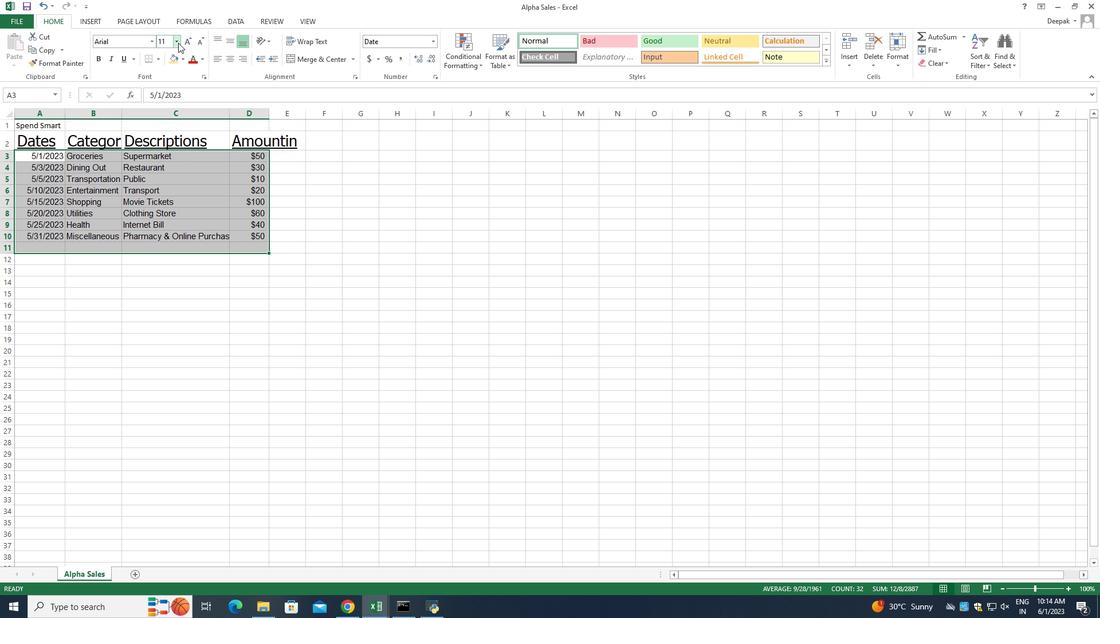 
Action: Mouse moved to (169, 94)
Screenshot: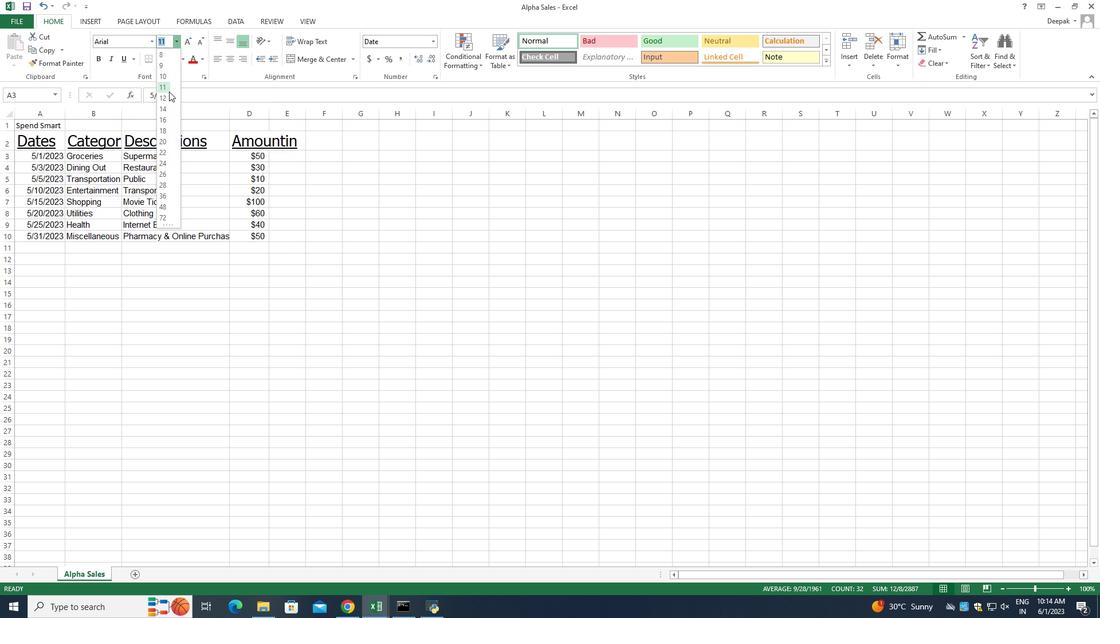 
Action: Mouse pressed left at (169, 94)
Screenshot: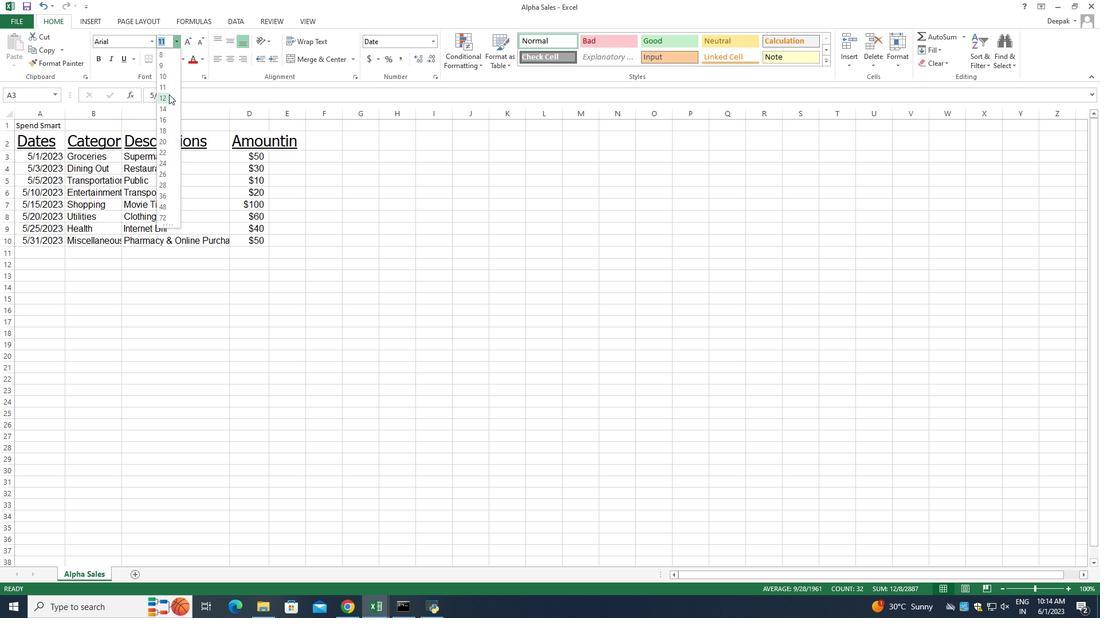 
Action: Mouse moved to (48, 144)
Screenshot: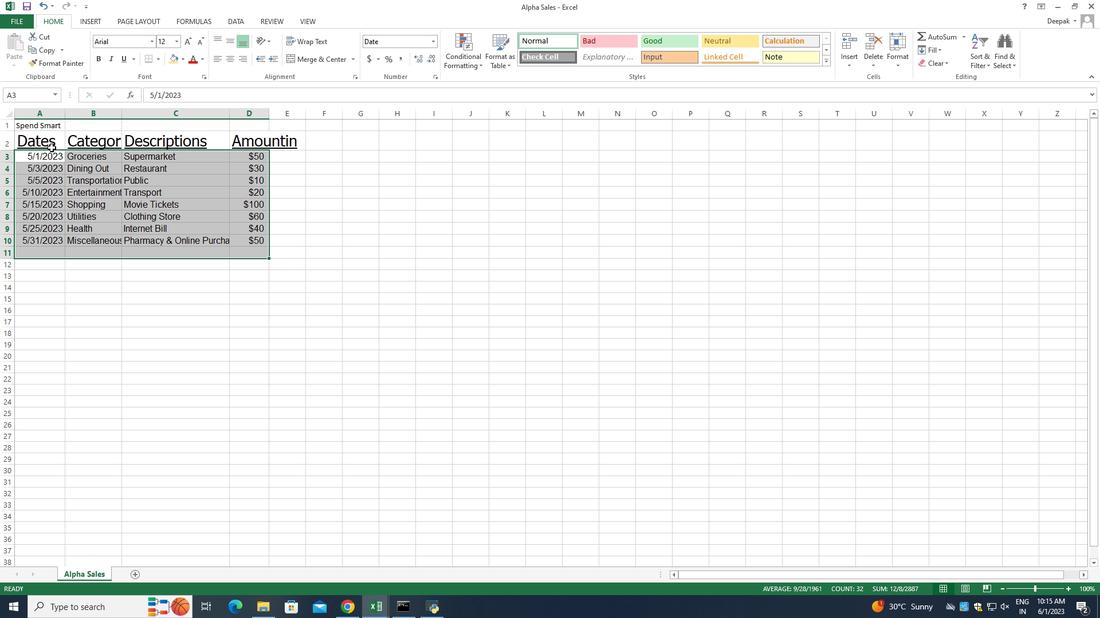 
Action: Mouse pressed left at (48, 144)
Screenshot: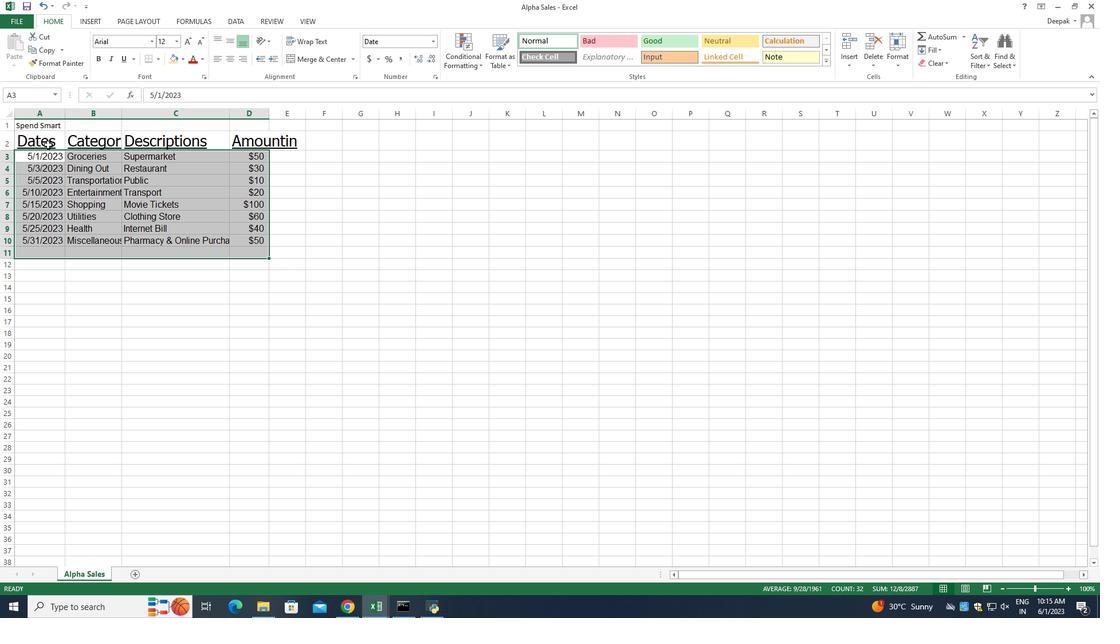 
Action: Mouse moved to (38, 139)
Screenshot: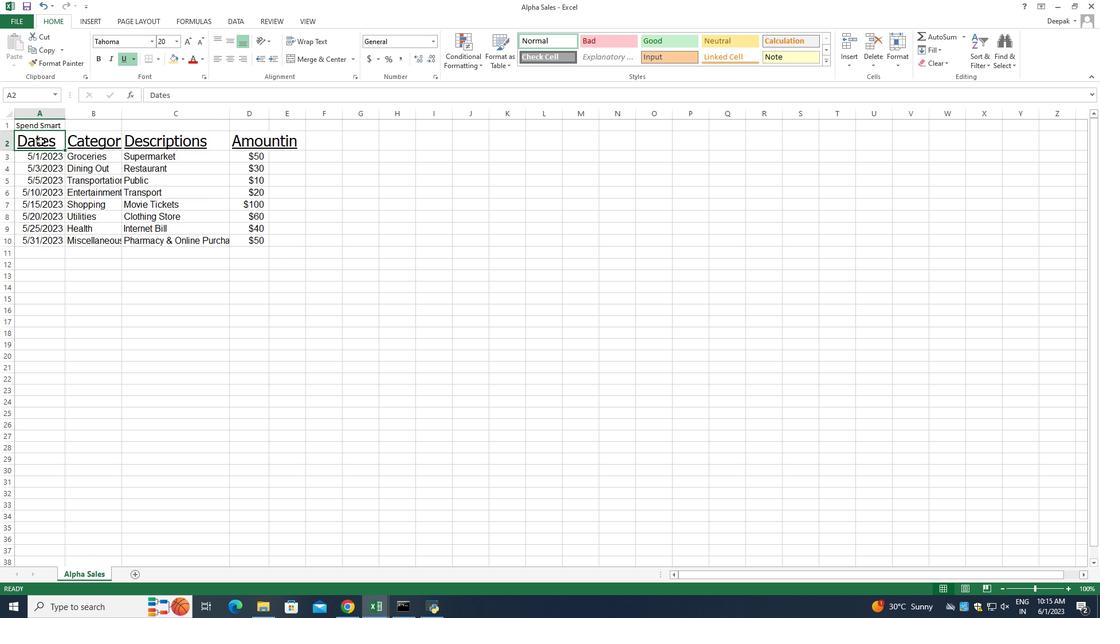 
Action: Mouse pressed left at (38, 139)
Screenshot: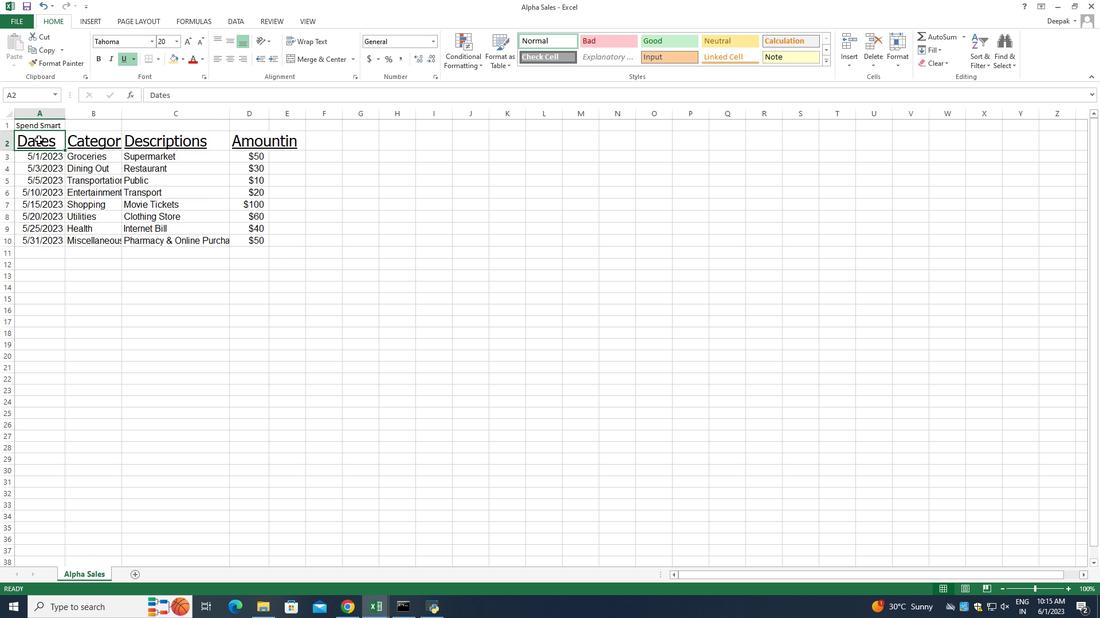 
Action: Mouse moved to (217, 60)
Screenshot: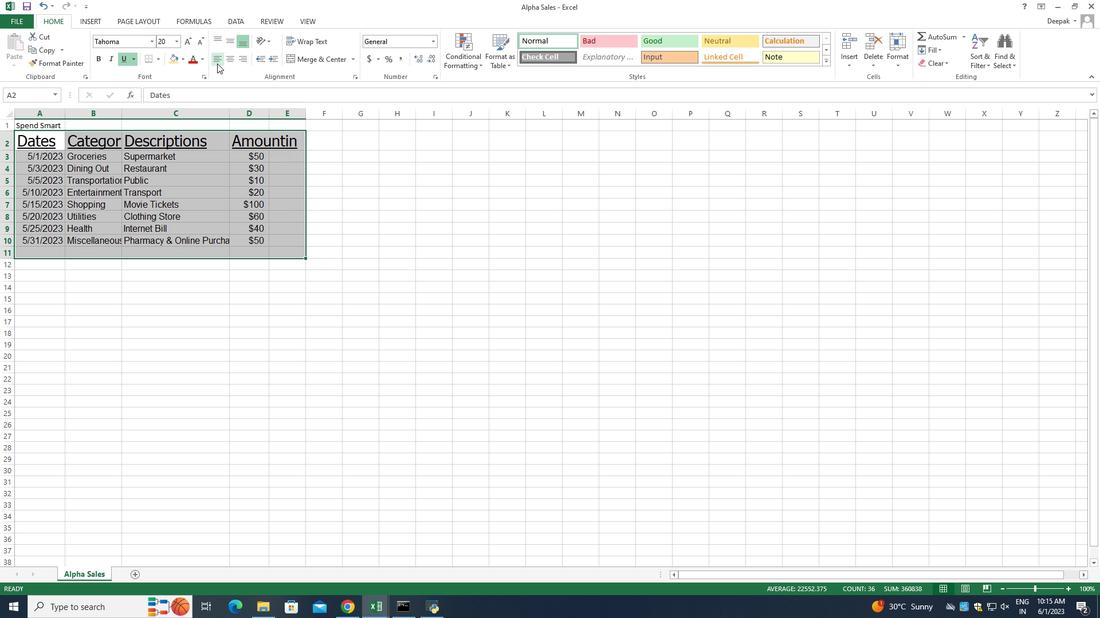 
Action: Mouse pressed left at (217, 60)
Screenshot: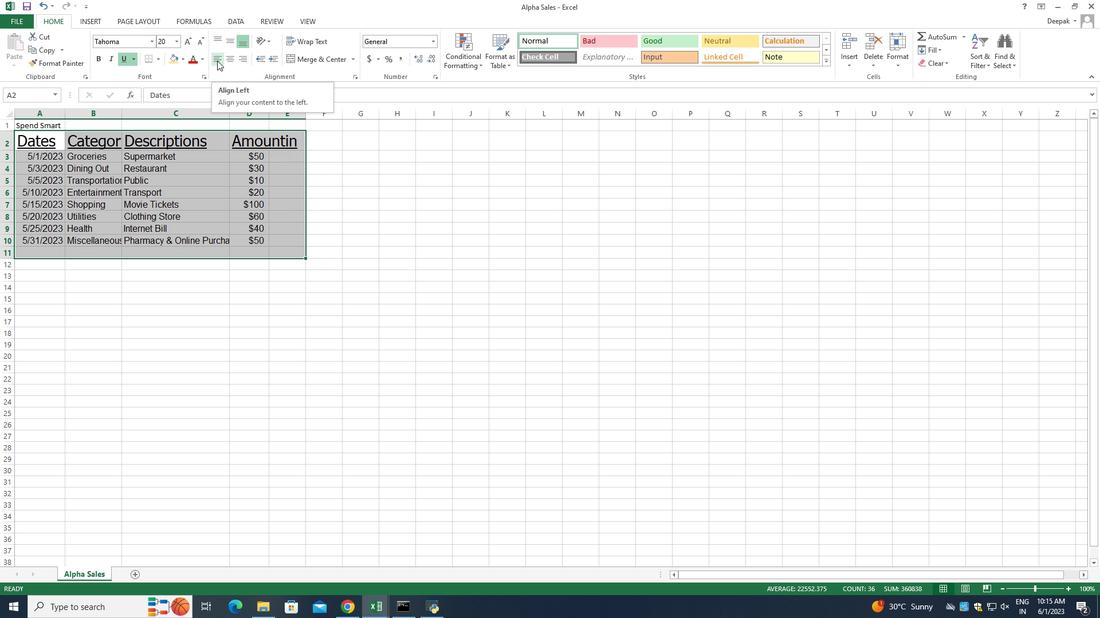
Action: Mouse moved to (332, 182)
Screenshot: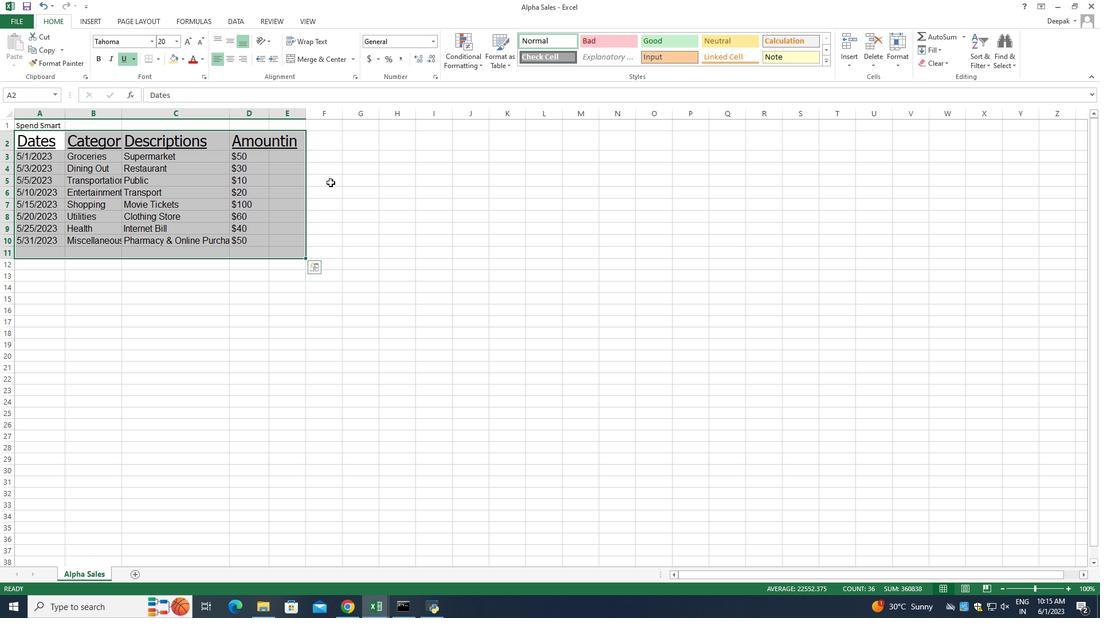 
Action: Mouse pressed left at (332, 182)
Screenshot: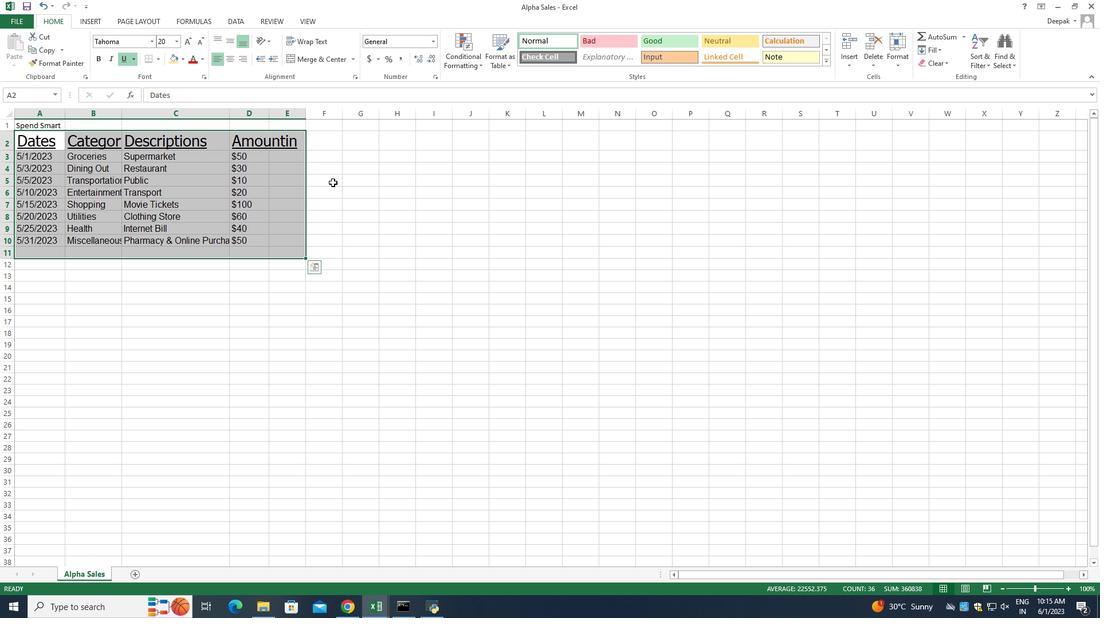 
Action: Mouse moved to (229, 113)
Screenshot: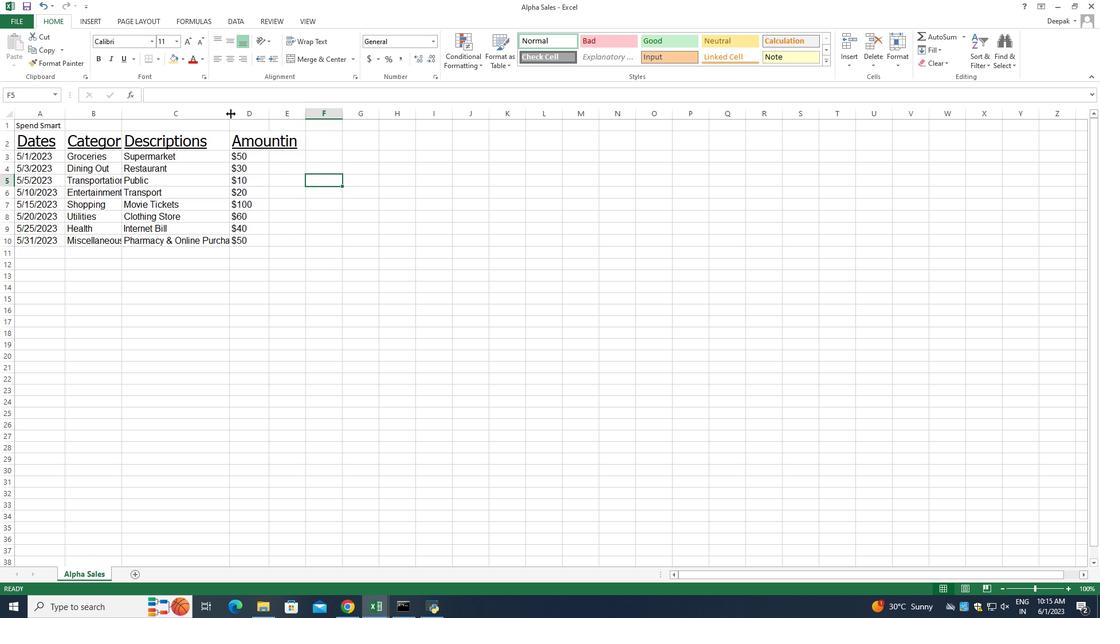 
Action: Mouse pressed left at (229, 113)
Screenshot: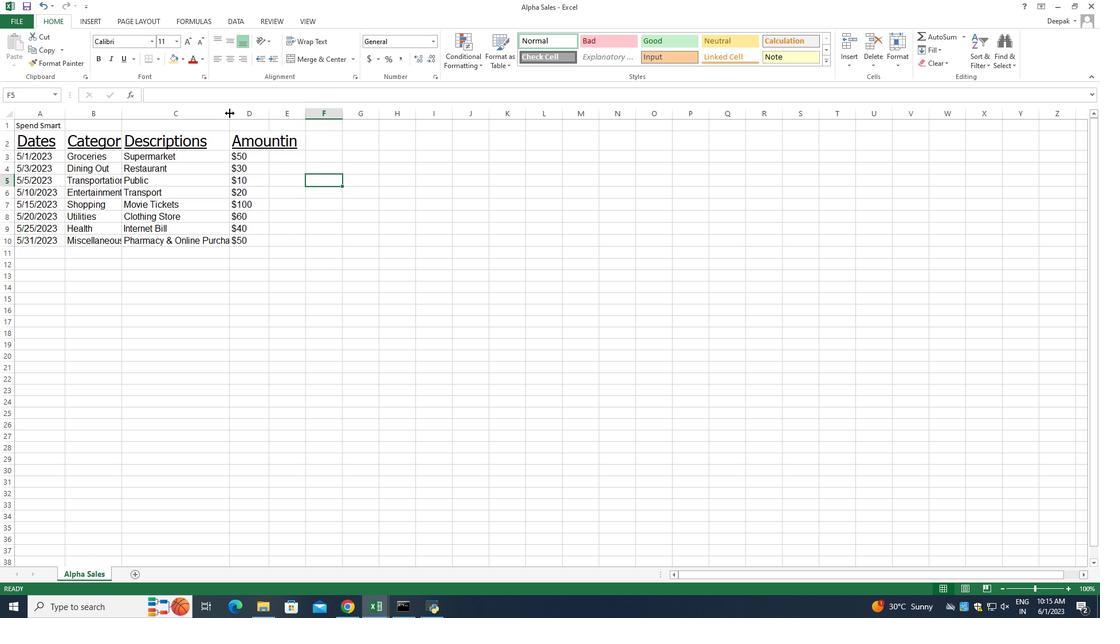 
Action: Mouse pressed left at (229, 113)
Screenshot: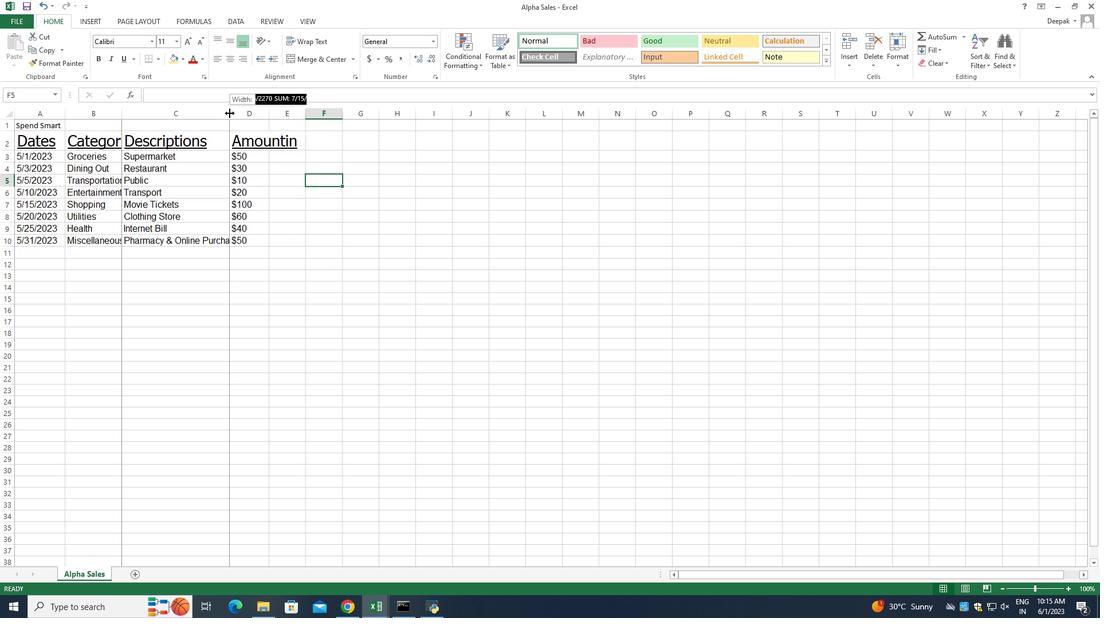 
Action: Mouse moved to (122, 114)
Screenshot: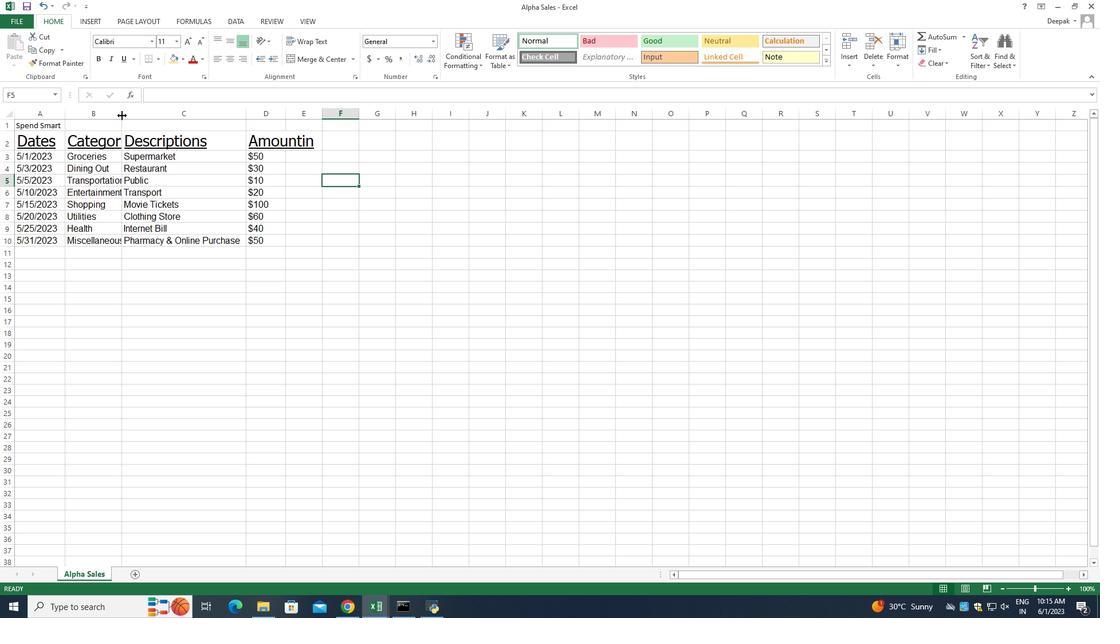 
Action: Mouse pressed left at (122, 114)
Screenshot: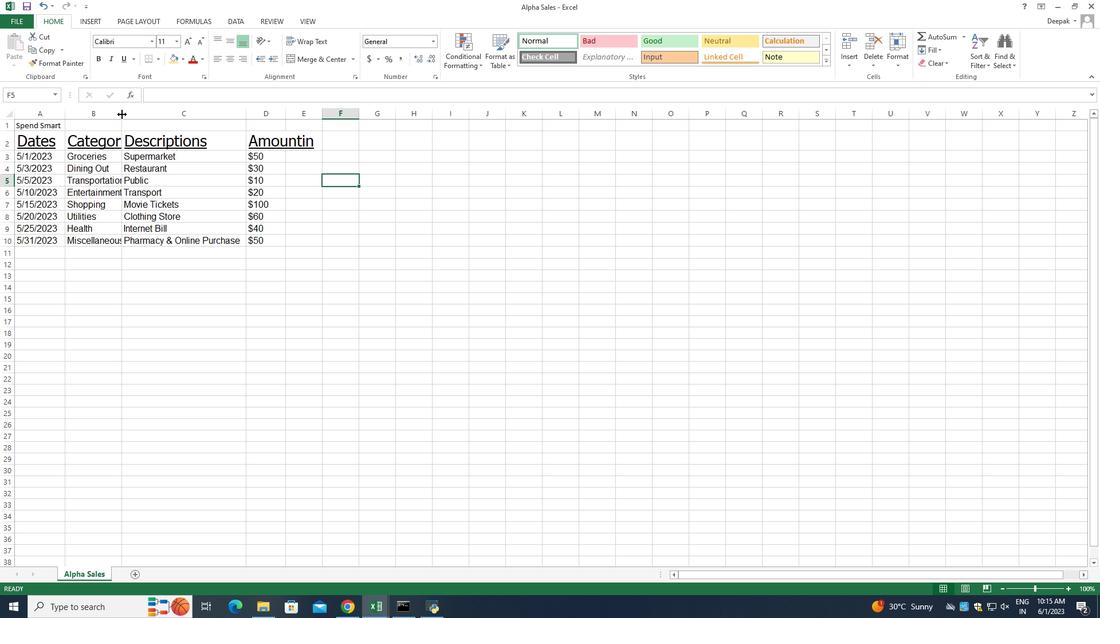 
Action: Mouse pressed left at (122, 114)
Screenshot: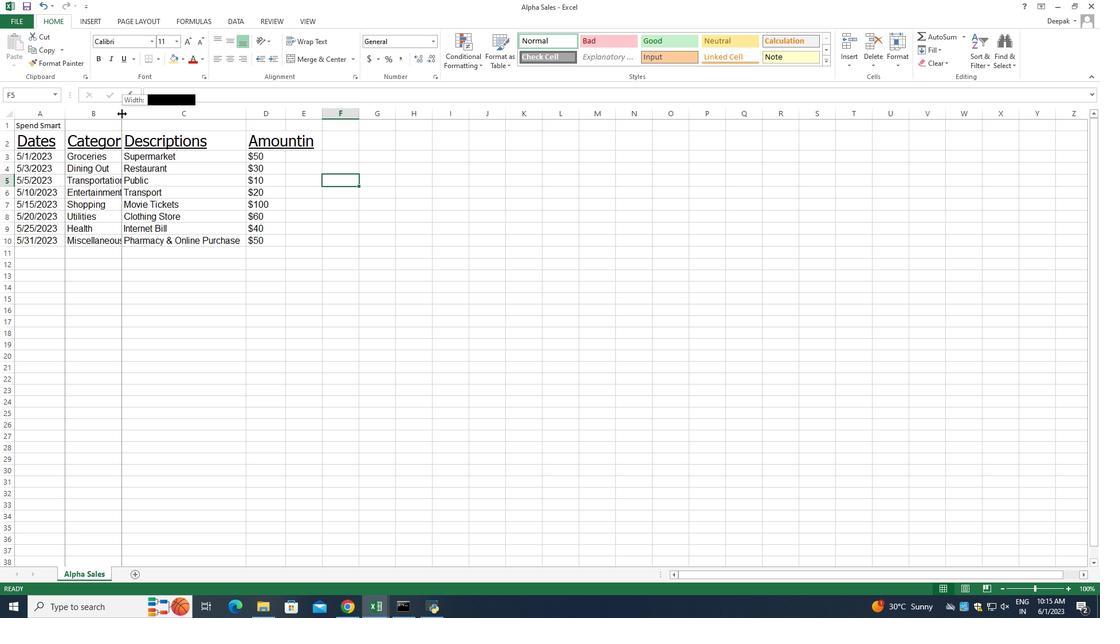 
Action: Mouse moved to (64, 111)
Screenshot: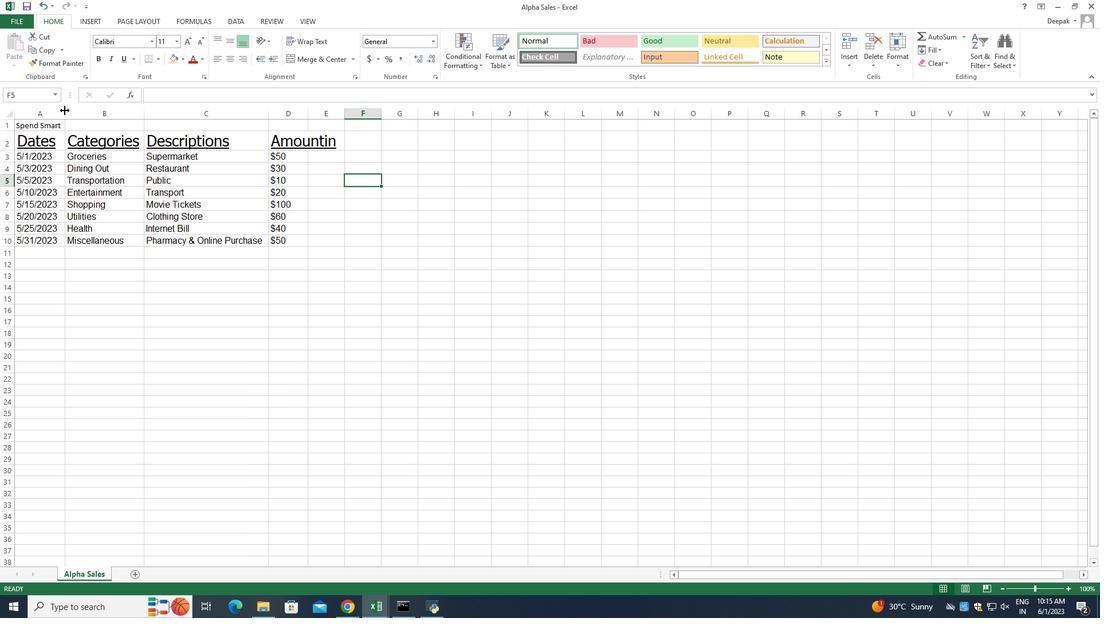 
Action: Mouse pressed left at (64, 111)
Screenshot: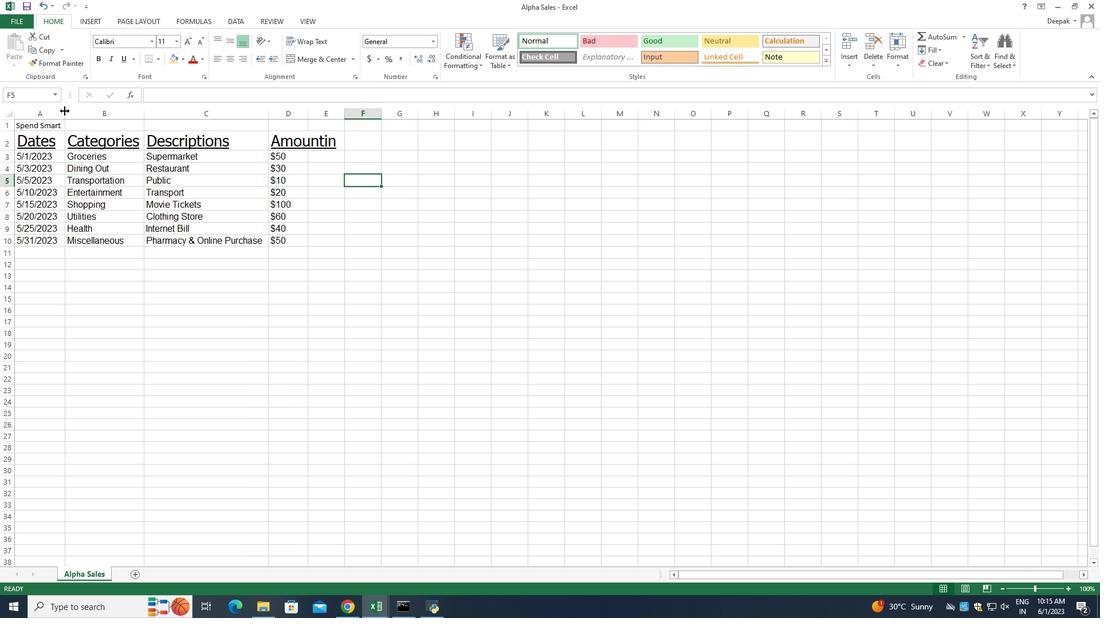 
Action: Mouse pressed left at (64, 111)
Screenshot: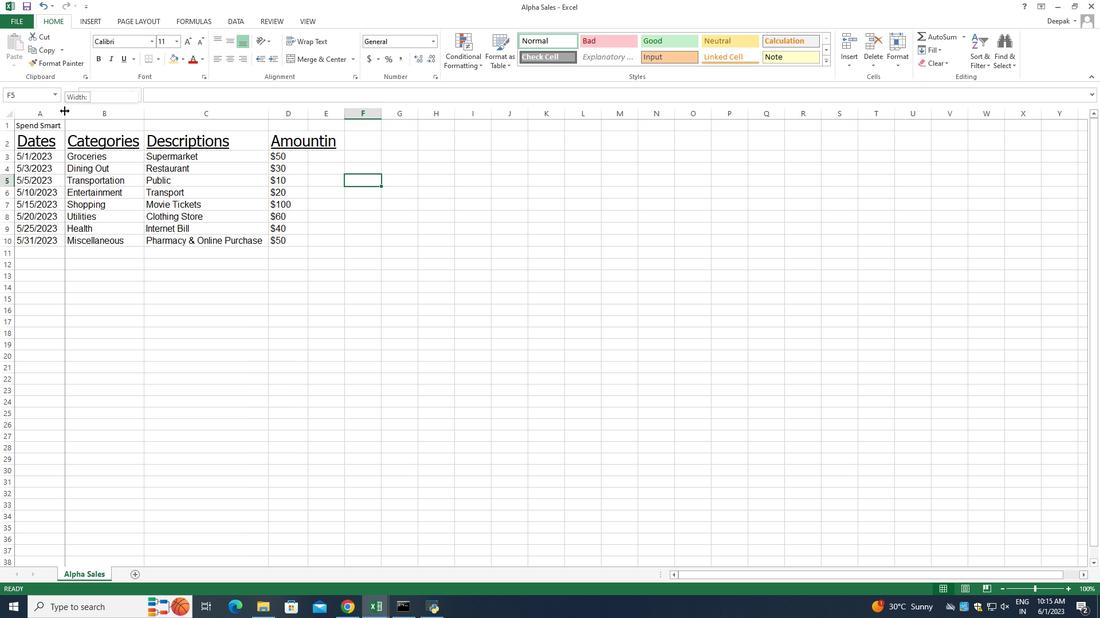 
Action: Mouse pressed left at (64, 111)
Screenshot: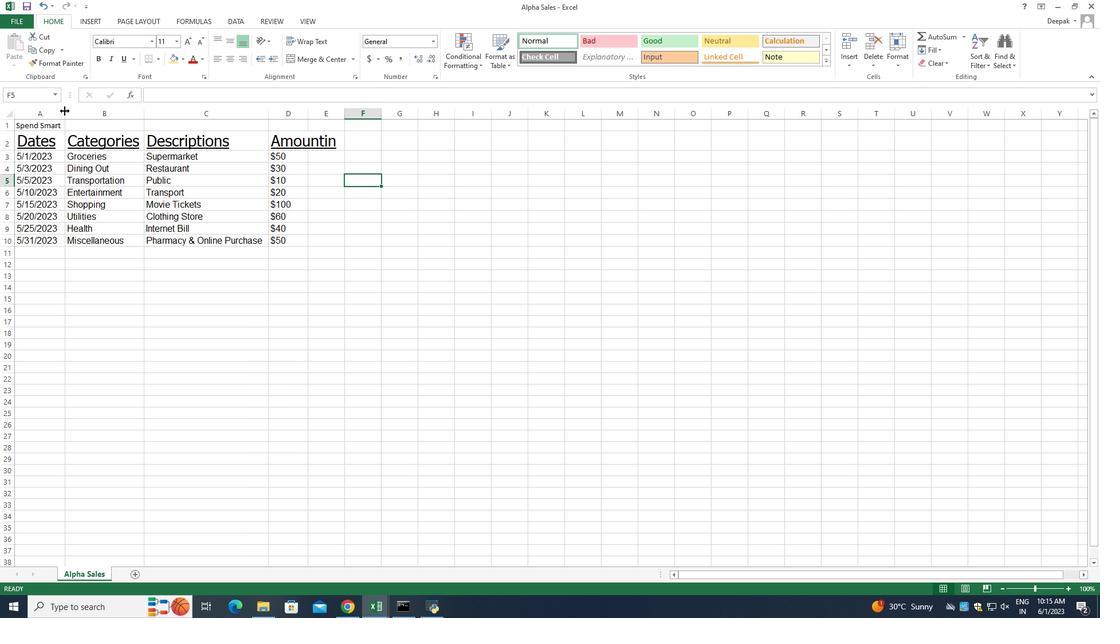 
Action: Mouse pressed left at (64, 111)
Screenshot: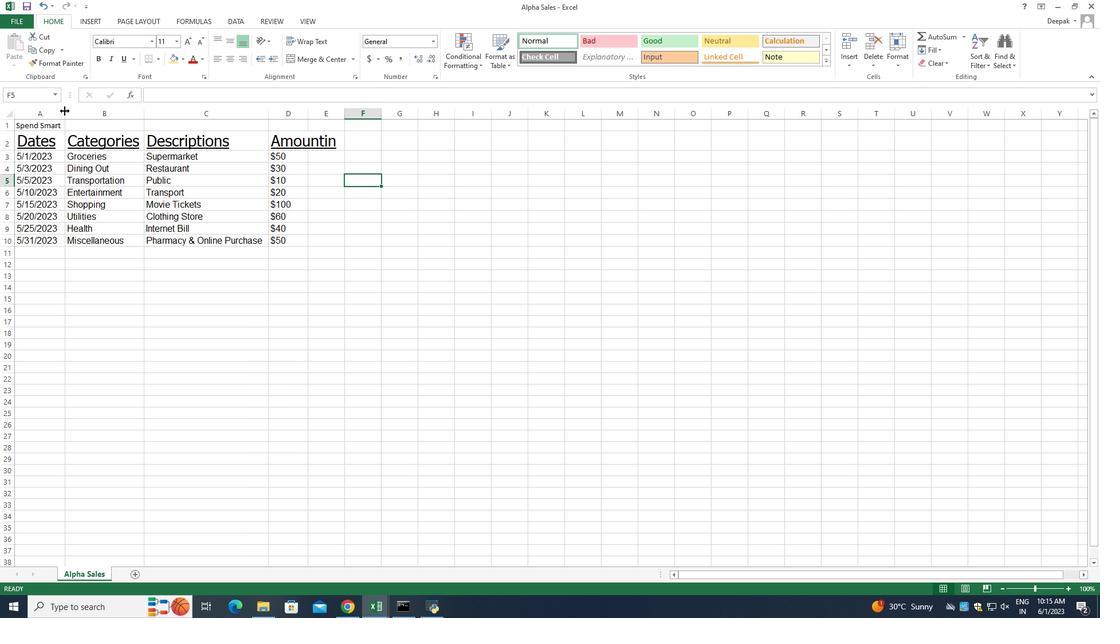 
Action: Mouse moved to (64, 112)
Screenshot: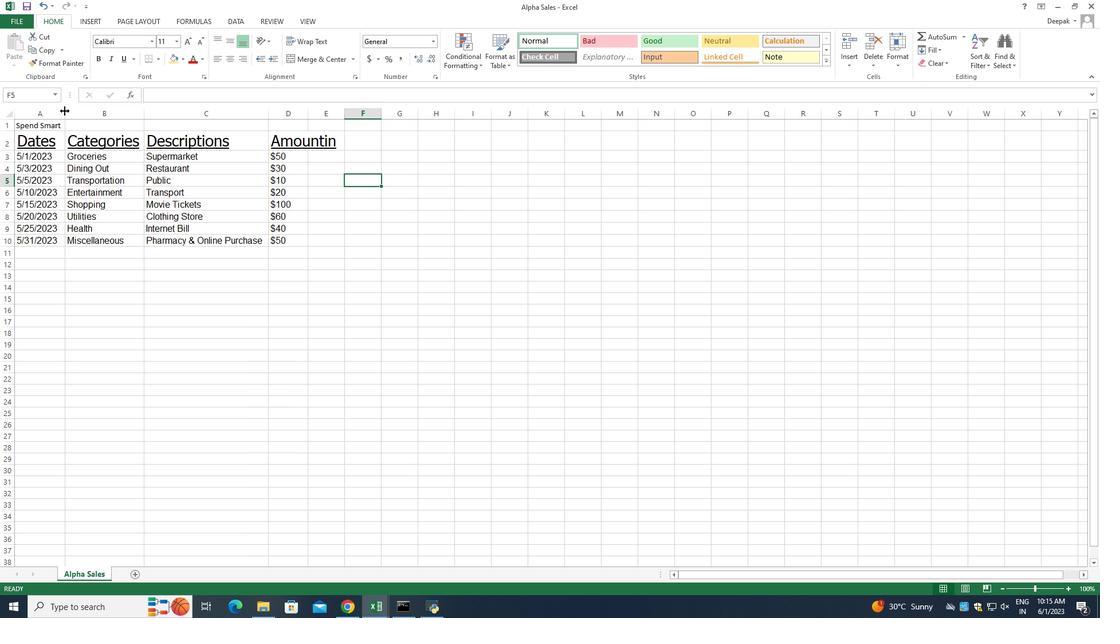
Action: Mouse pressed left at (64, 112)
Screenshot: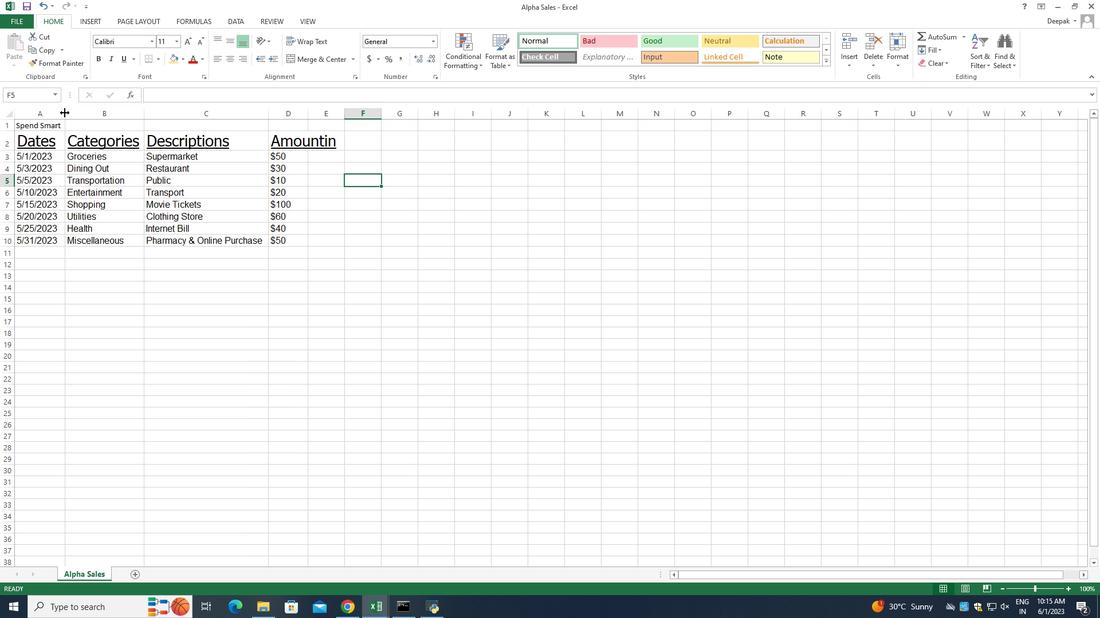
Action: Mouse pressed left at (64, 112)
Screenshot: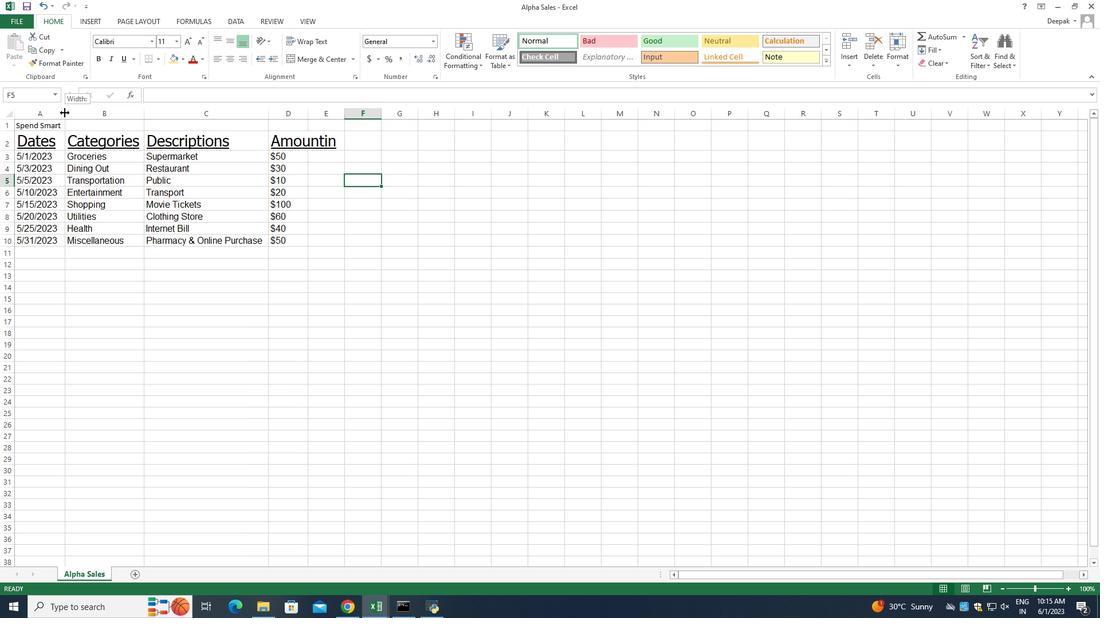 
Action: Mouse moved to (143, 116)
Screenshot: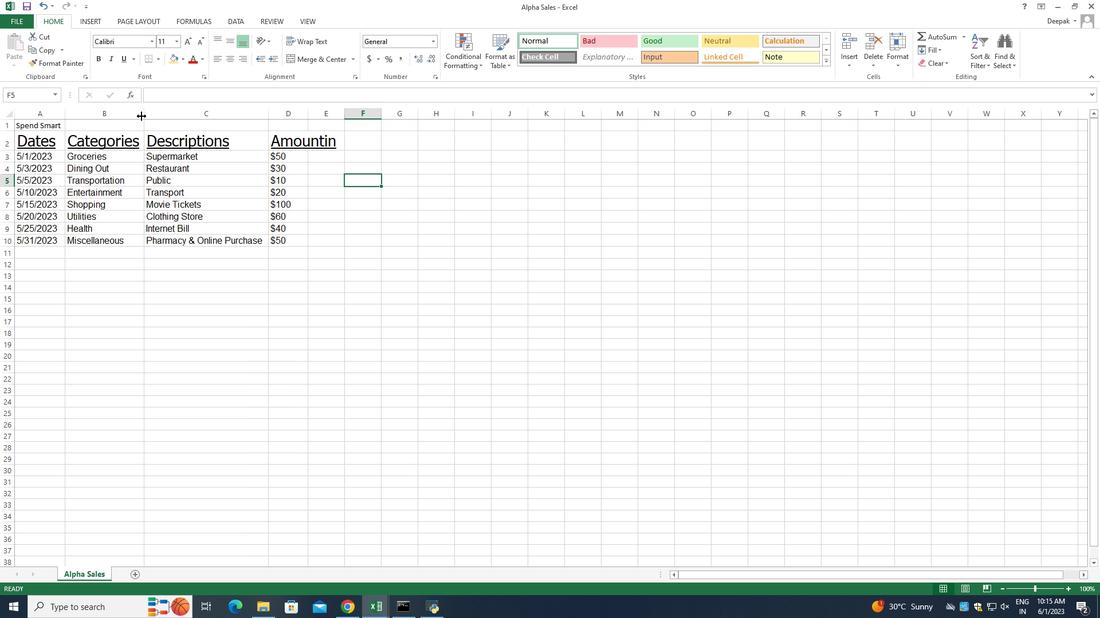 
Action: Mouse pressed left at (143, 116)
Screenshot: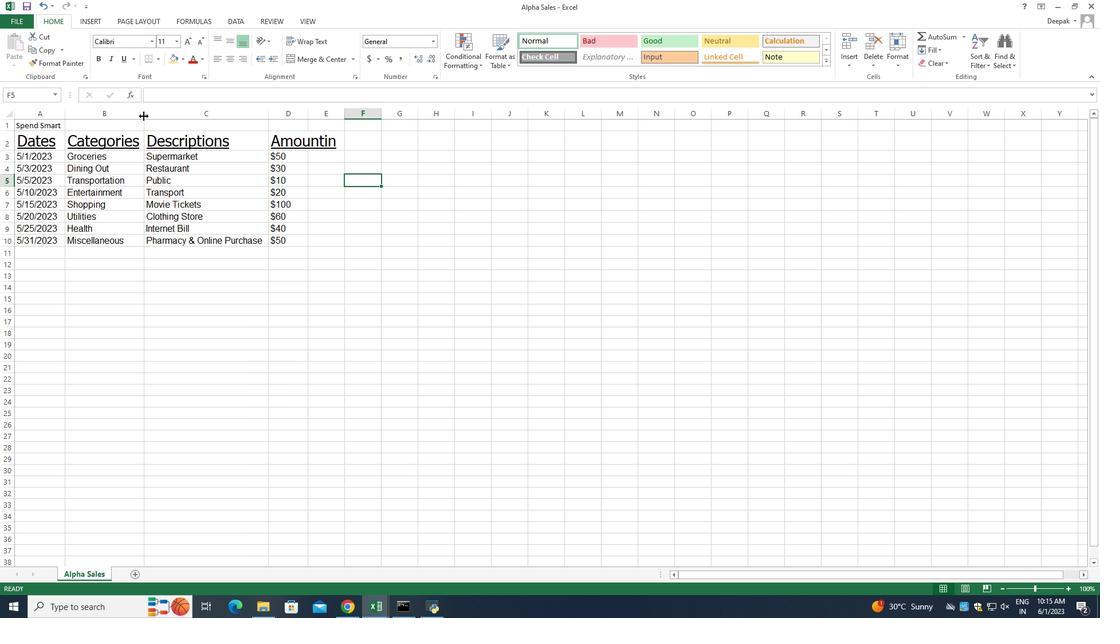 
Action: Mouse moved to (144, 116)
Screenshot: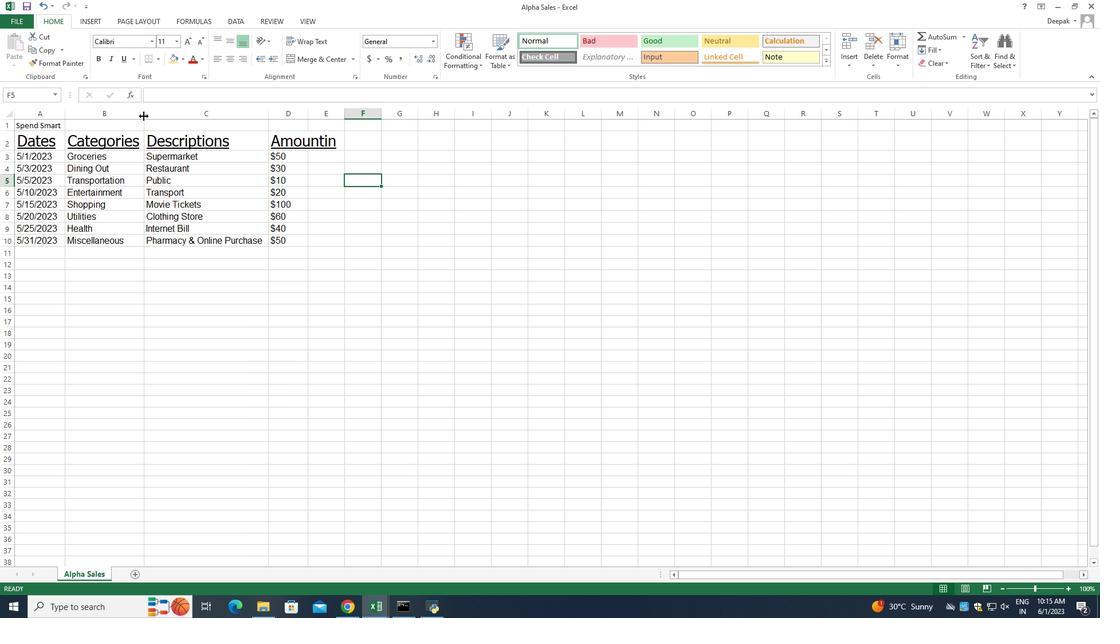 
Action: Mouse pressed left at (144, 116)
Screenshot: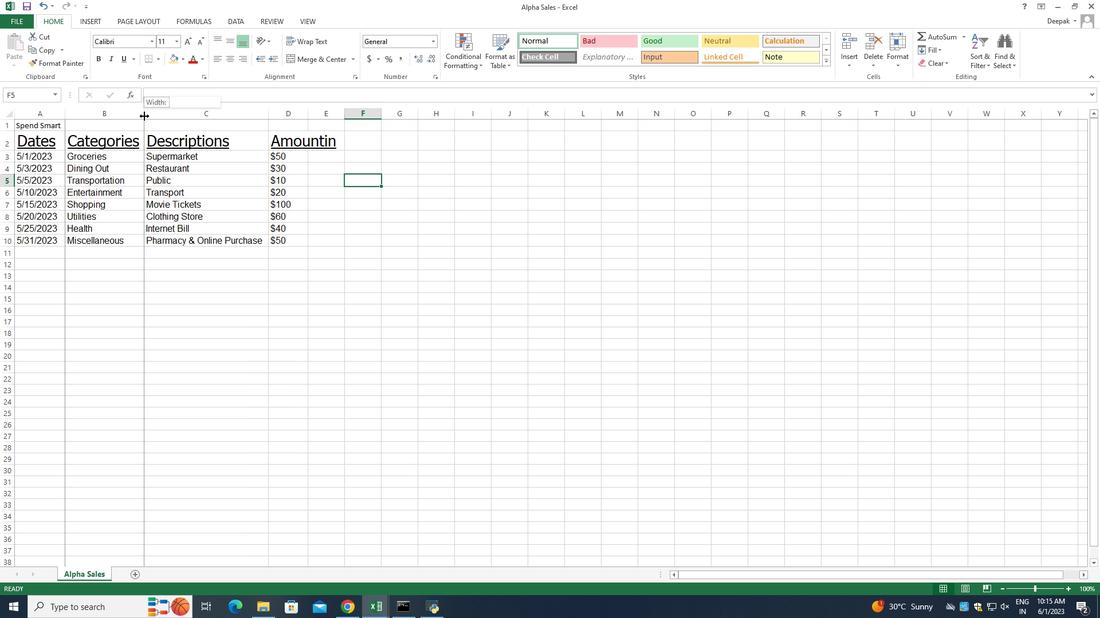 
Action: Mouse moved to (271, 111)
Screenshot: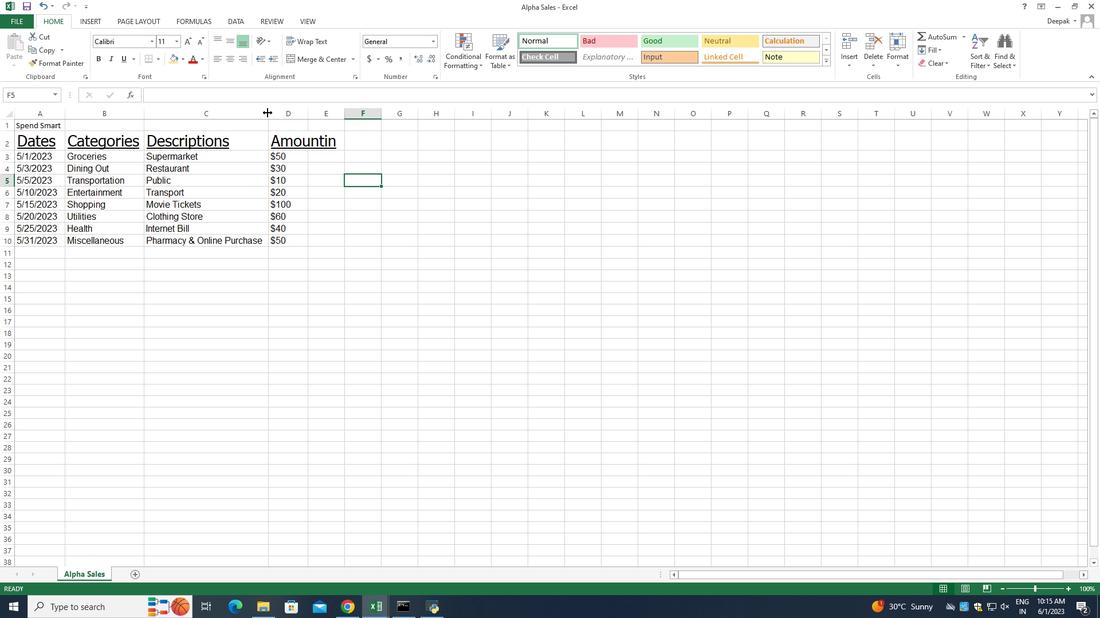 
Action: Mouse pressed left at (271, 111)
Screenshot: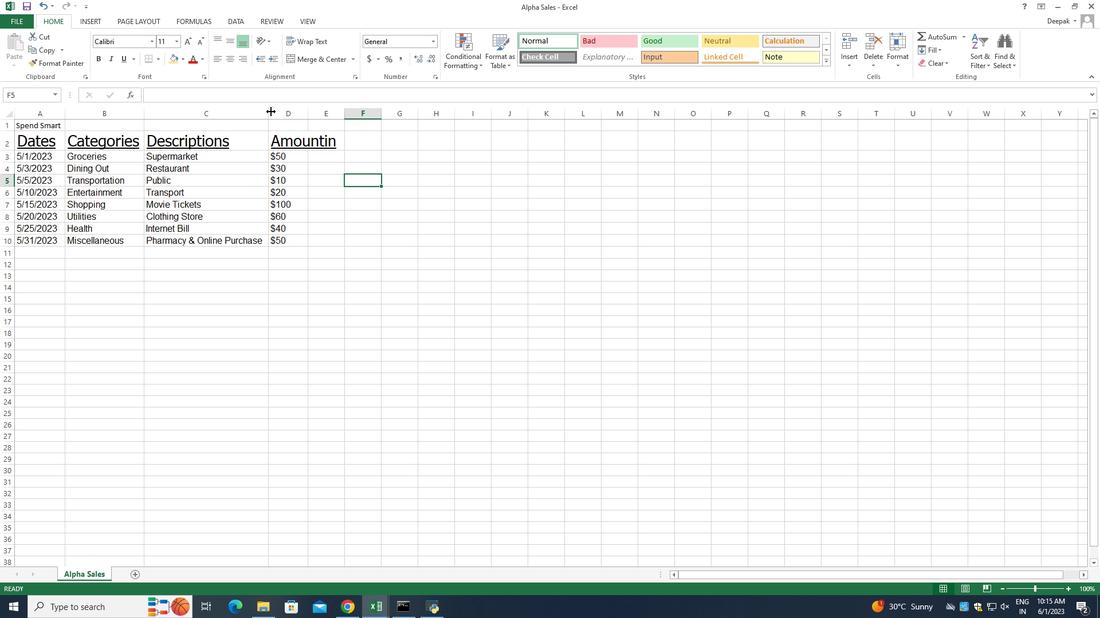 
Action: Mouse pressed left at (271, 111)
Screenshot: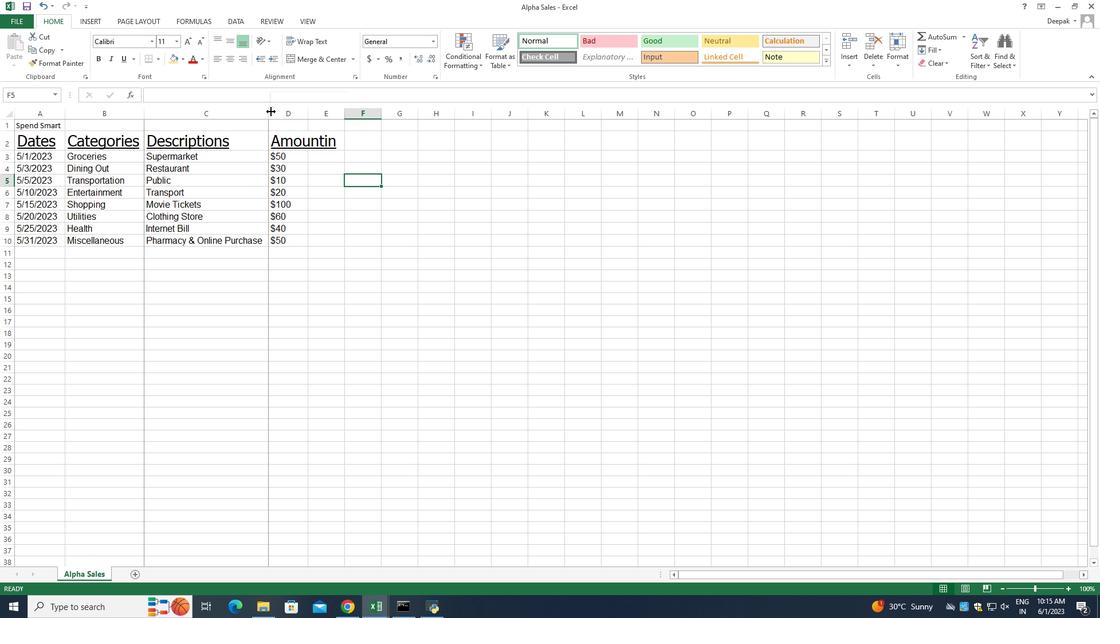 
Action: Mouse moved to (310, 113)
Screenshot: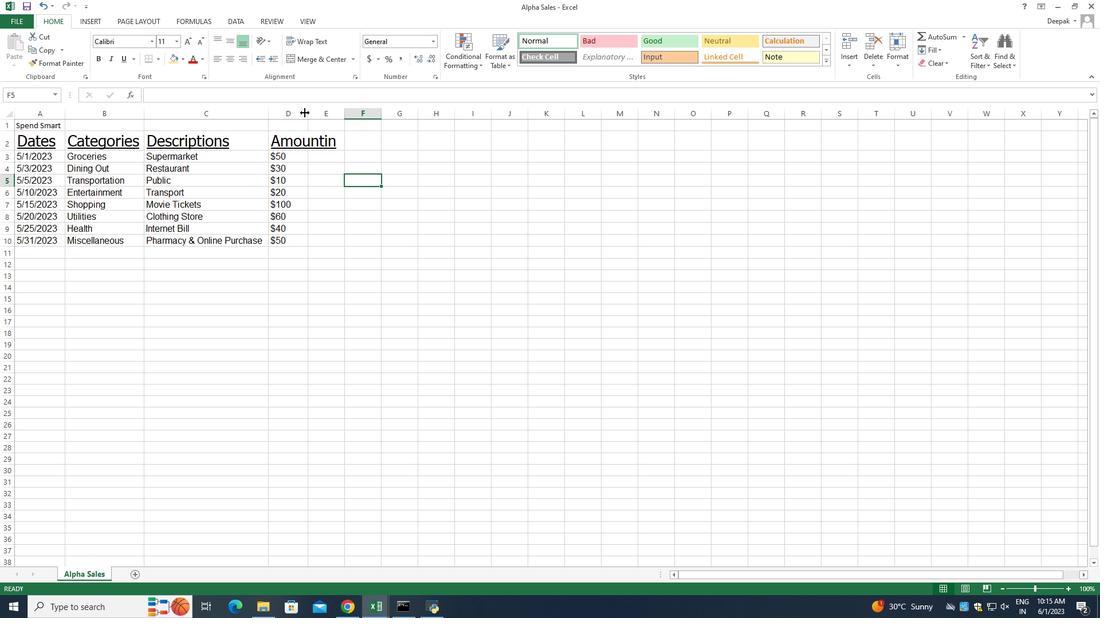 
Action: Mouse pressed left at (310, 113)
Screenshot: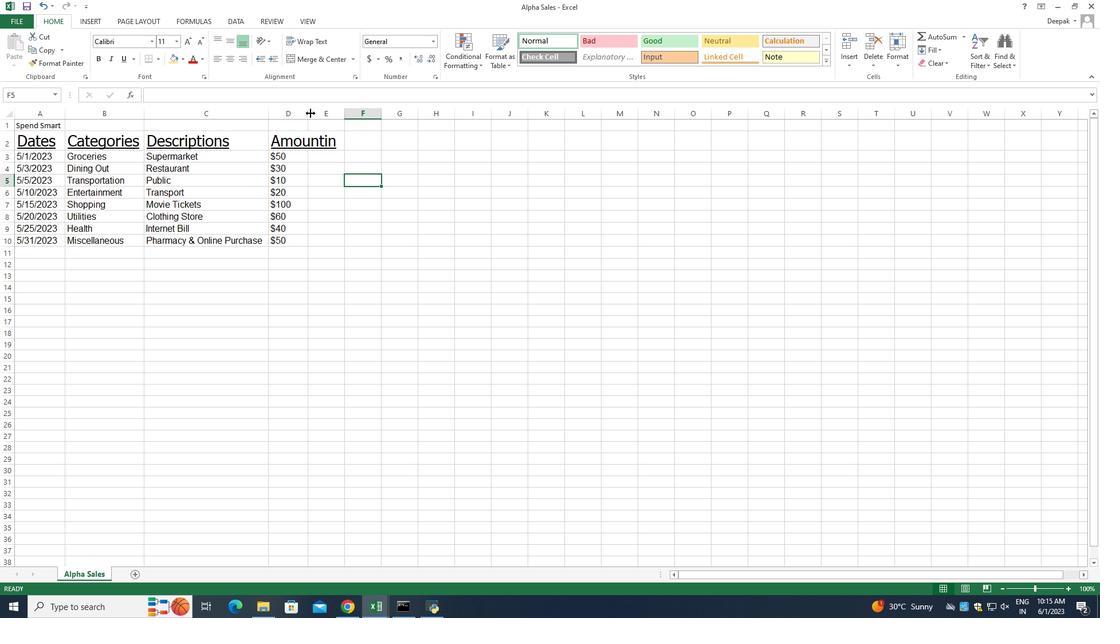 
Action: Mouse pressed left at (310, 113)
Screenshot: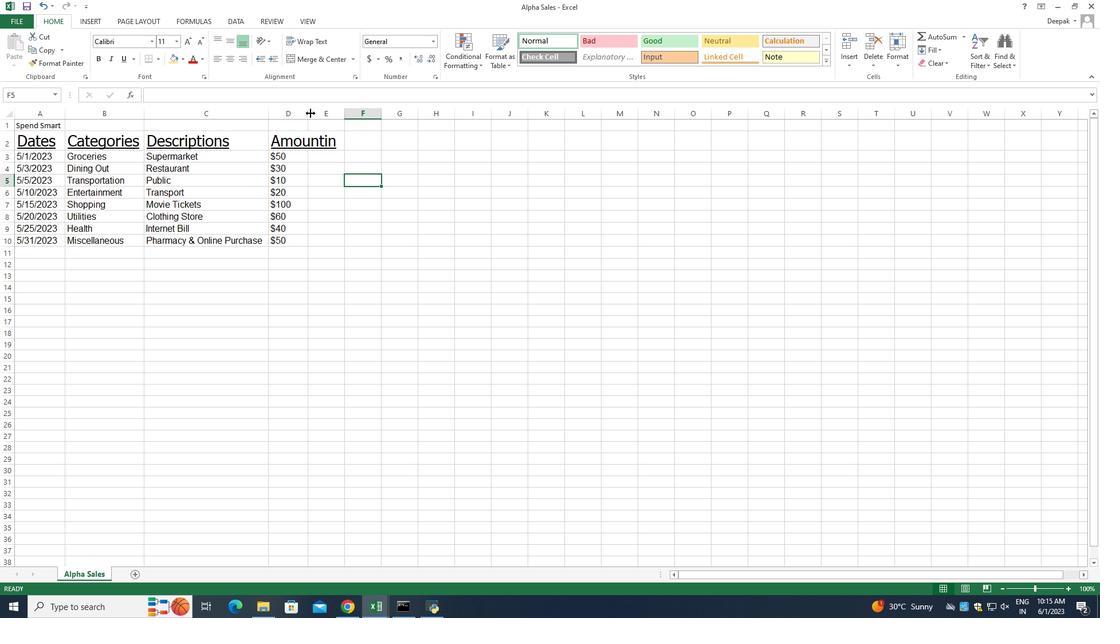 
Action: Mouse moved to (341, 112)
Screenshot: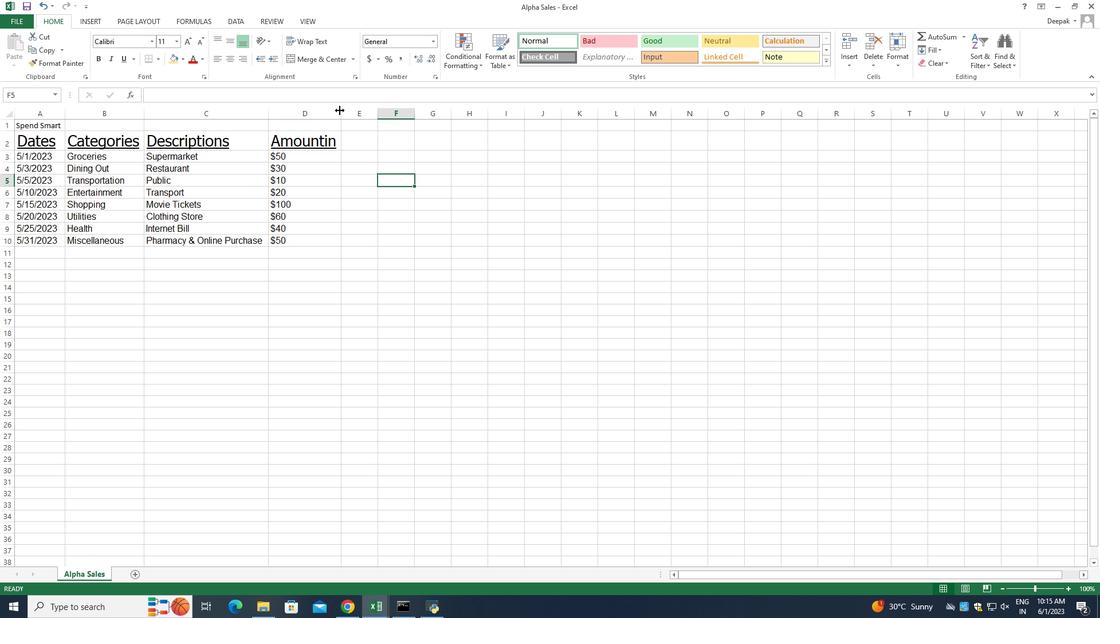 
Action: Mouse pressed left at (341, 112)
Screenshot: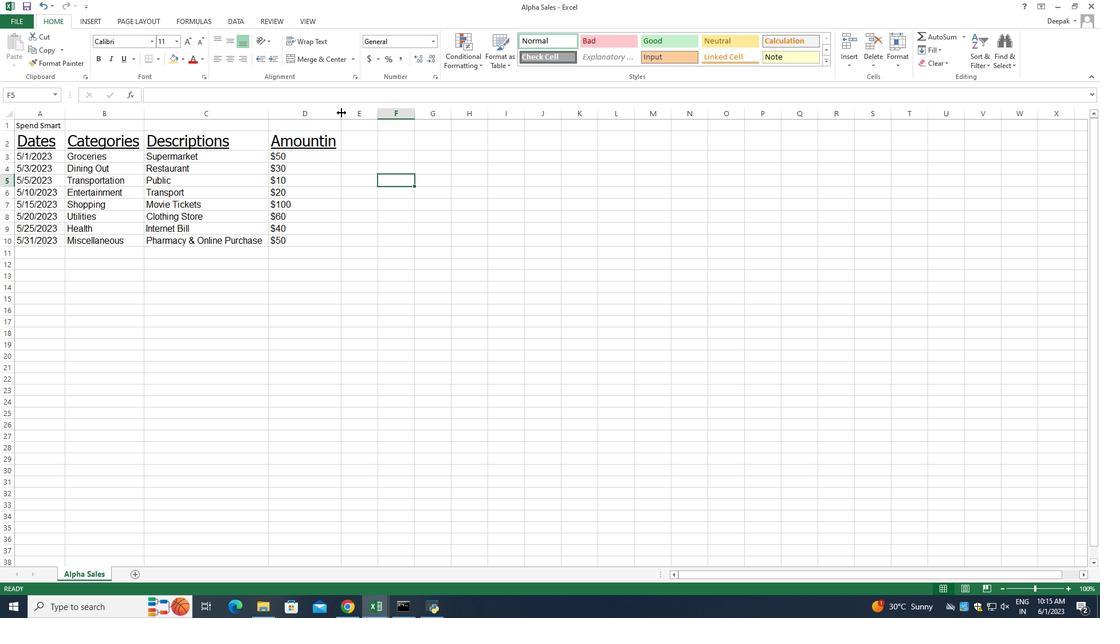 
Action: Mouse pressed left at (341, 112)
Screenshot: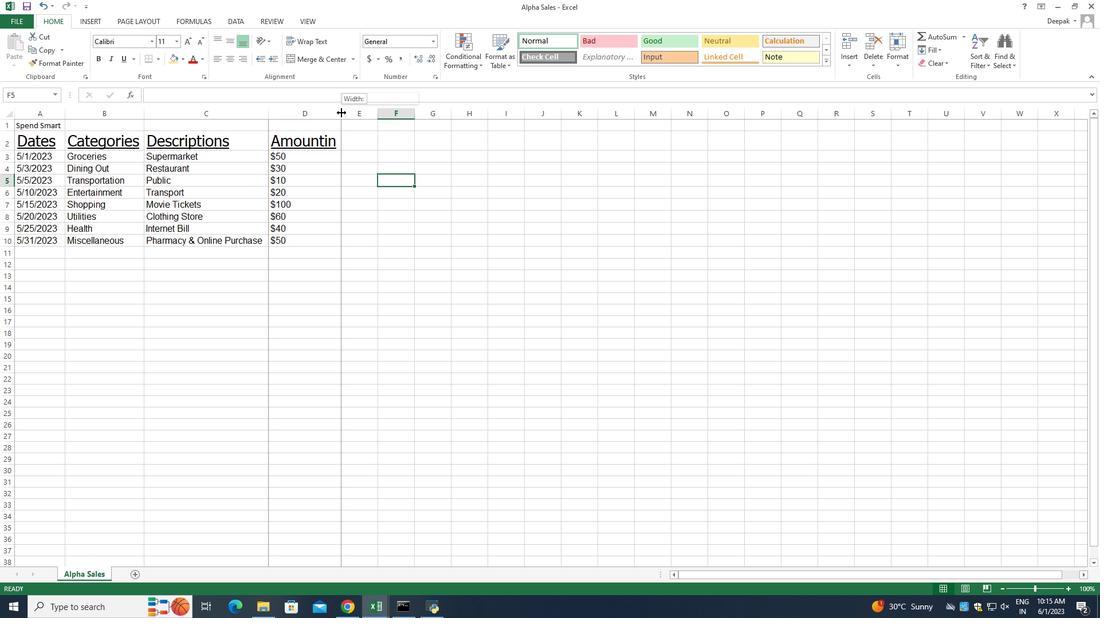 
Action: Mouse moved to (126, 274)
Screenshot: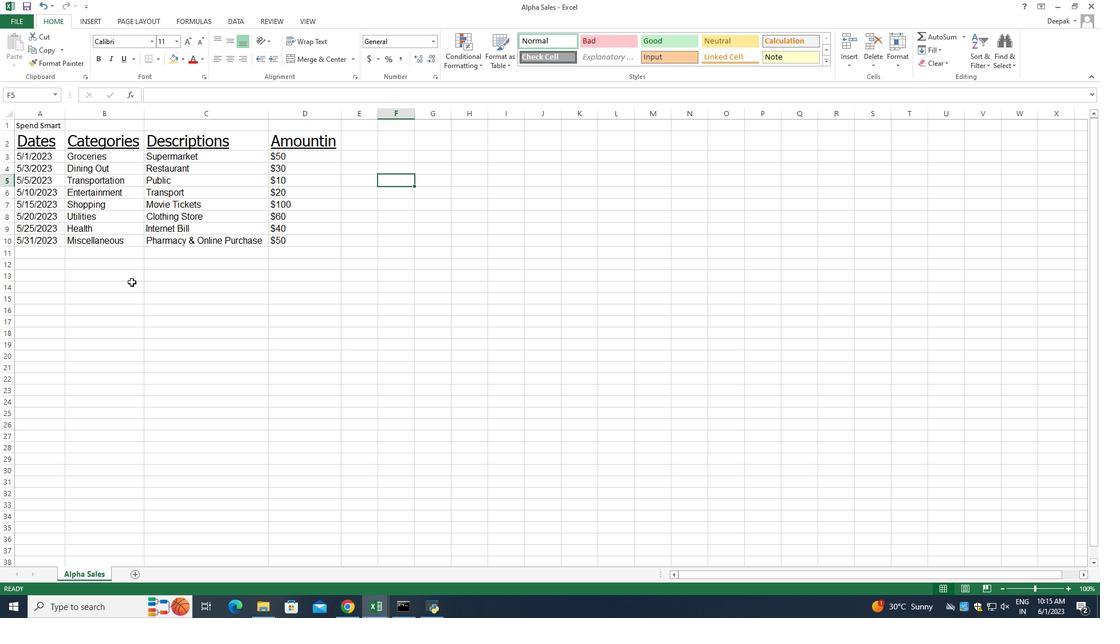 
Action: Mouse scrolled (126, 275) with delta (0, 0)
Screenshot: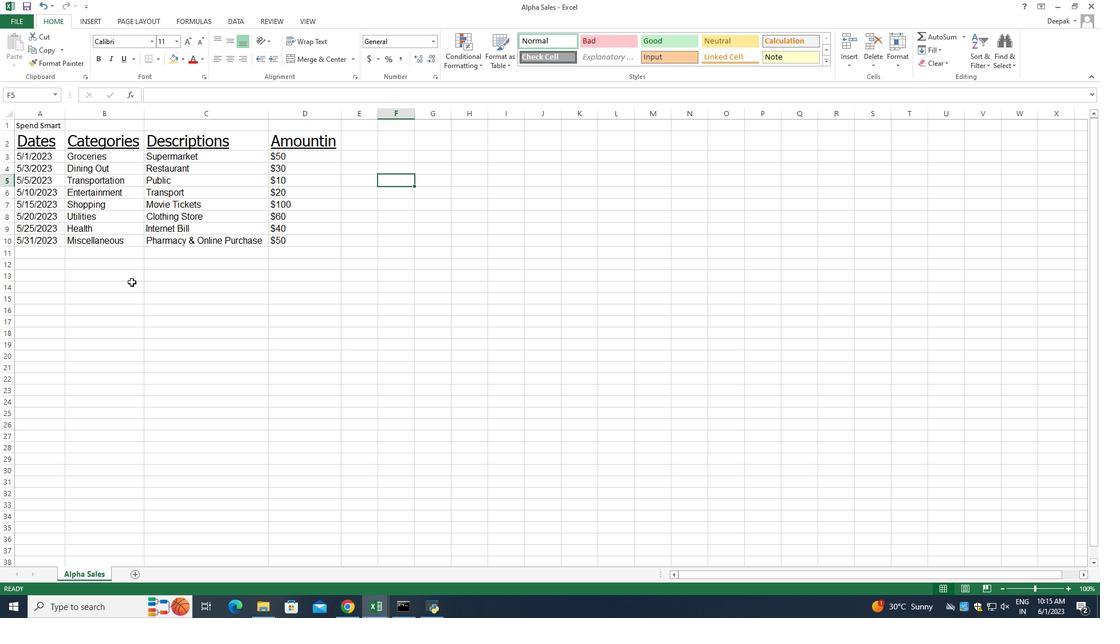 
Action: Mouse scrolled (126, 275) with delta (0, 0)
Screenshot: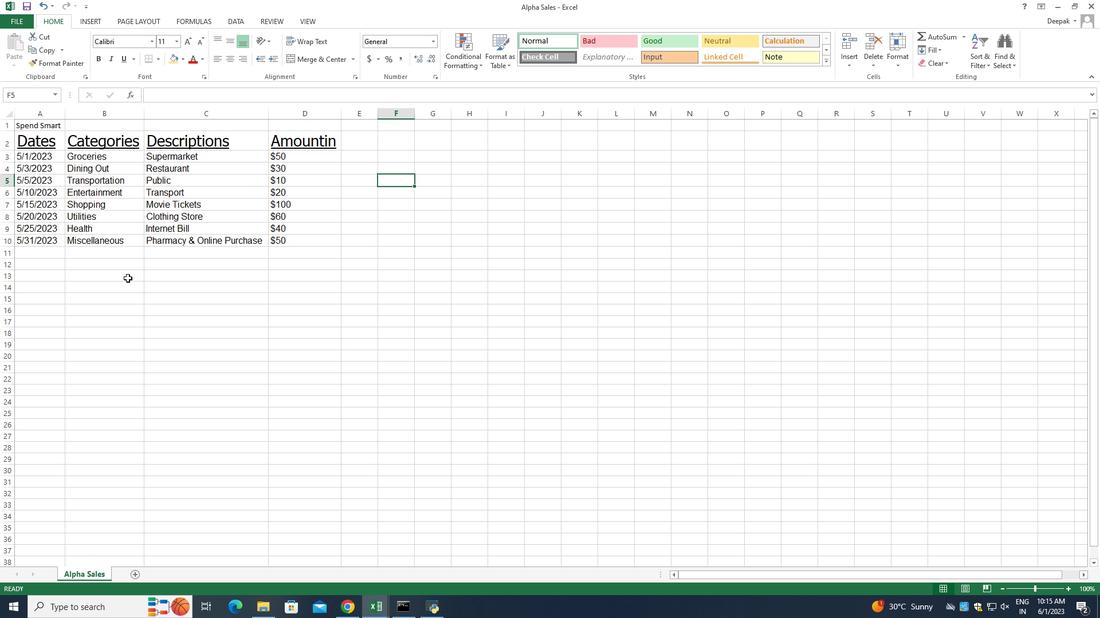 
Action: Mouse scrolled (126, 275) with delta (0, 0)
Screenshot: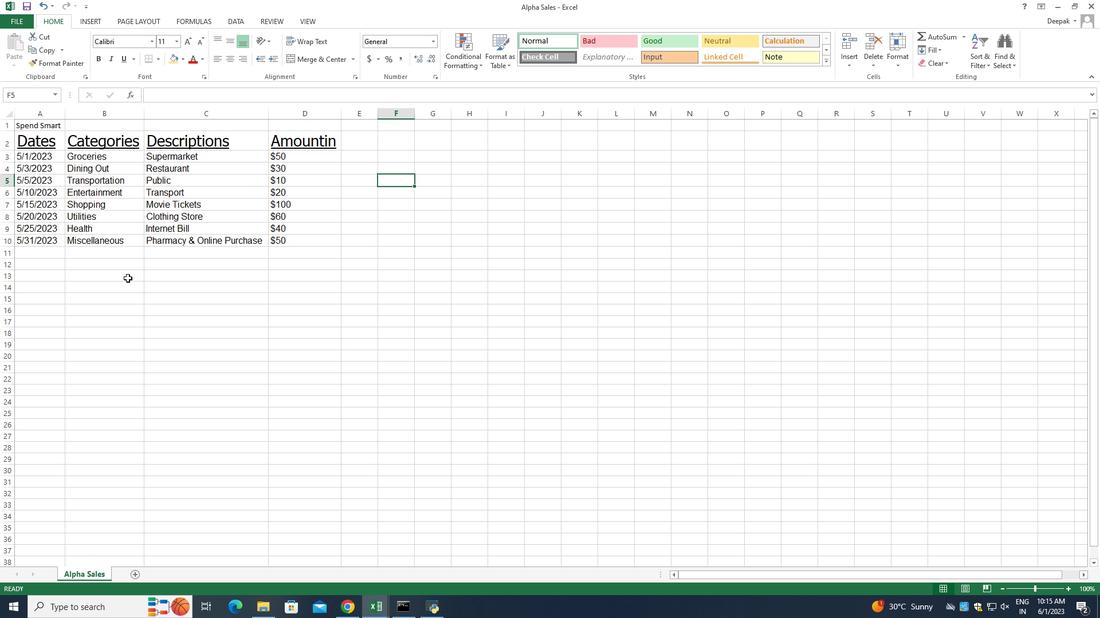 
Action: Mouse moved to (181, 297)
Screenshot: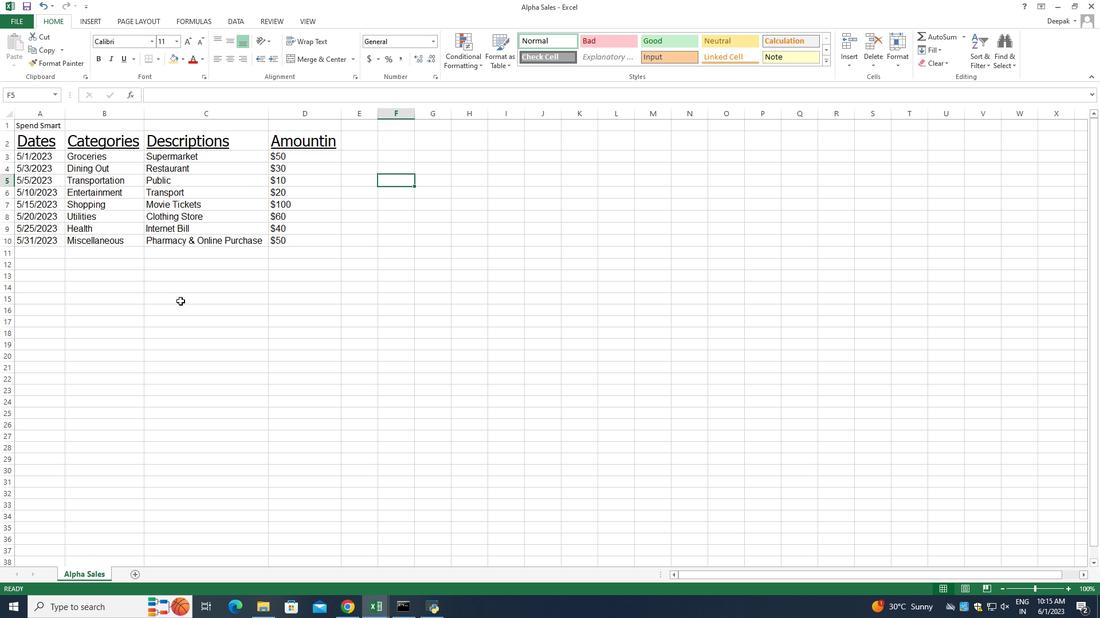 
